 Task: Find connections with filter location Drancy with filter topic #Networkwith filter profile language English with filter current company Luminous Power Technologies (P) Ltd with filter school K S Institute of Technology, BANGALORE with filter industry Audio and Video Equipment Manufacturing with filter service category Coaching & Mentoring with filter keywords title Meeting Planner
Action: Mouse moved to (692, 104)
Screenshot: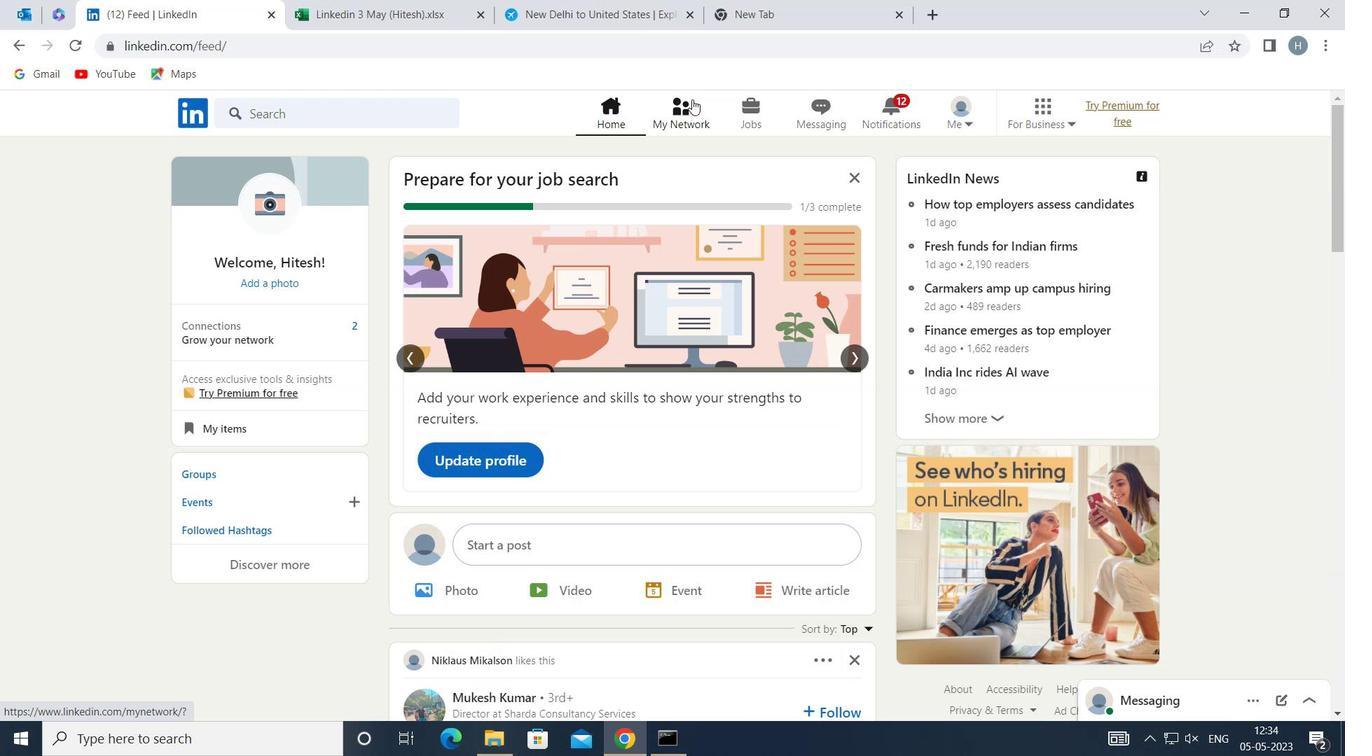 
Action: Mouse pressed left at (692, 104)
Screenshot: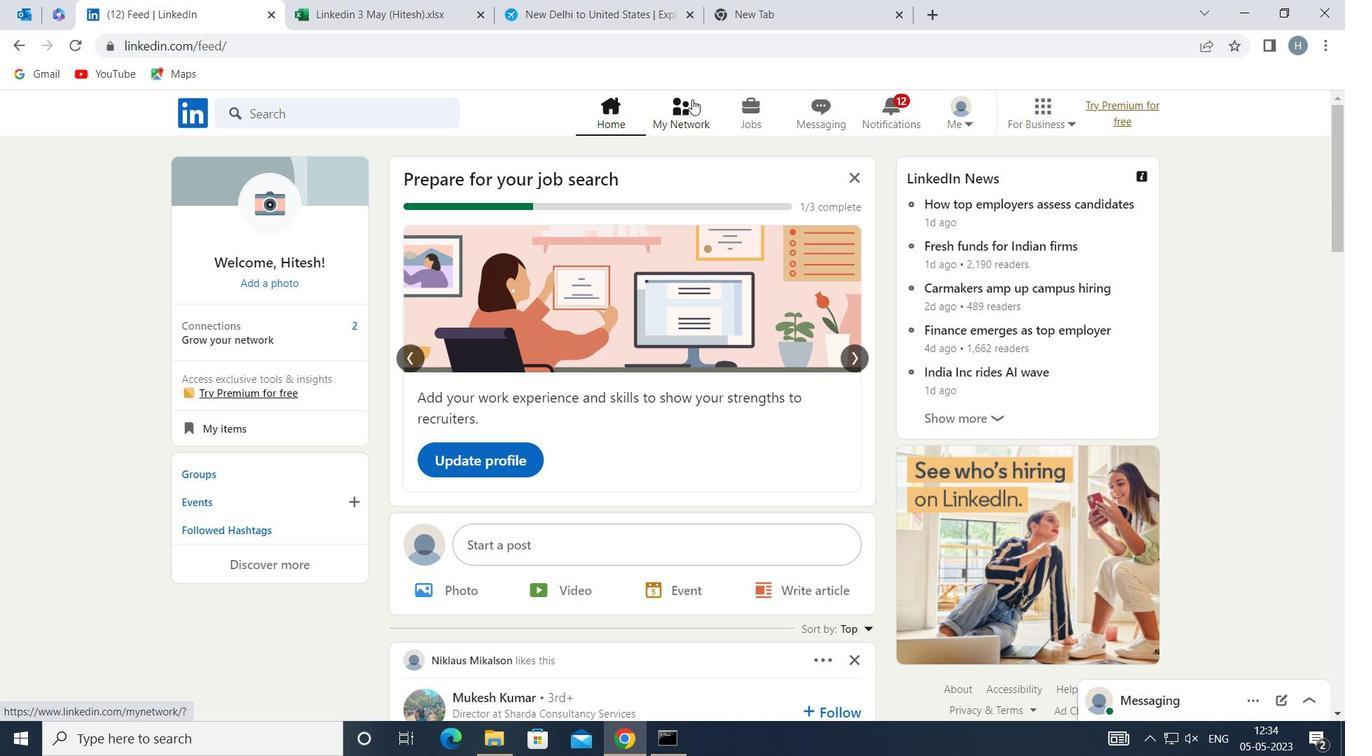 
Action: Mouse moved to (407, 210)
Screenshot: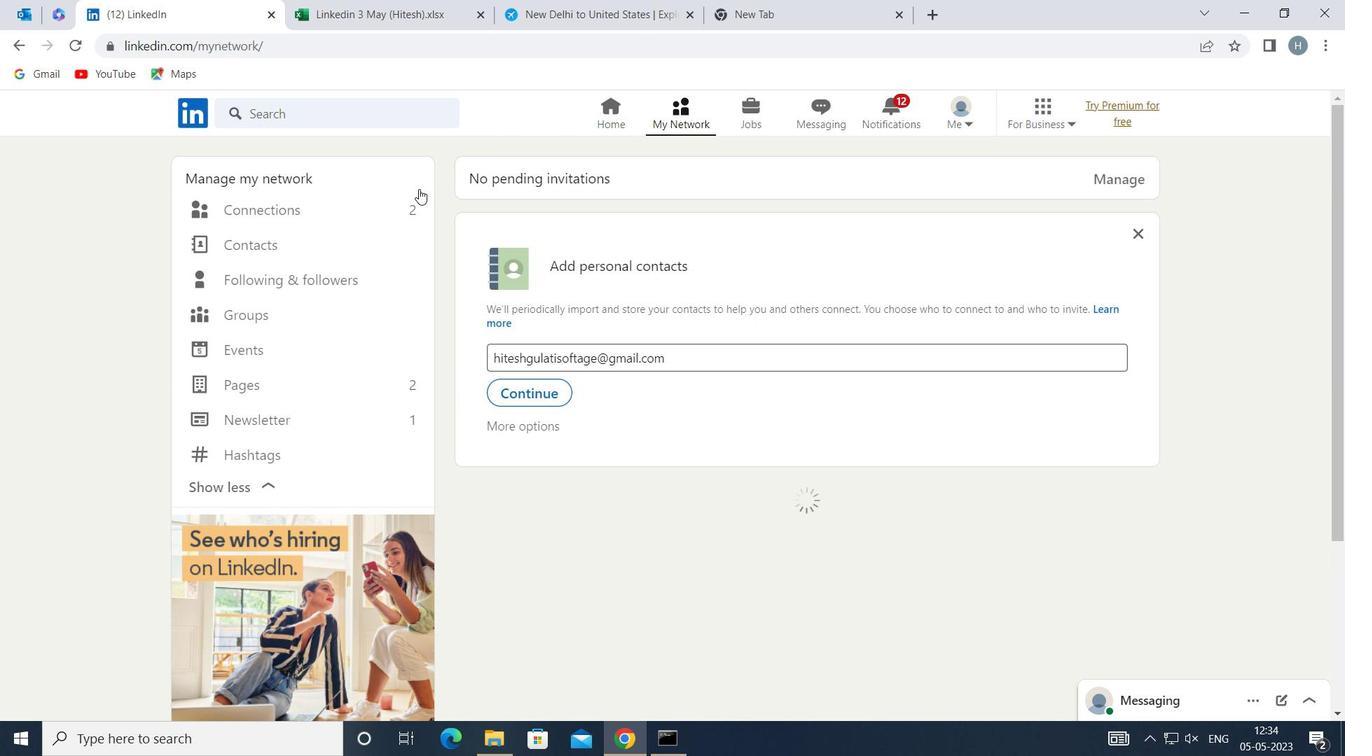 
Action: Mouse pressed left at (407, 210)
Screenshot: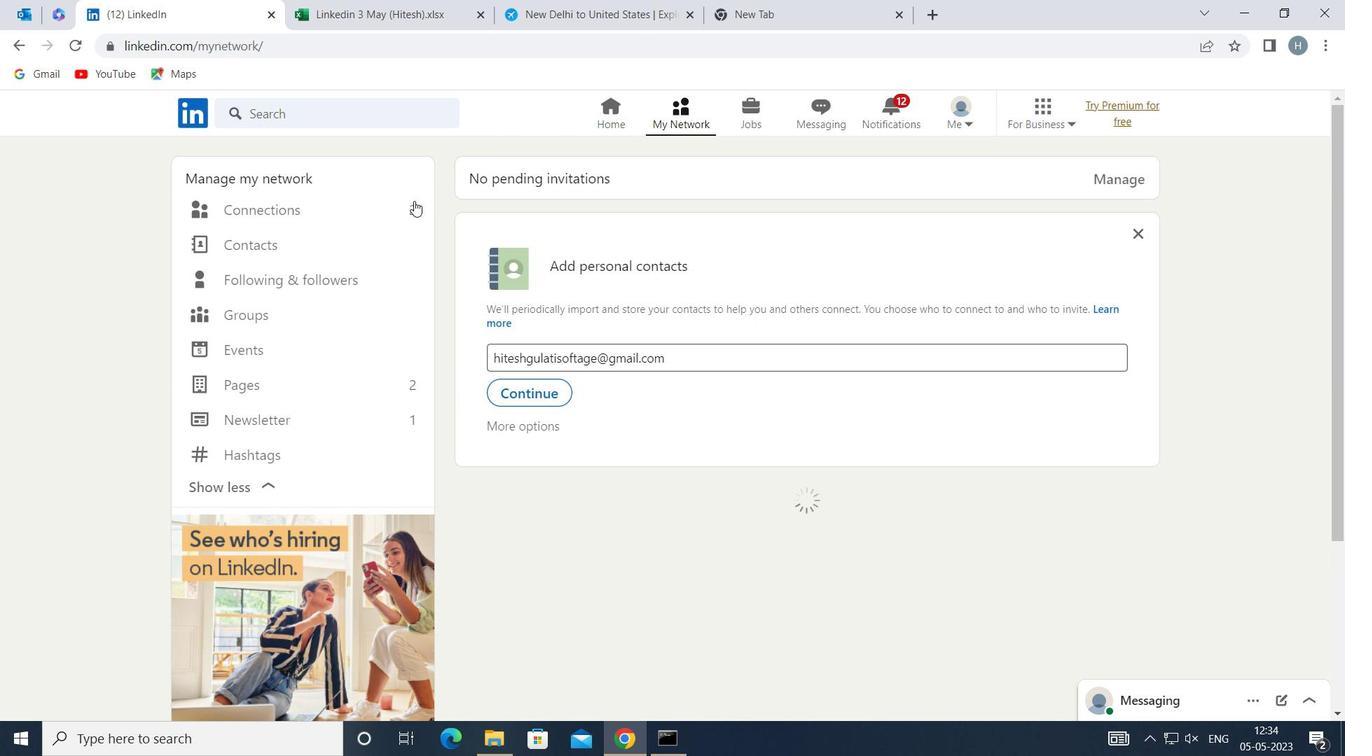 
Action: Mouse moved to (793, 213)
Screenshot: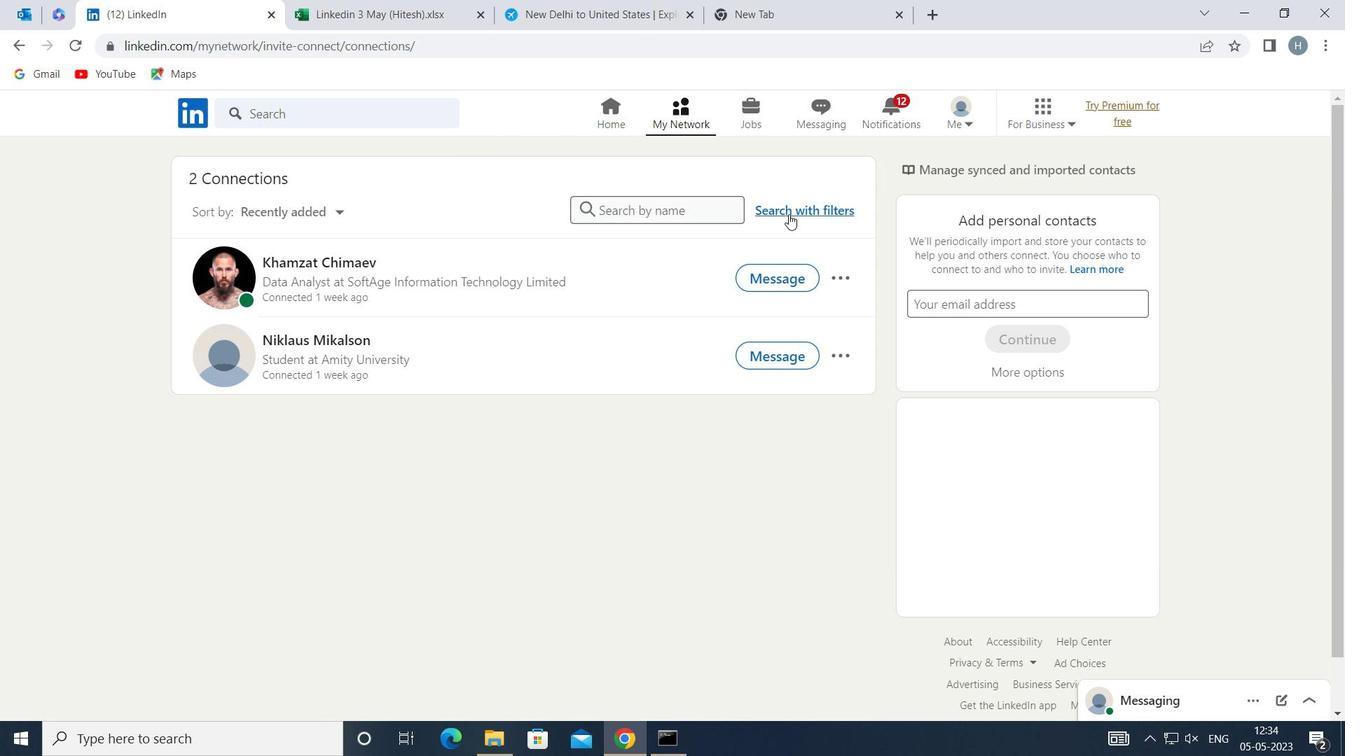 
Action: Mouse pressed left at (793, 213)
Screenshot: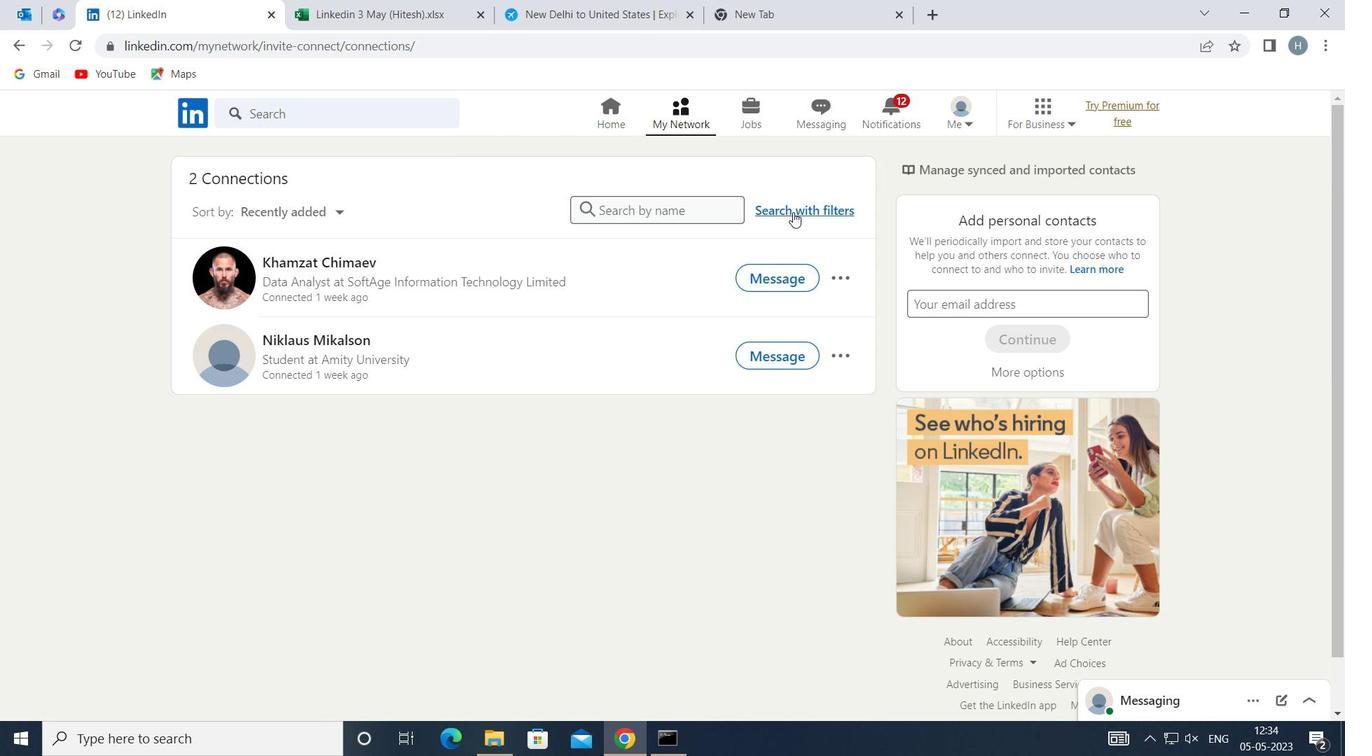 
Action: Mouse moved to (731, 163)
Screenshot: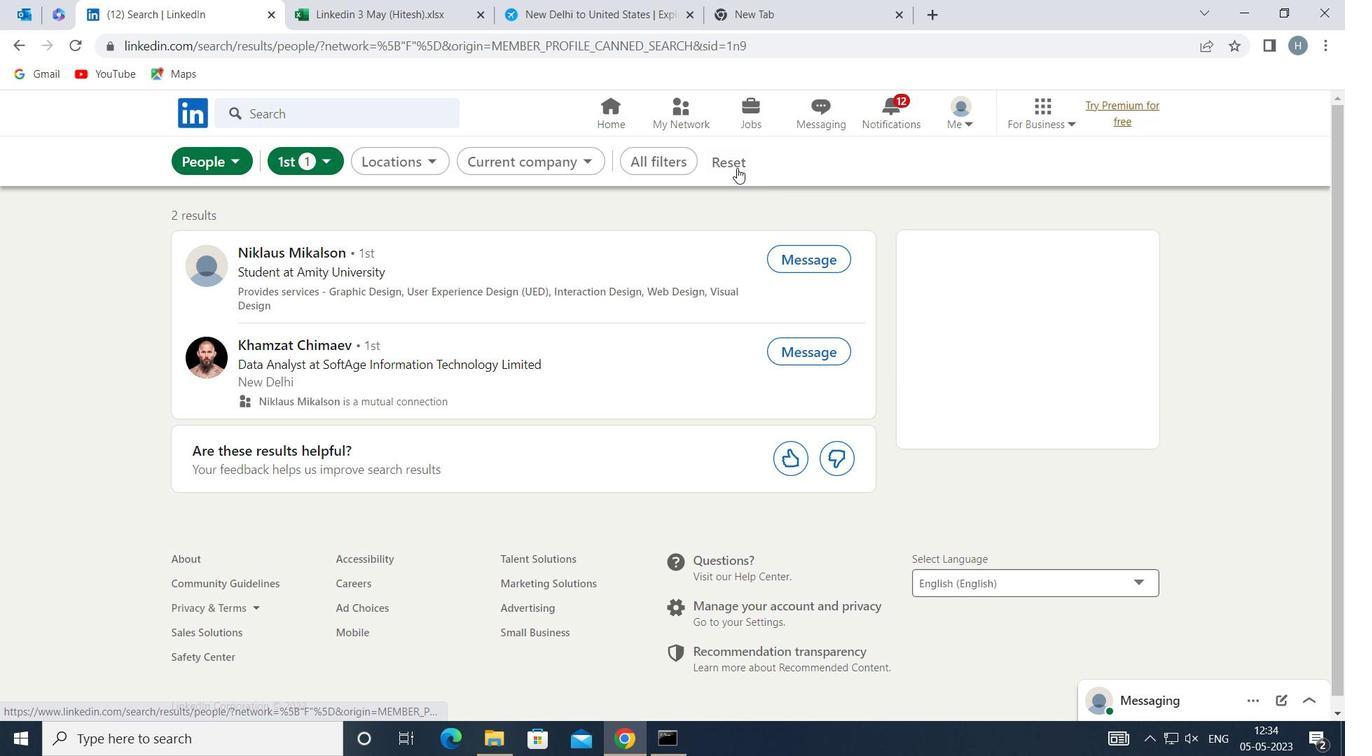 
Action: Mouse pressed left at (731, 163)
Screenshot: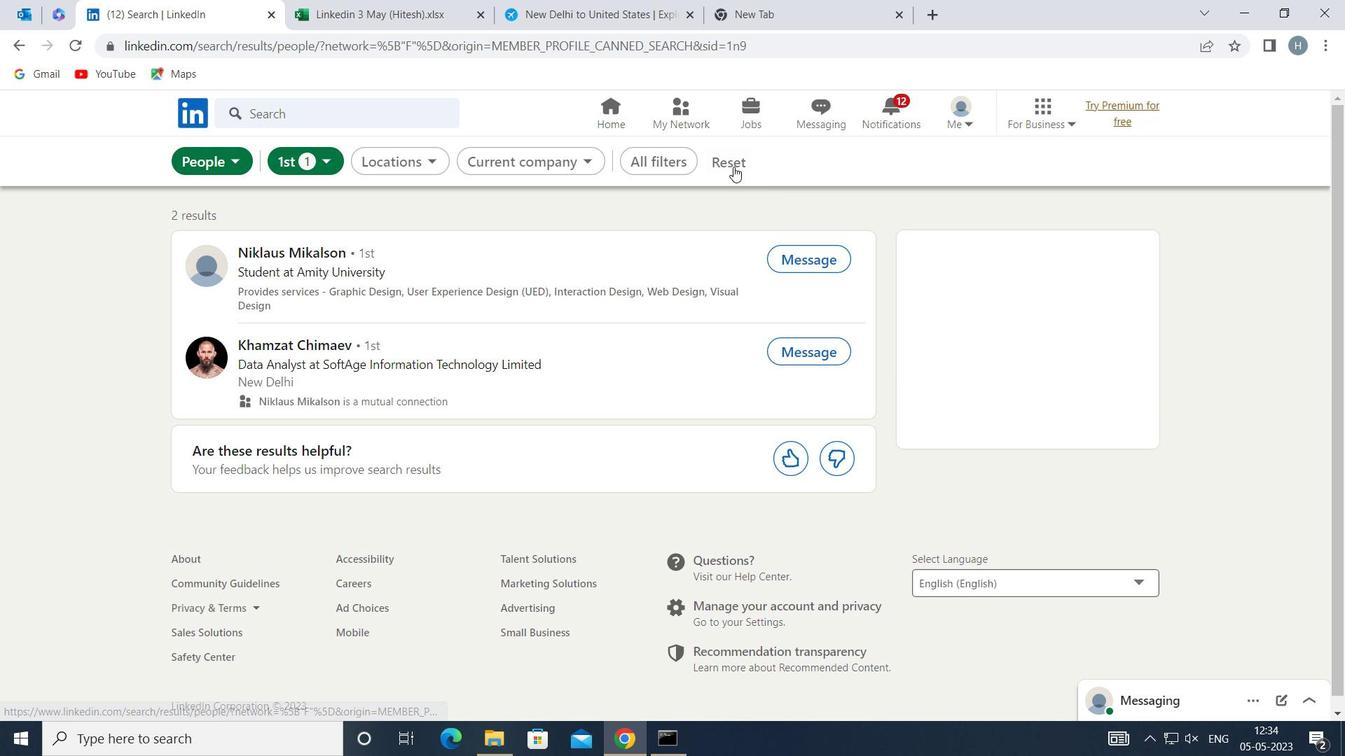 
Action: Mouse moved to (701, 160)
Screenshot: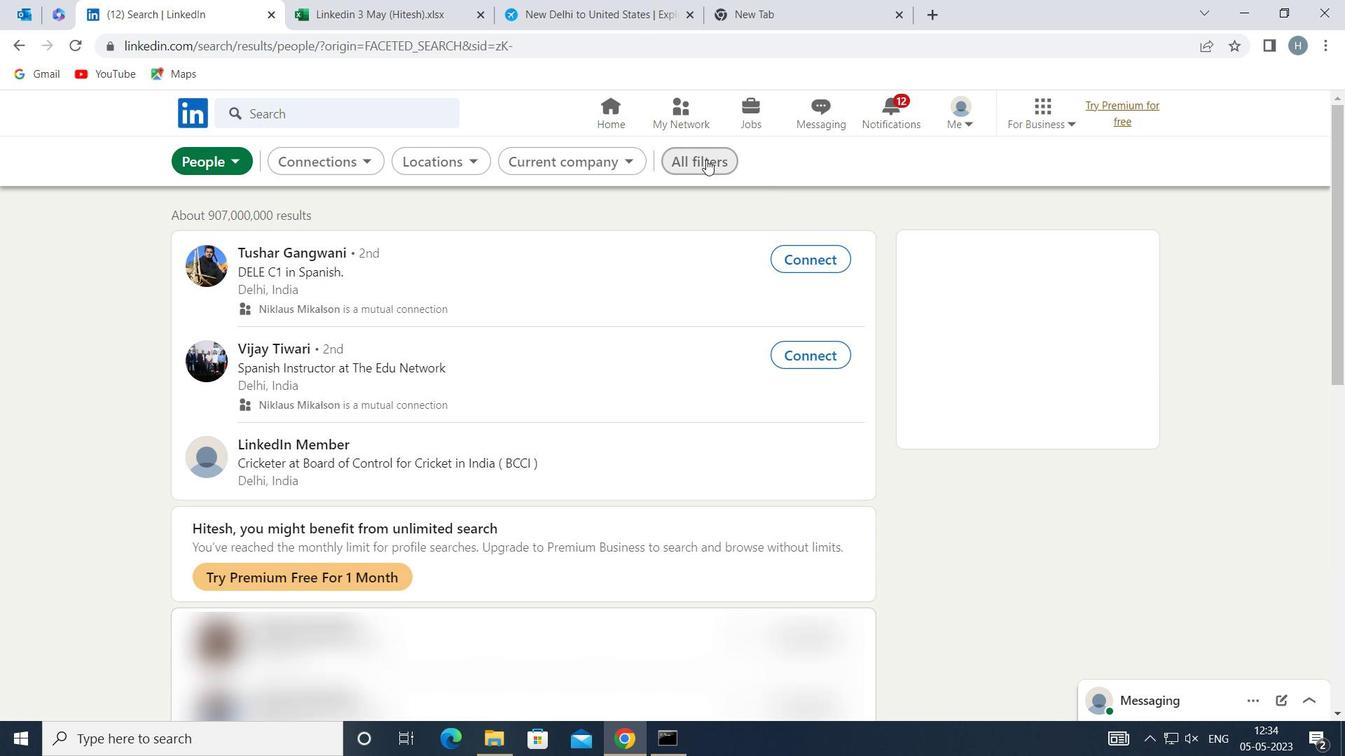 
Action: Mouse pressed left at (701, 160)
Screenshot: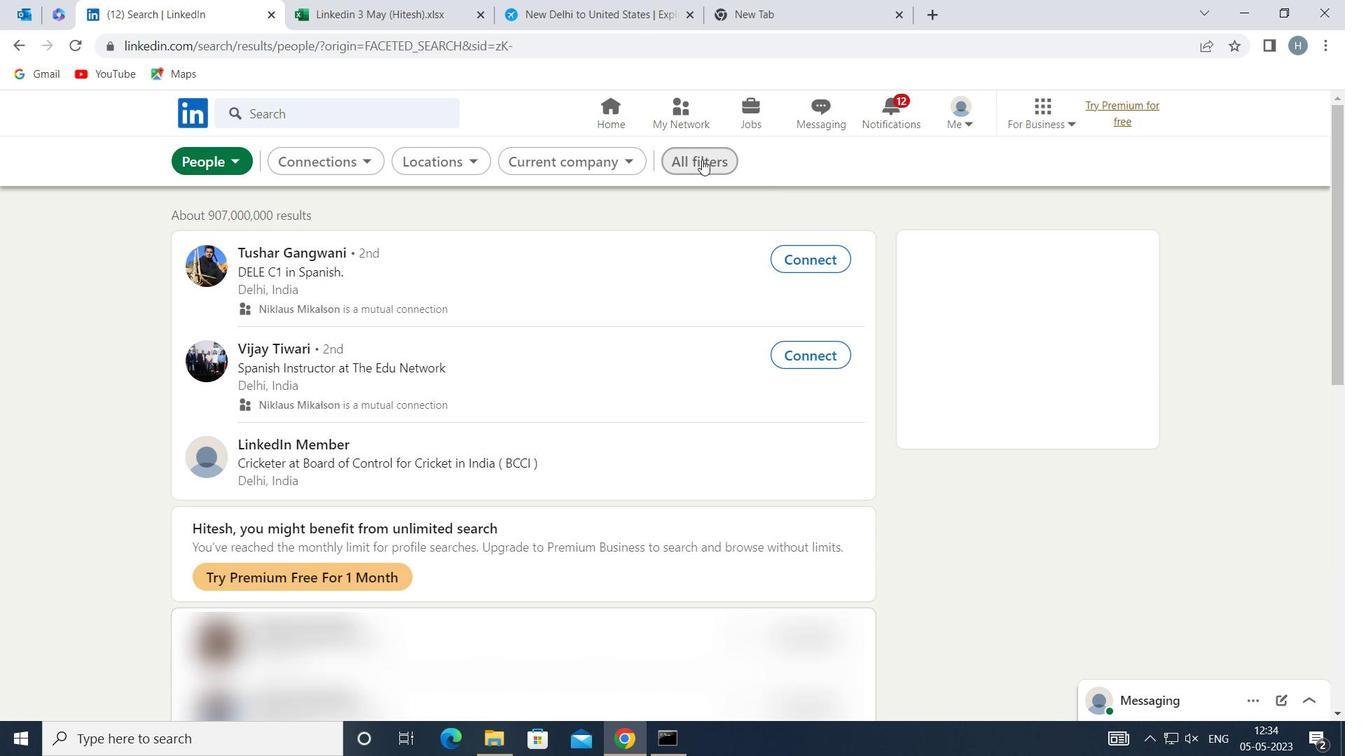 
Action: Mouse moved to (1136, 530)
Screenshot: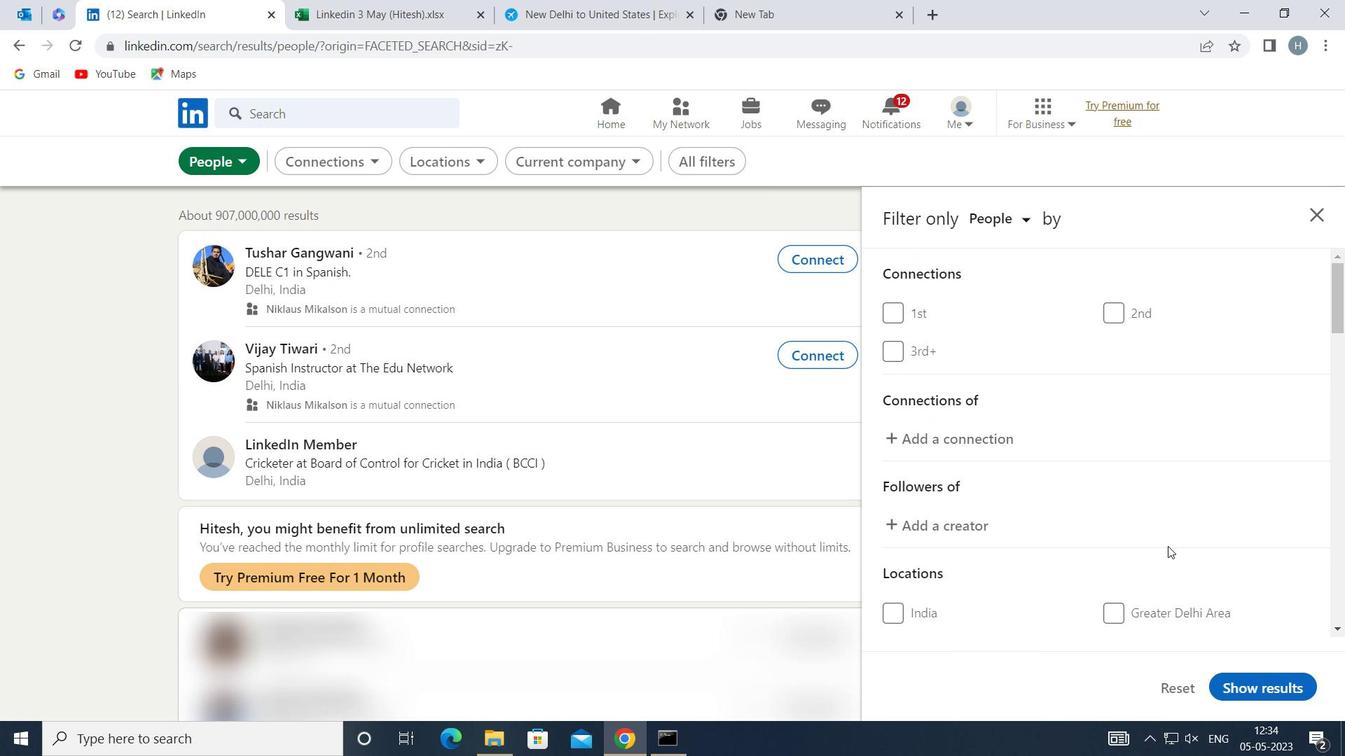 
Action: Mouse scrolled (1136, 529) with delta (0, 0)
Screenshot: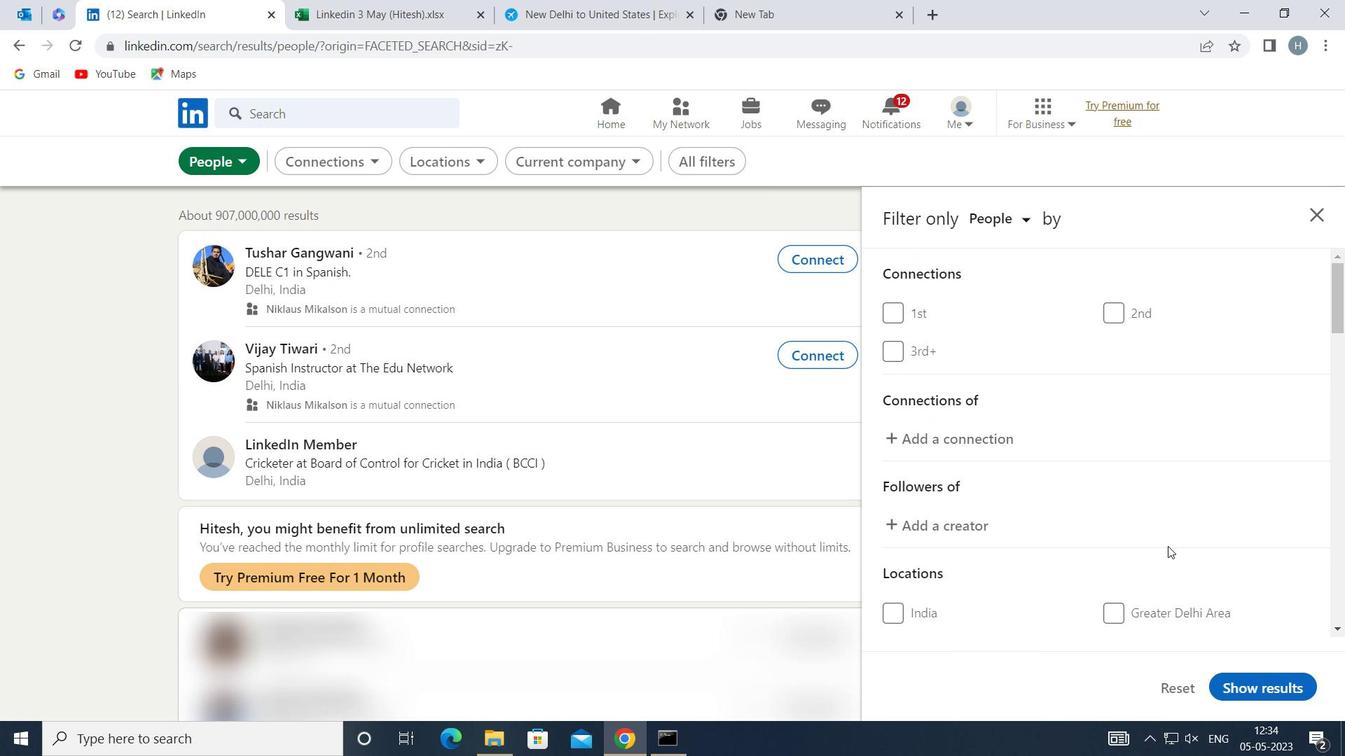 
Action: Mouse moved to (1115, 508)
Screenshot: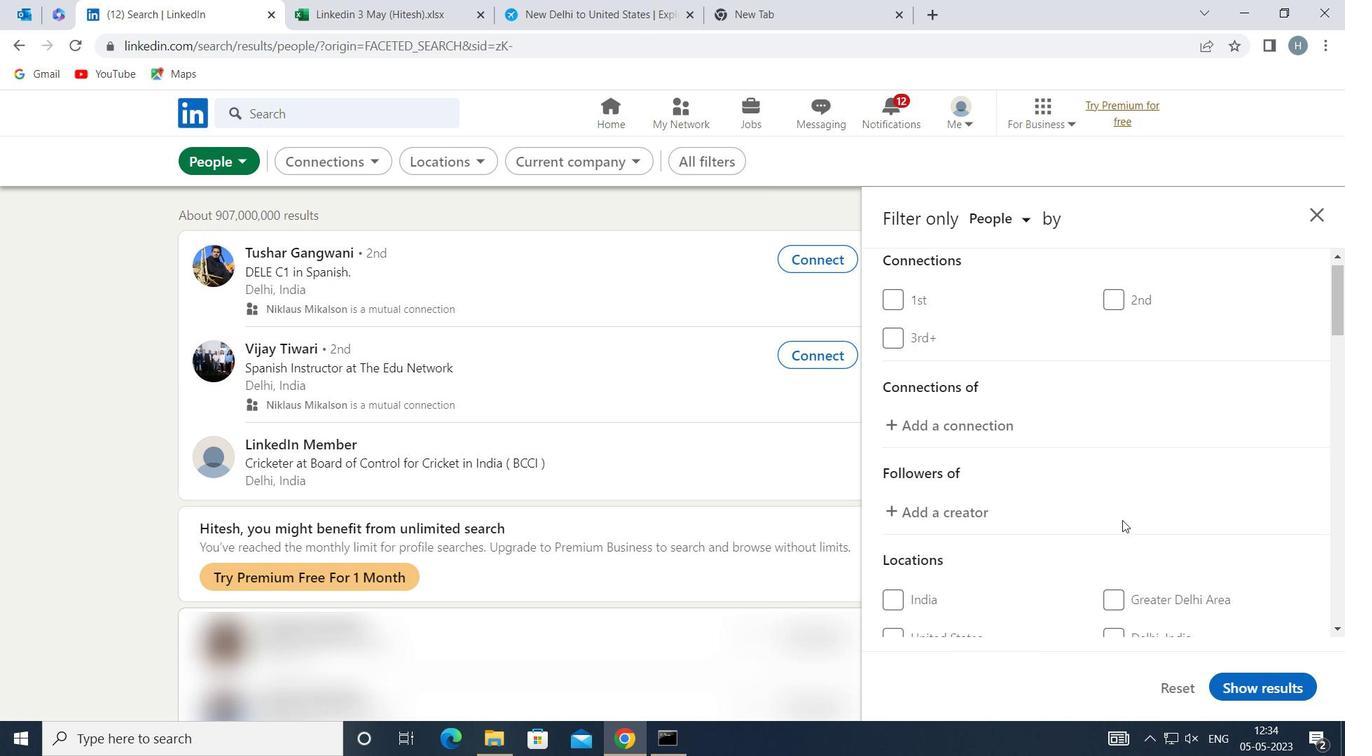 
Action: Mouse scrolled (1115, 507) with delta (0, 0)
Screenshot: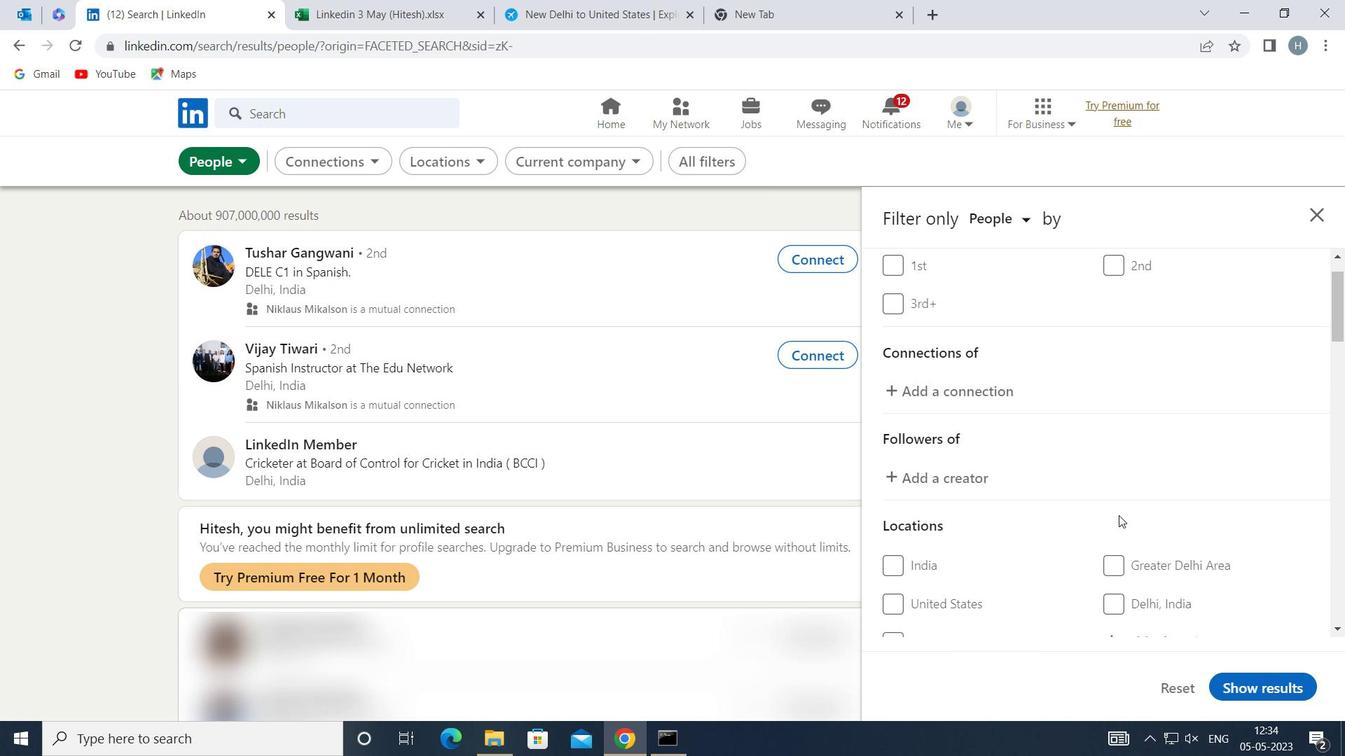 
Action: Mouse moved to (1163, 514)
Screenshot: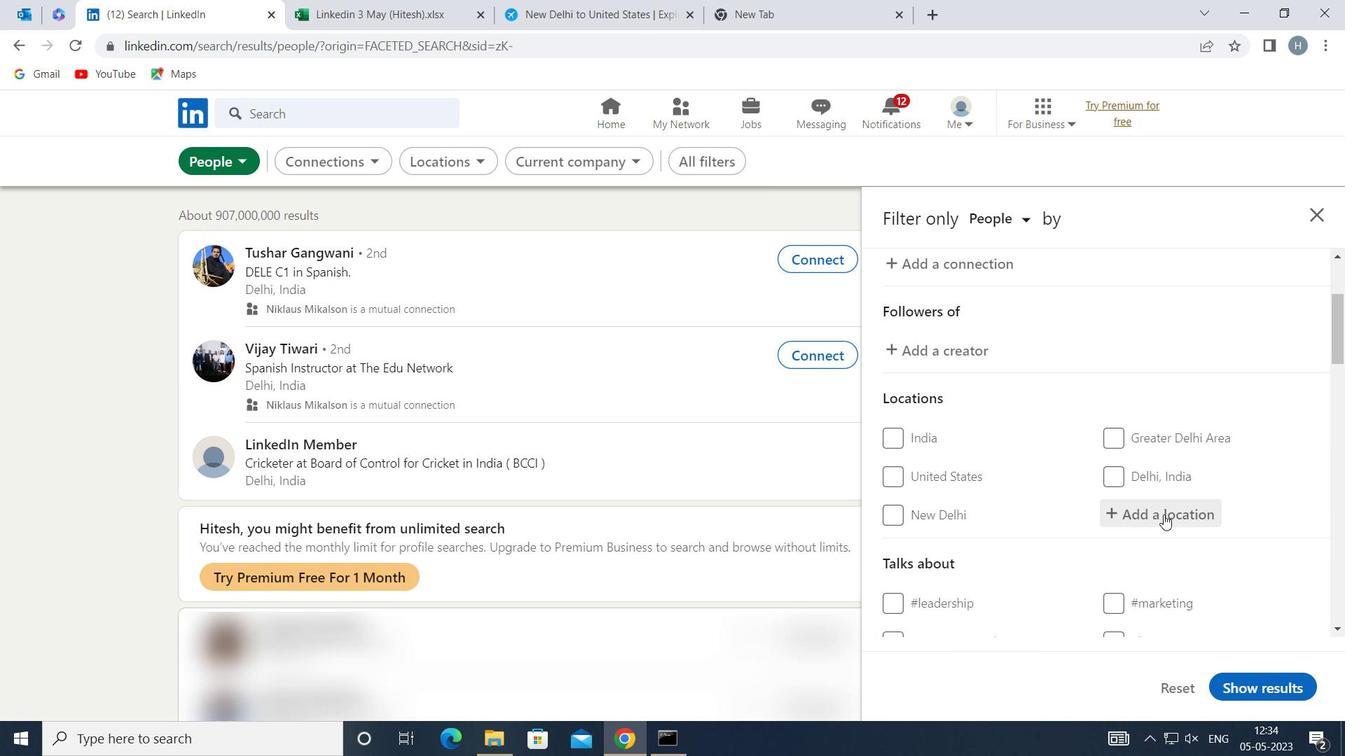 
Action: Mouse pressed left at (1163, 514)
Screenshot: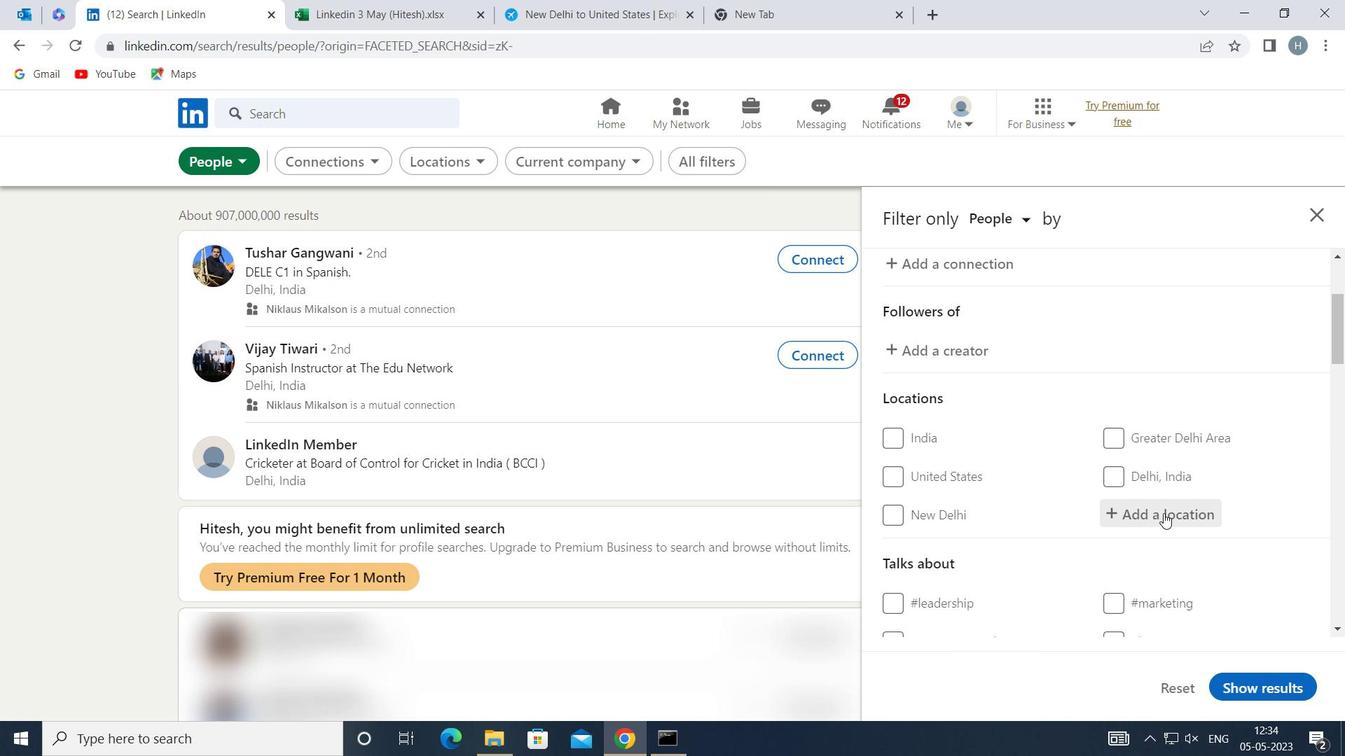 
Action: Key pressed <Key.shift>
Screenshot: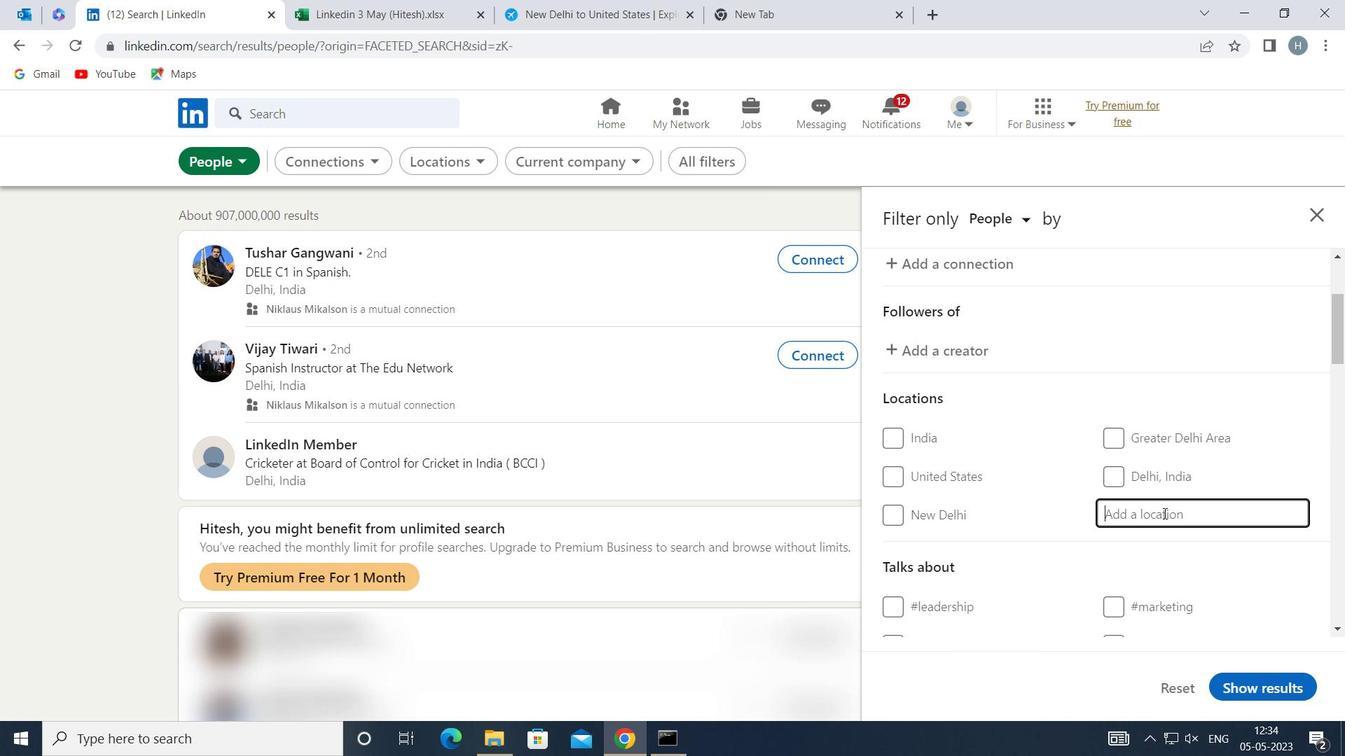 
Action: Mouse moved to (1165, 514)
Screenshot: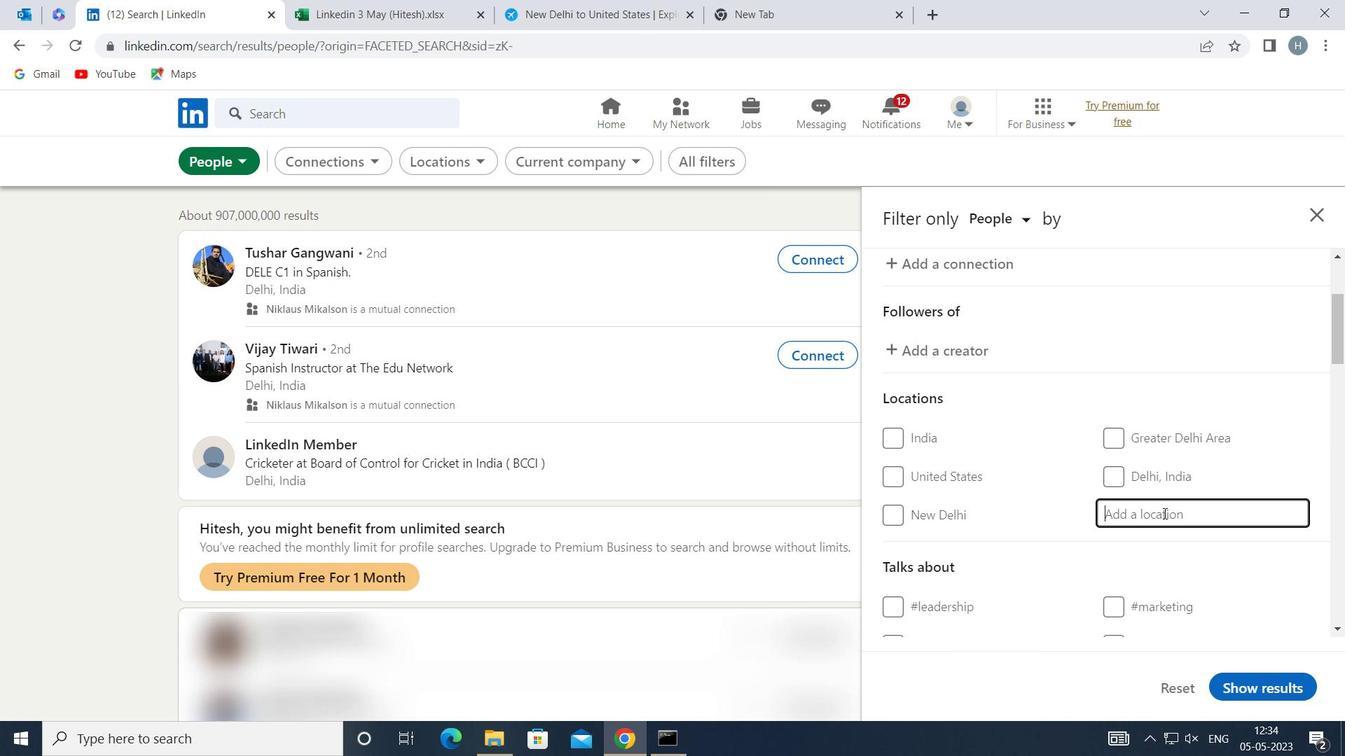 
Action: Key pressed DRANCY
Screenshot: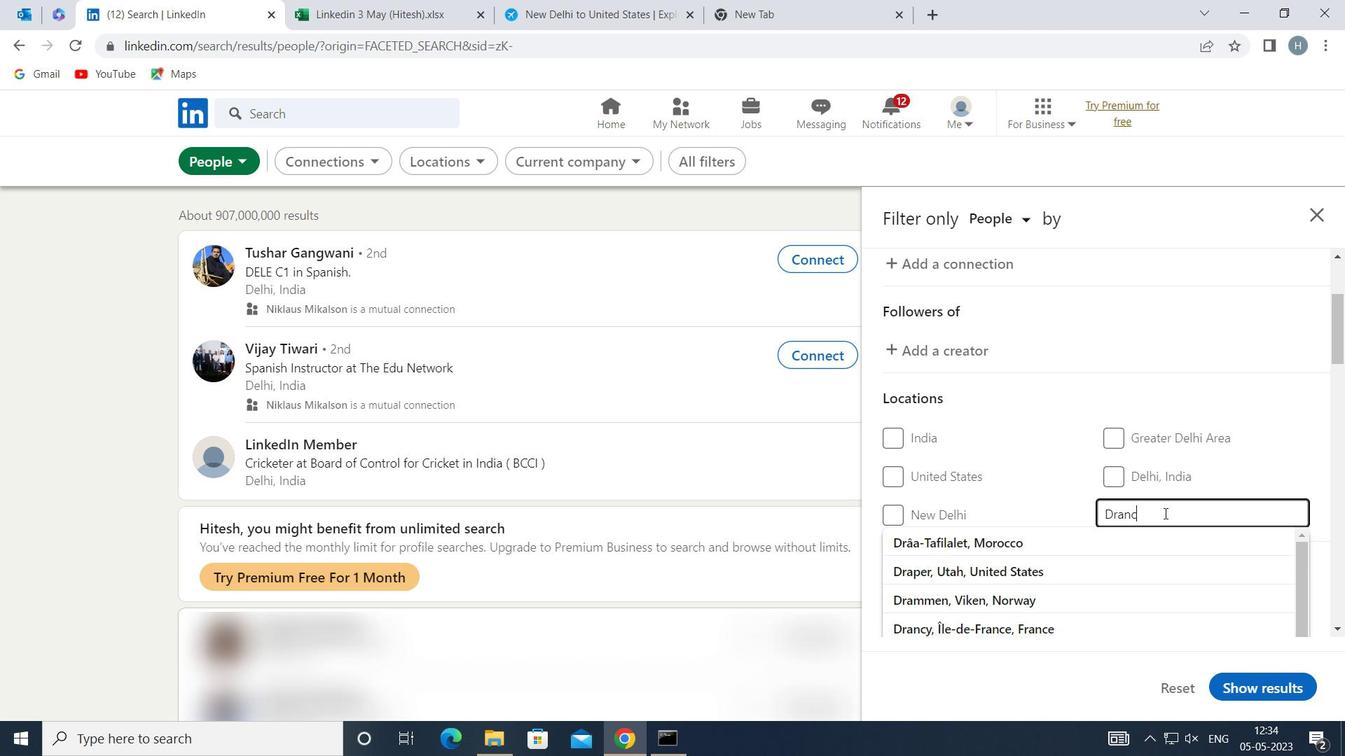 
Action: Mouse moved to (1150, 534)
Screenshot: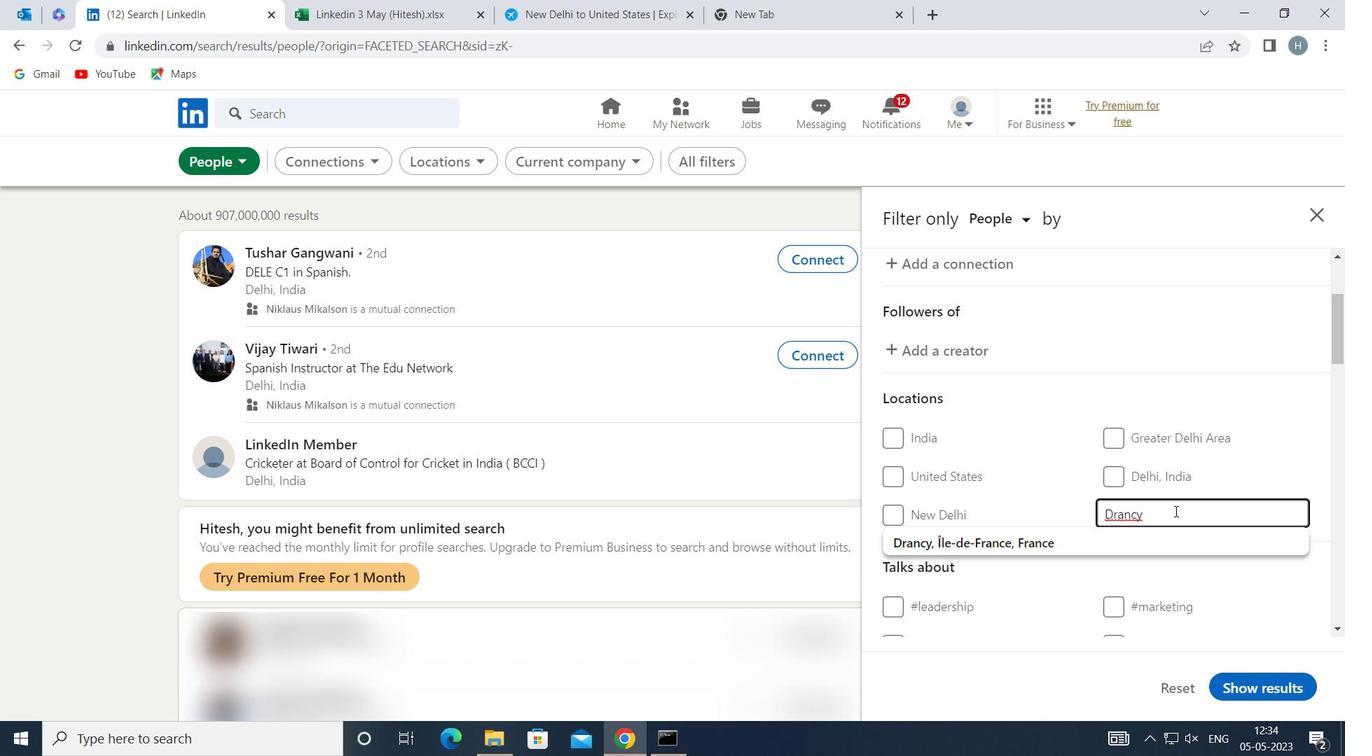 
Action: Mouse pressed left at (1150, 534)
Screenshot: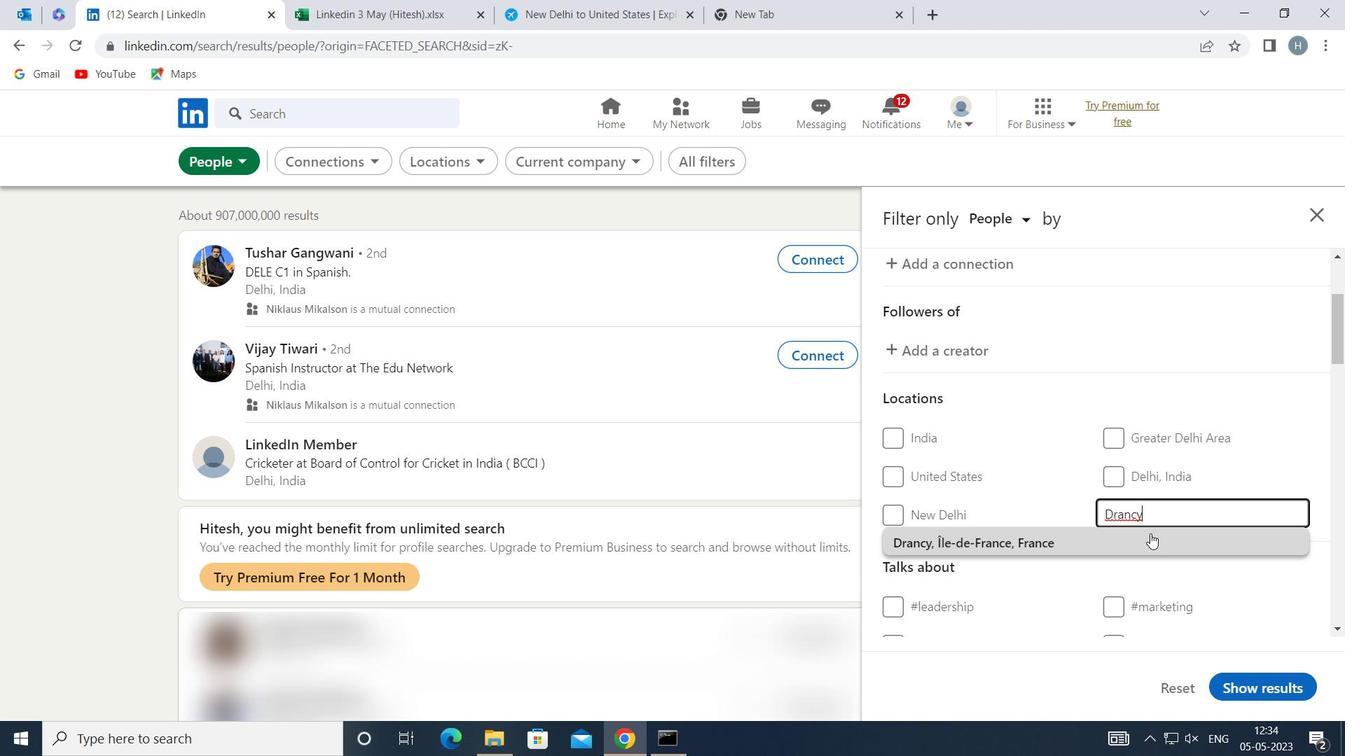 
Action: Mouse moved to (1144, 477)
Screenshot: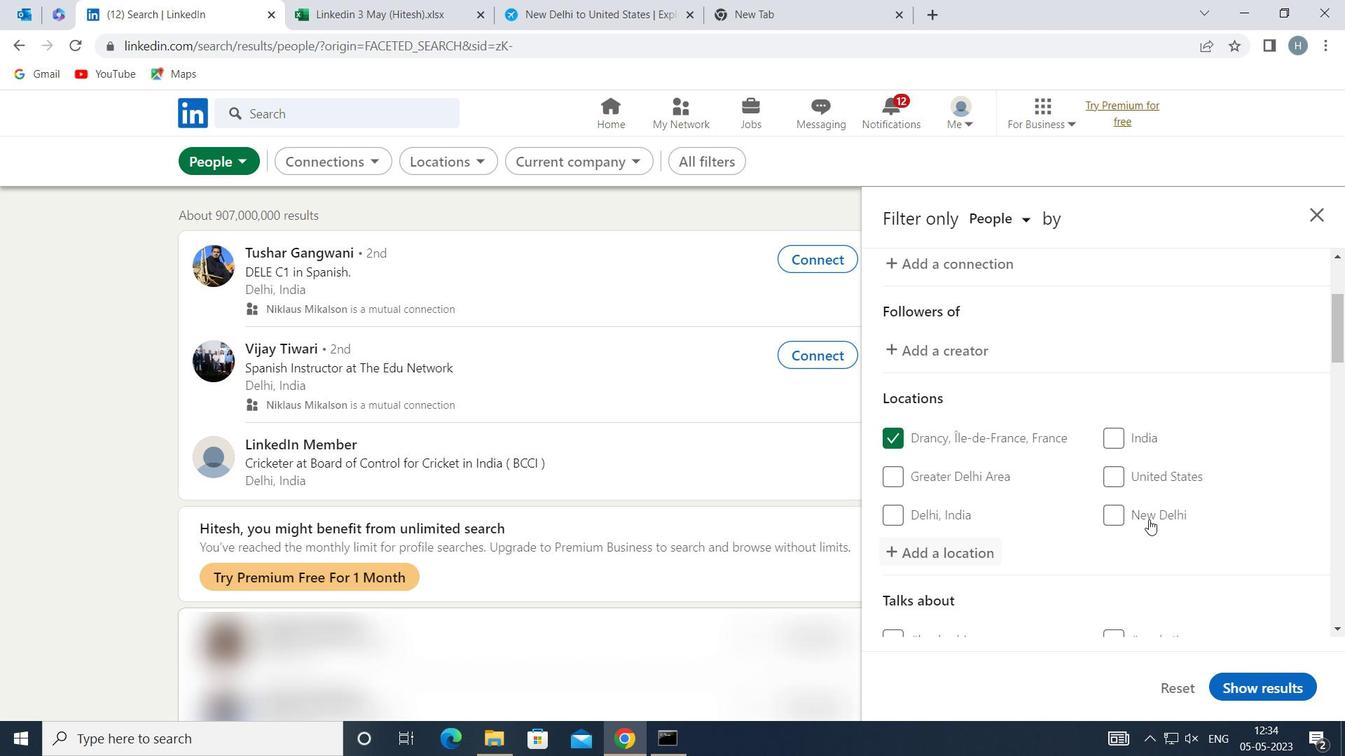 
Action: Mouse scrolled (1144, 476) with delta (0, 0)
Screenshot: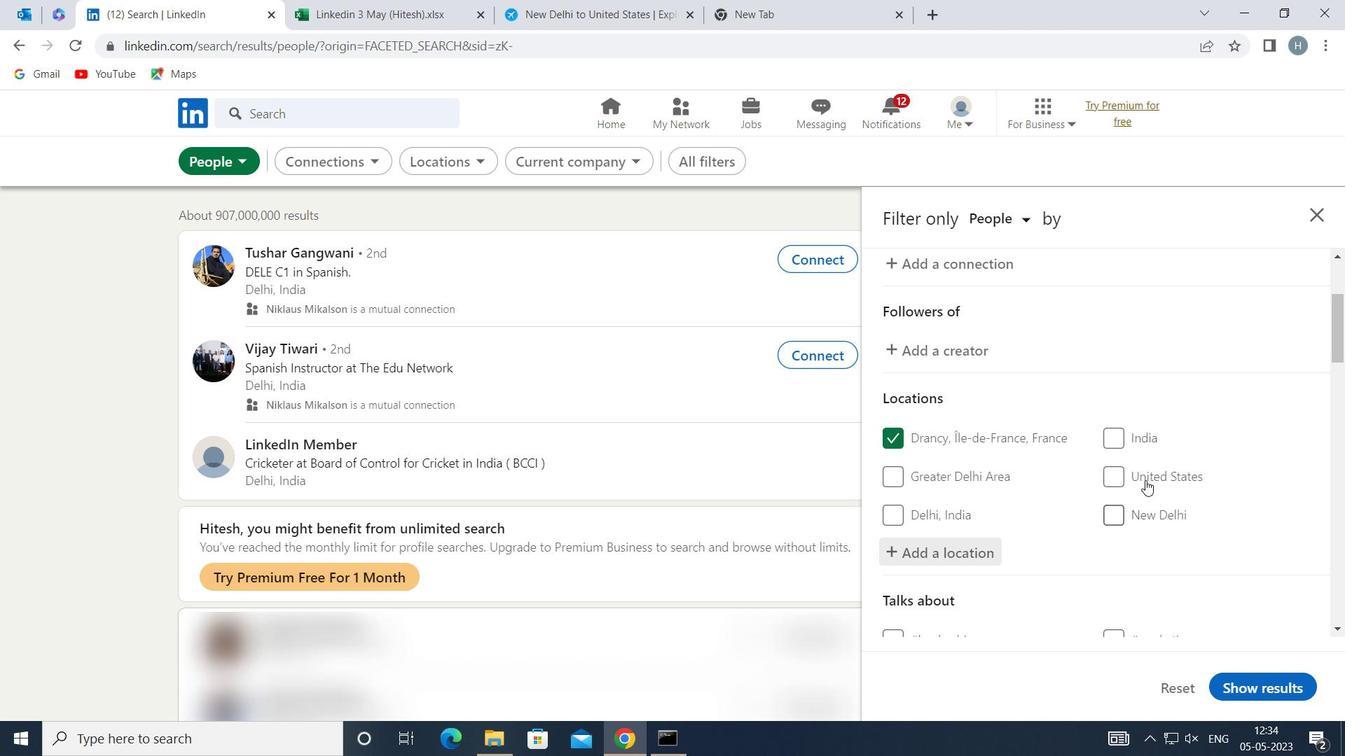 
Action: Mouse moved to (1144, 478)
Screenshot: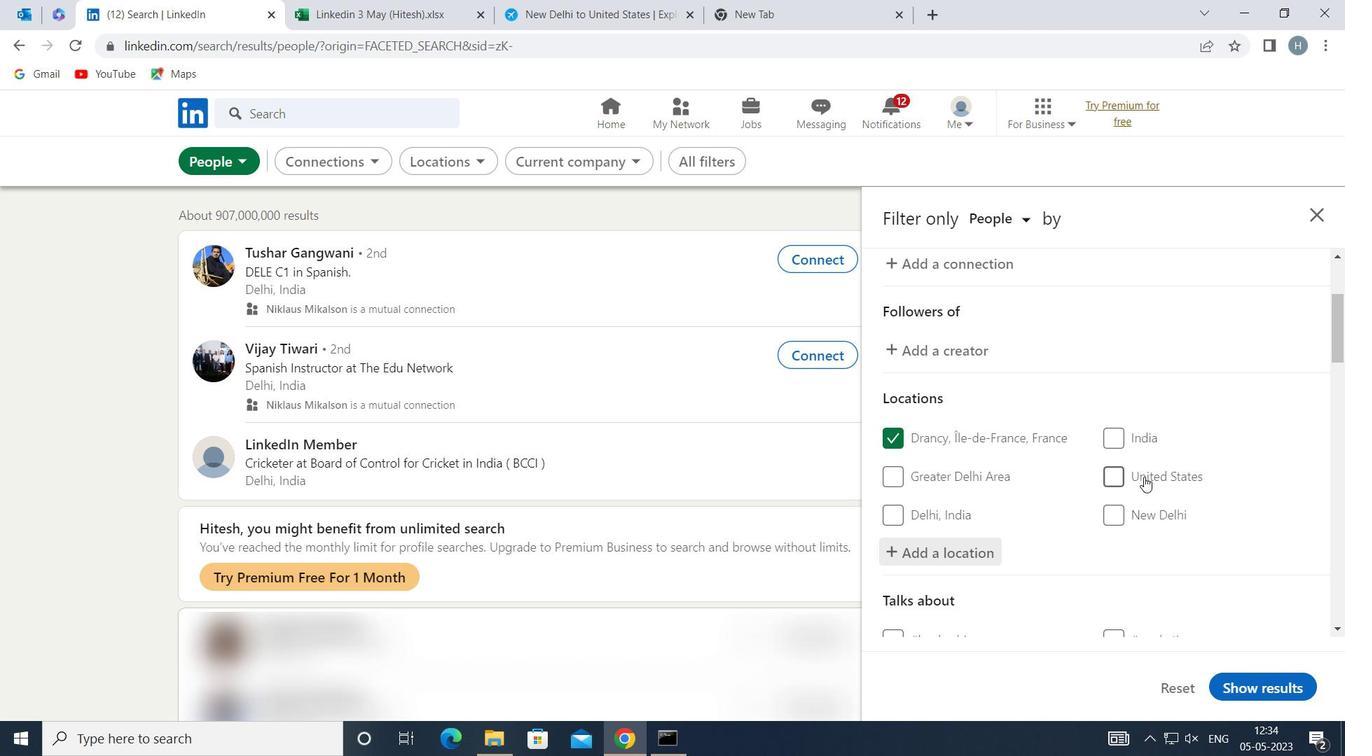 
Action: Mouse scrolled (1144, 477) with delta (0, 0)
Screenshot: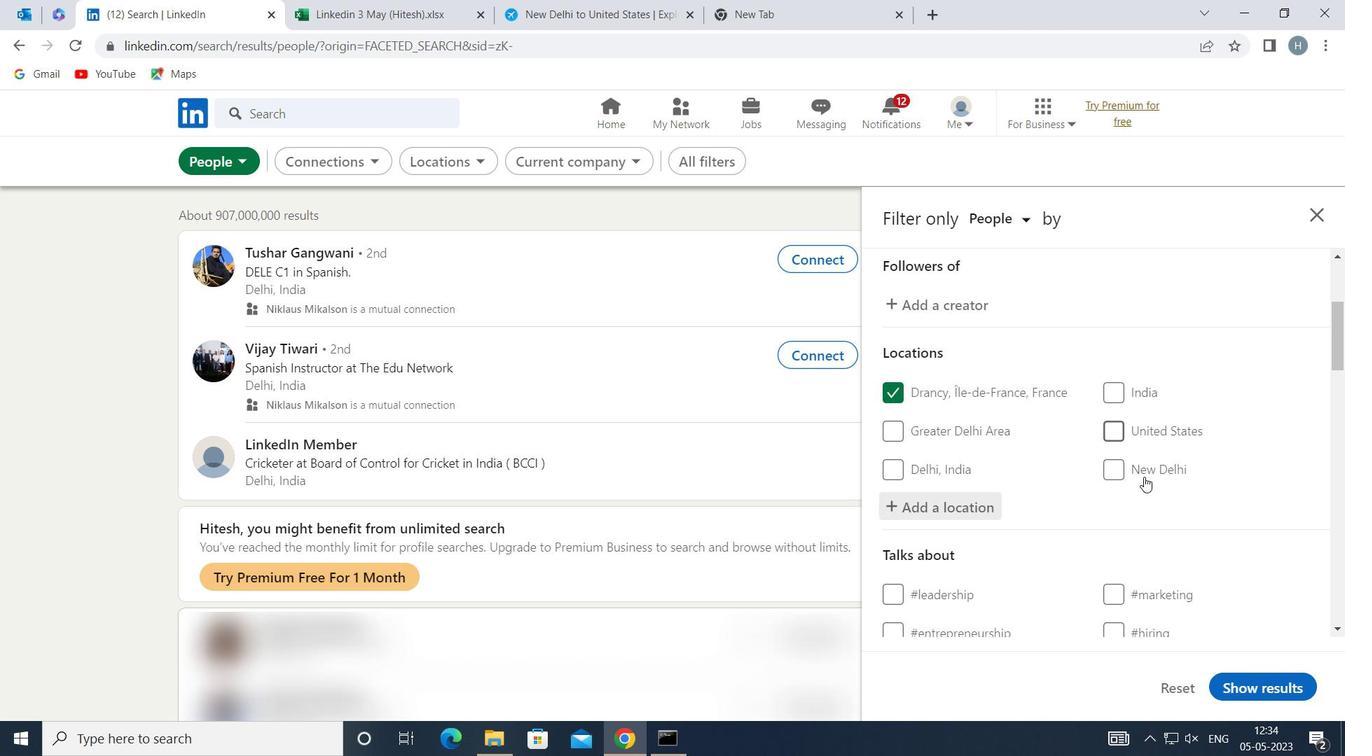 
Action: Mouse moved to (1147, 480)
Screenshot: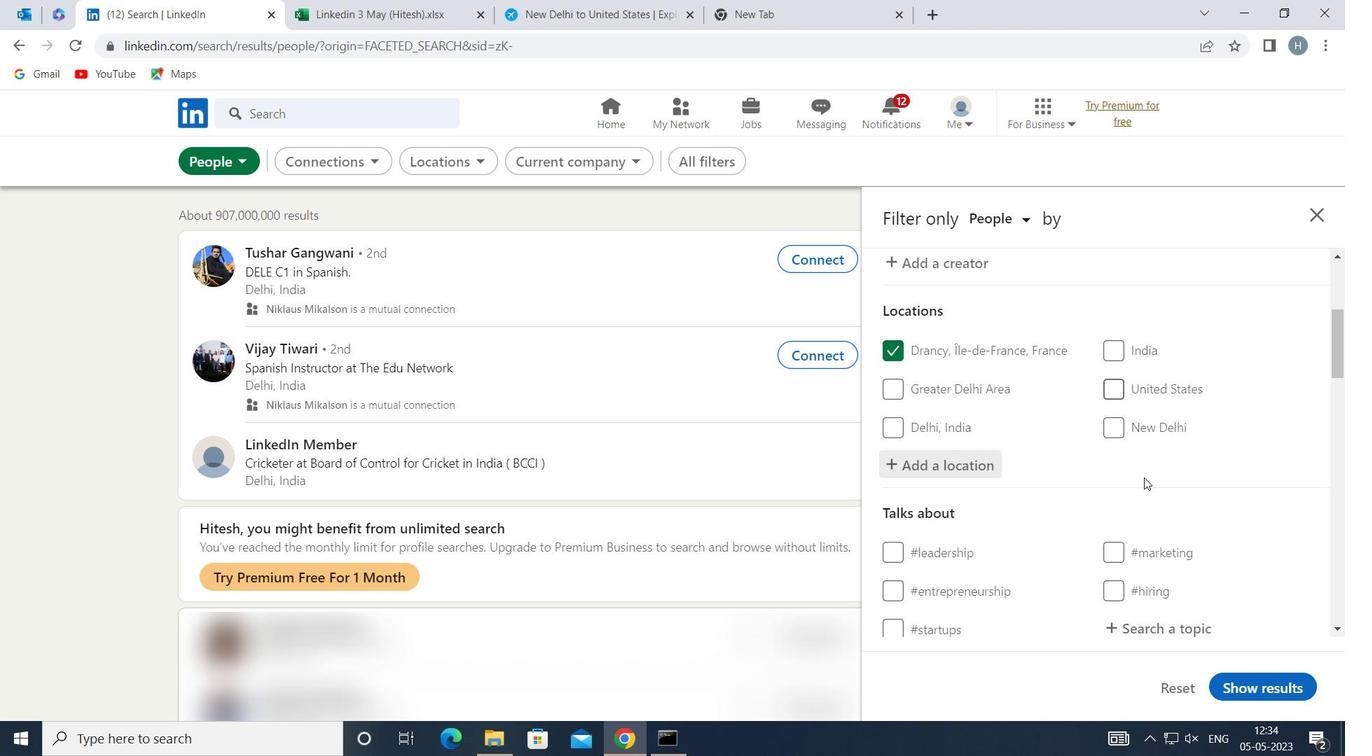 
Action: Mouse scrolled (1147, 479) with delta (0, 0)
Screenshot: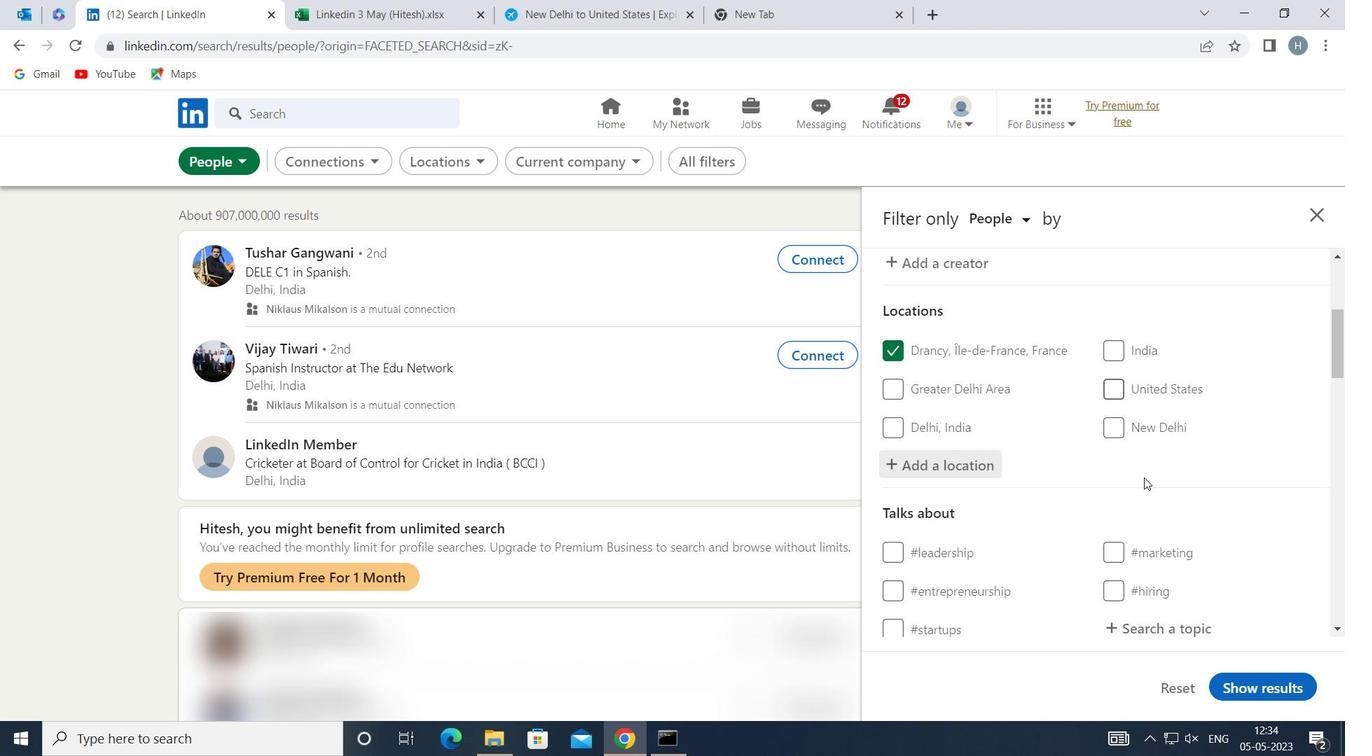 
Action: Mouse moved to (1187, 454)
Screenshot: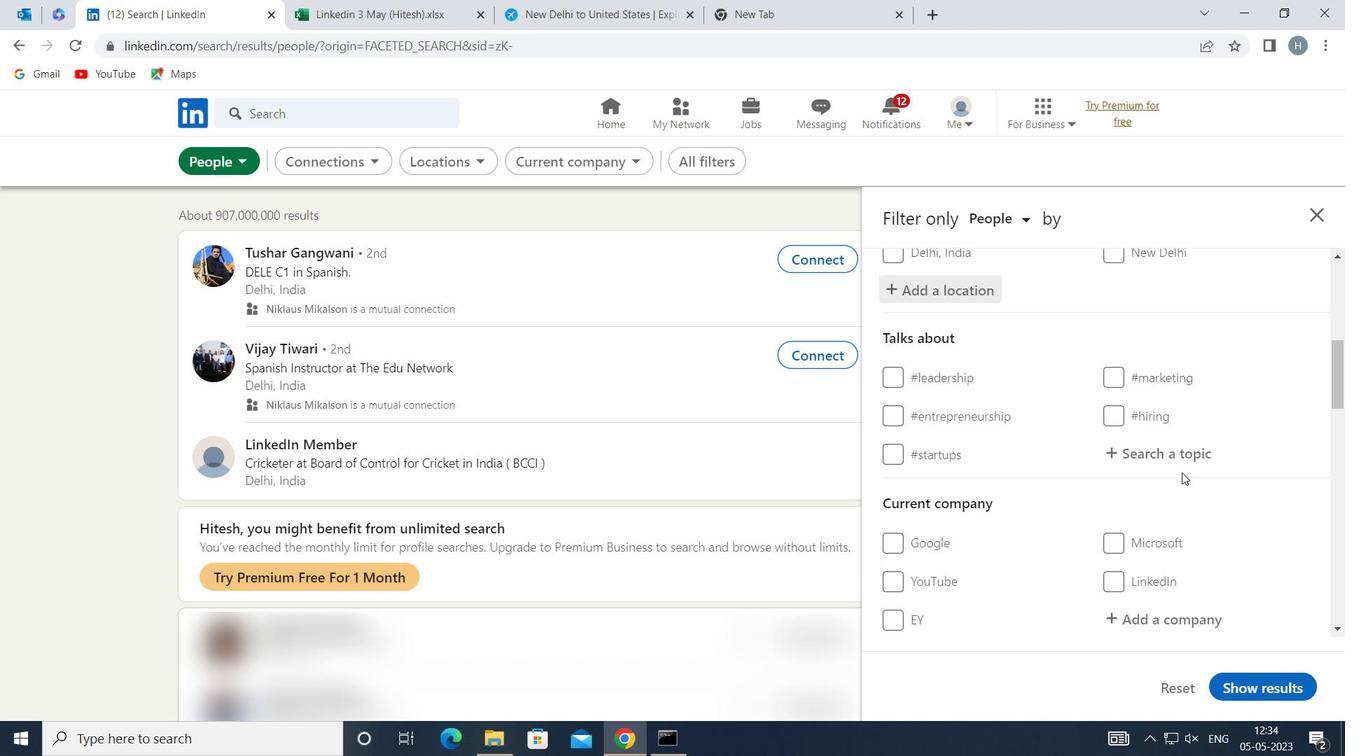
Action: Mouse pressed left at (1187, 454)
Screenshot: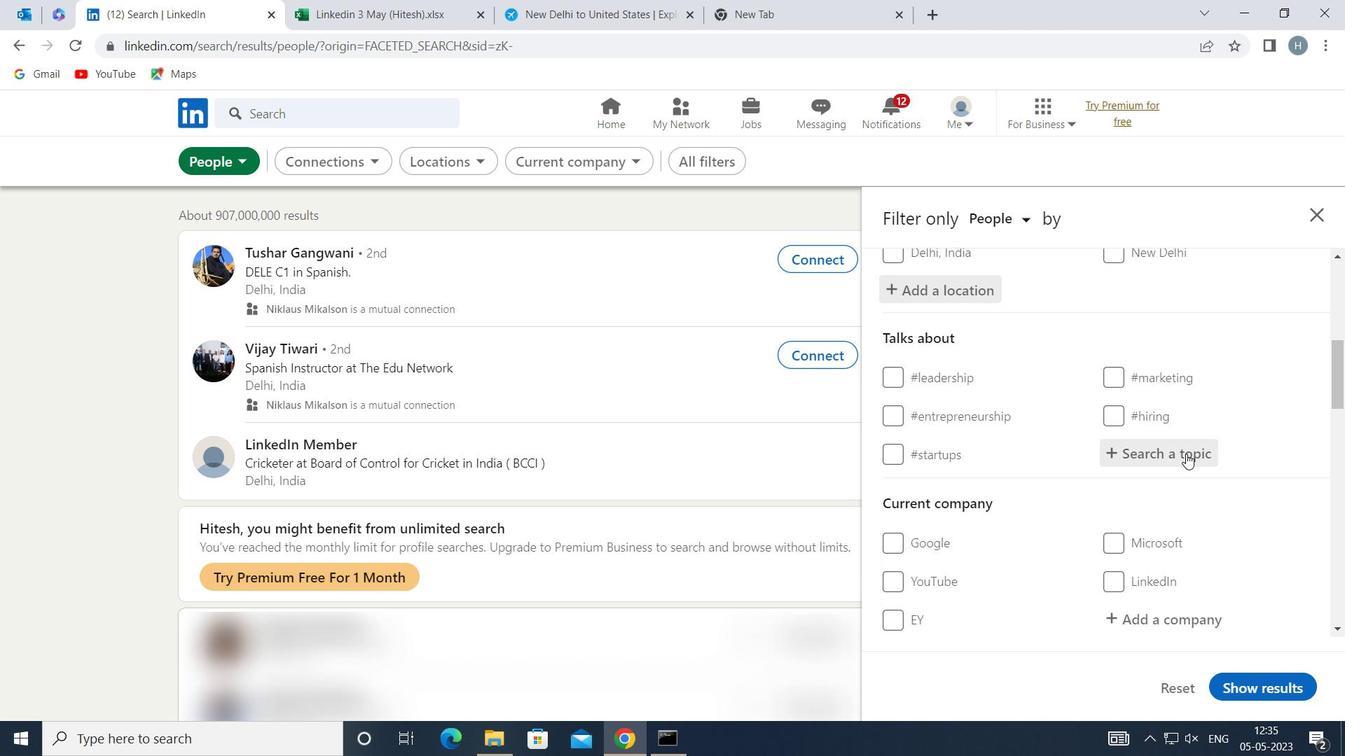 
Action: Key pressed <Key.shift>NETWORK
Screenshot: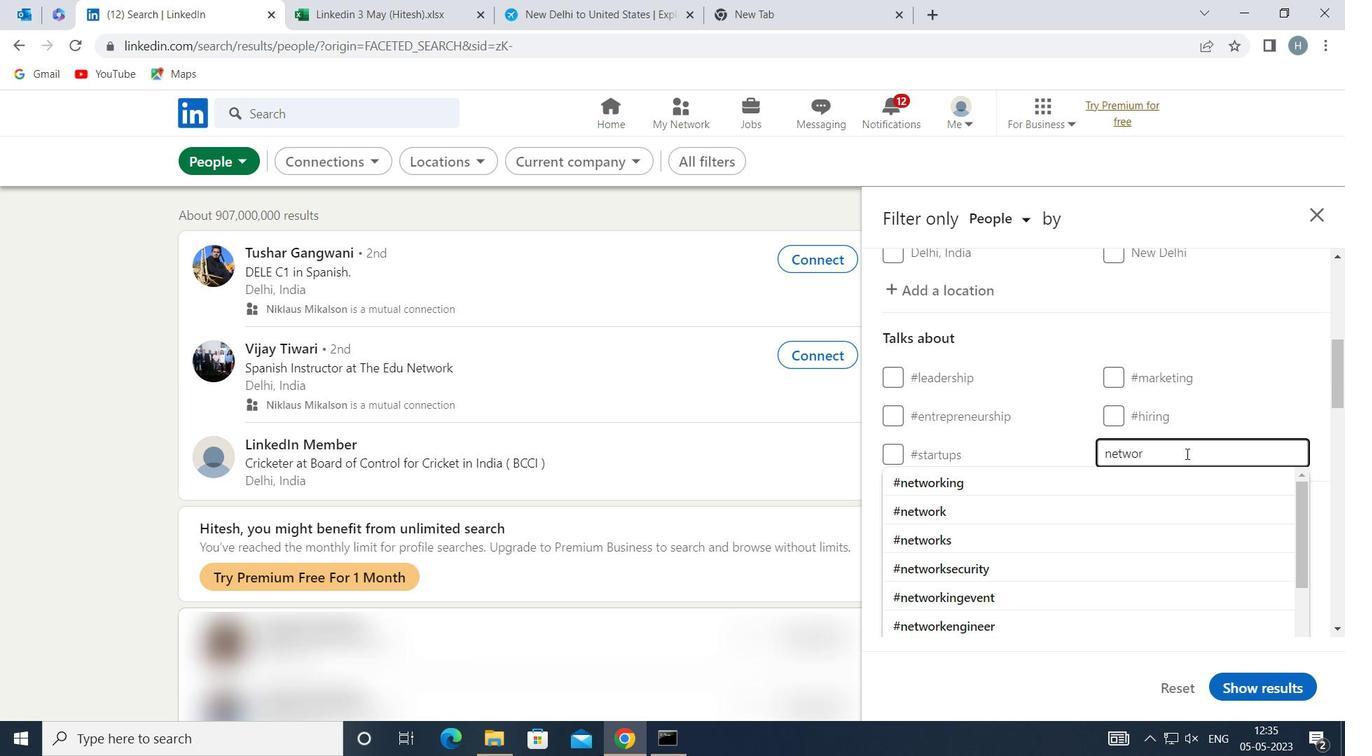 
Action: Mouse moved to (1078, 505)
Screenshot: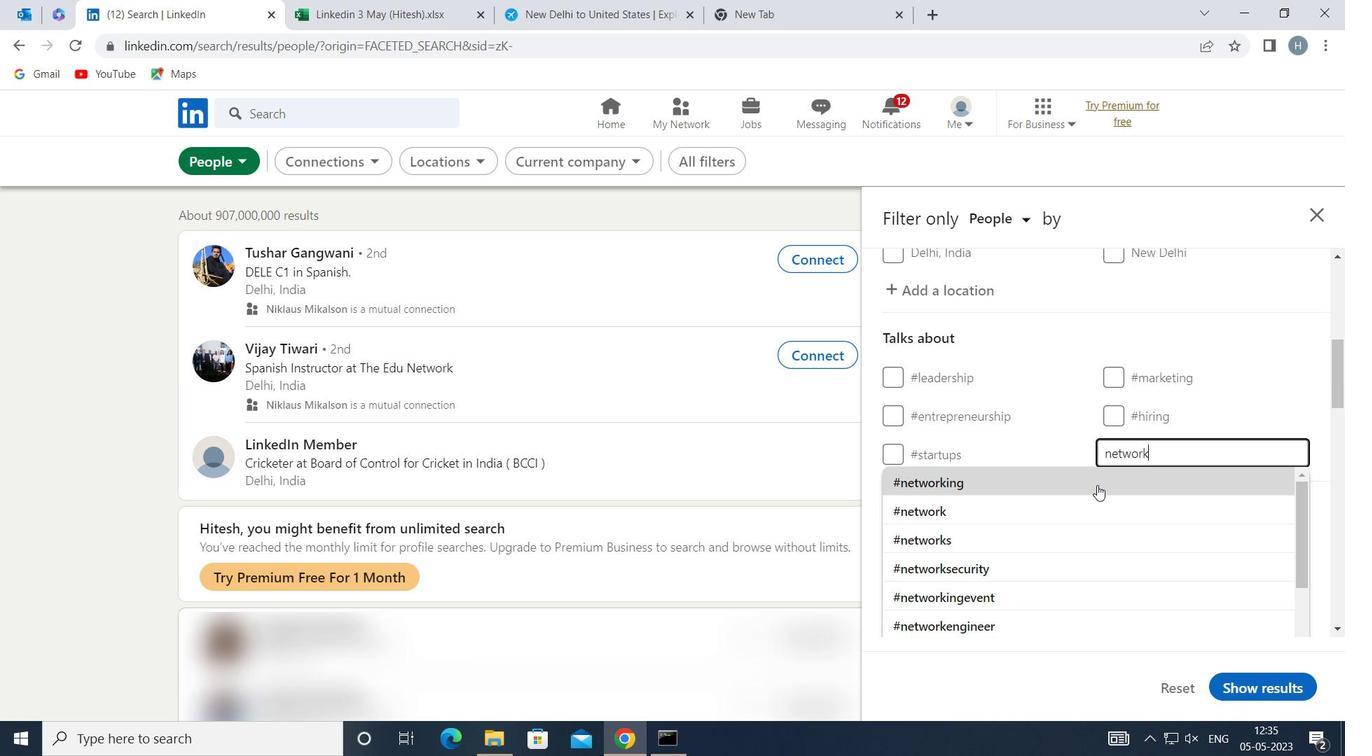 
Action: Mouse pressed left at (1078, 505)
Screenshot: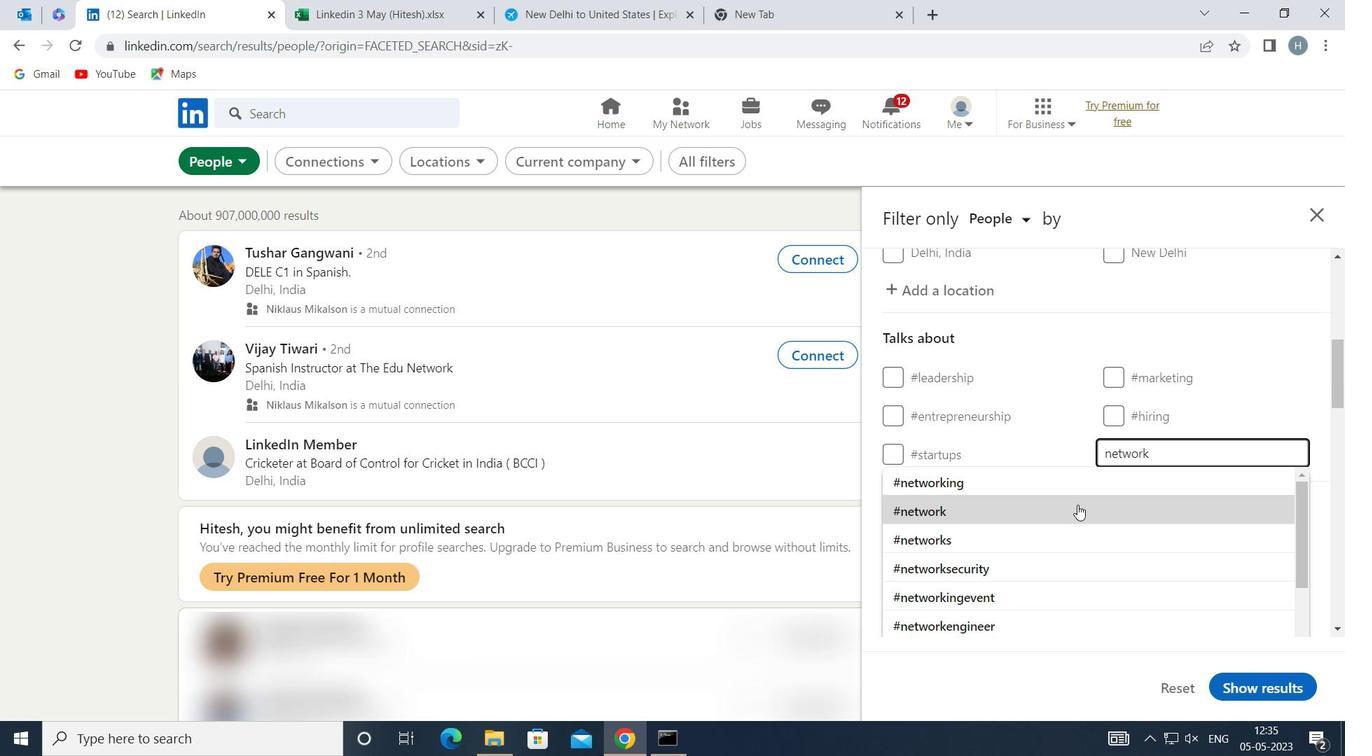 
Action: Mouse moved to (1075, 448)
Screenshot: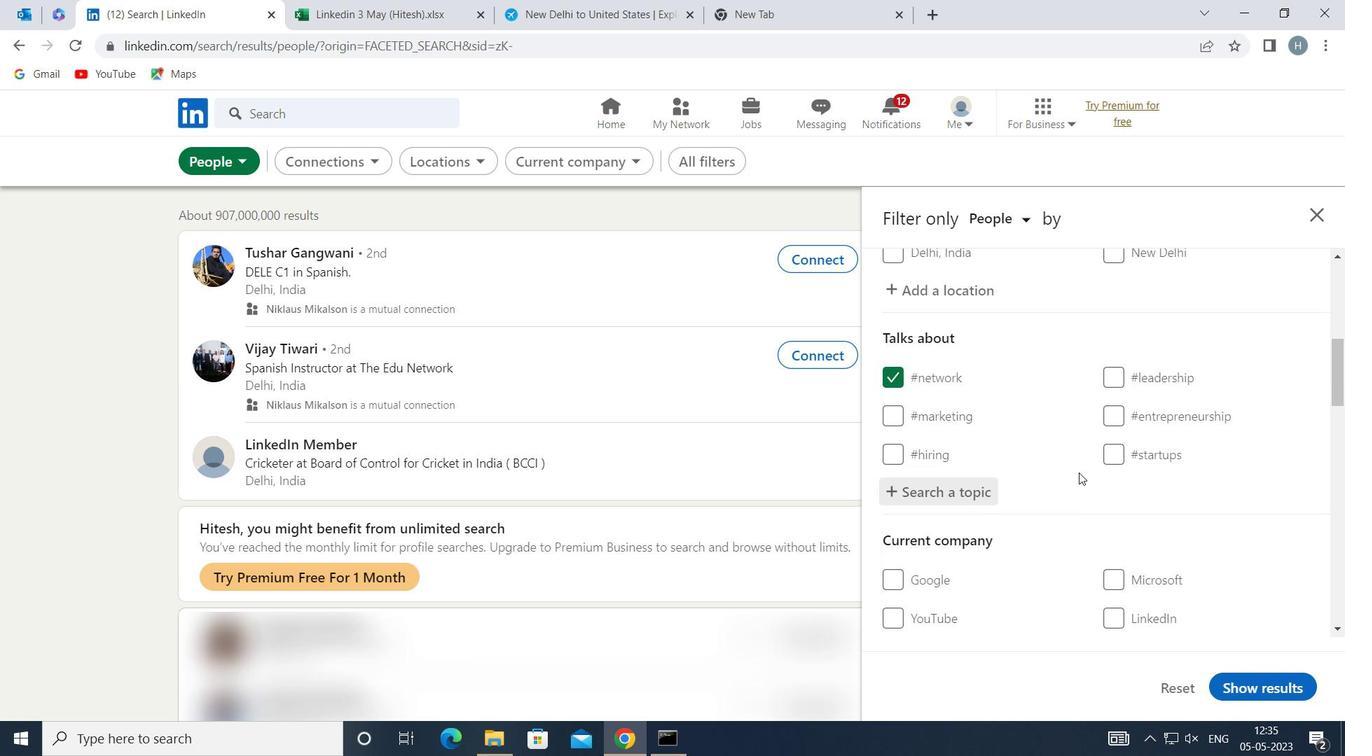 
Action: Mouse scrolled (1075, 447) with delta (0, 0)
Screenshot: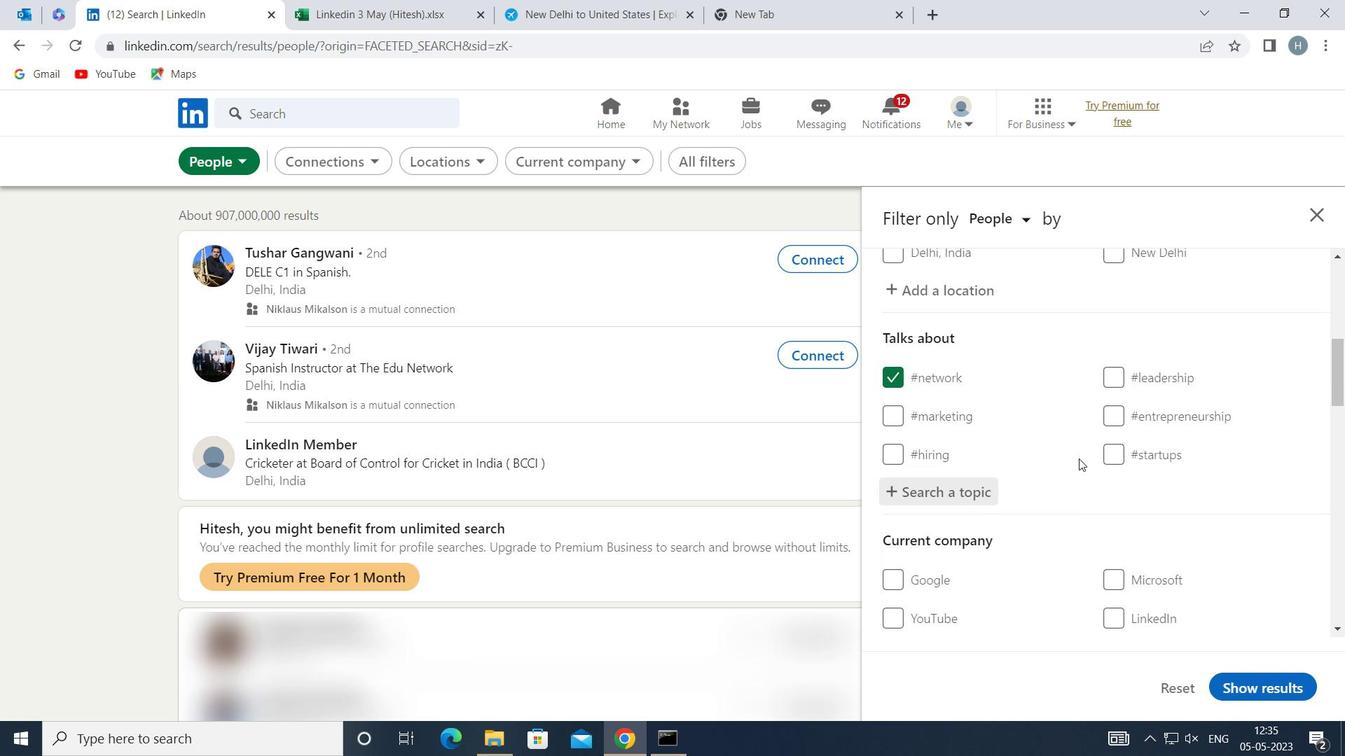 
Action: Mouse scrolled (1075, 447) with delta (0, 0)
Screenshot: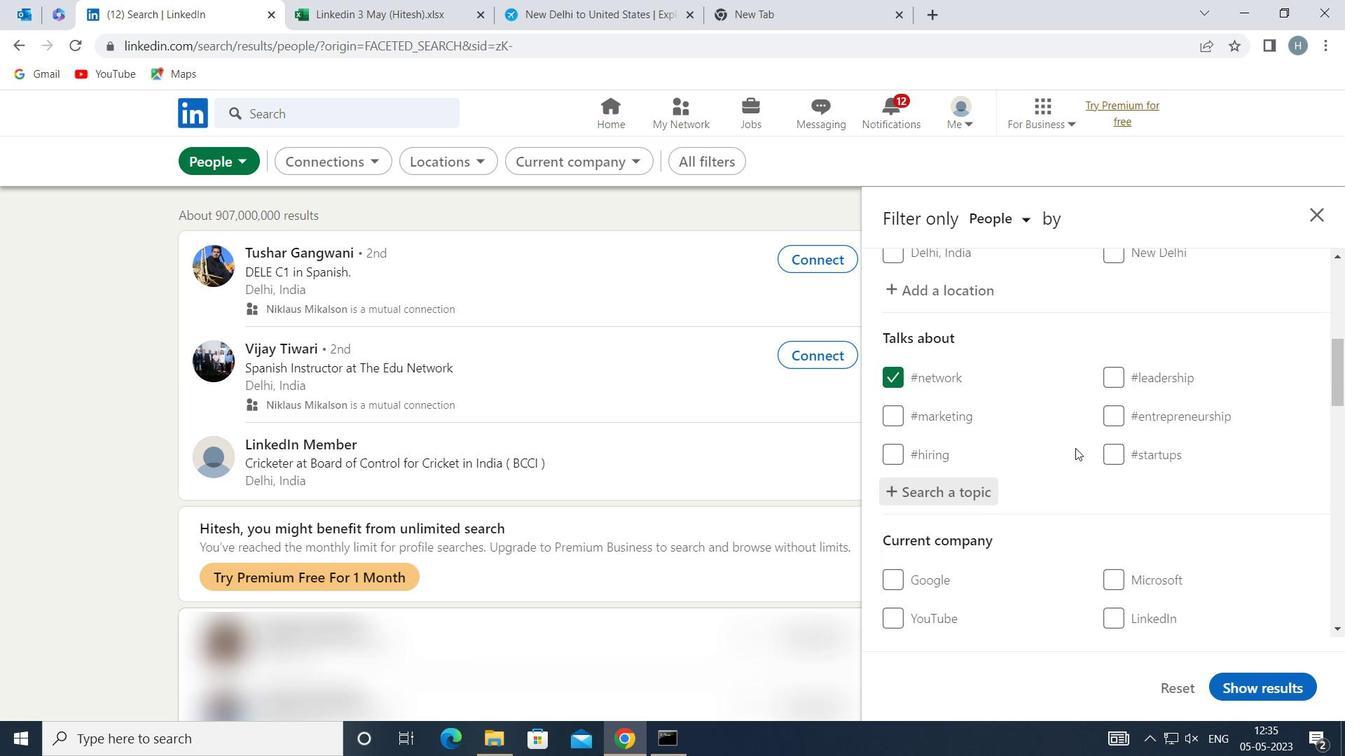 
Action: Mouse moved to (1075, 444)
Screenshot: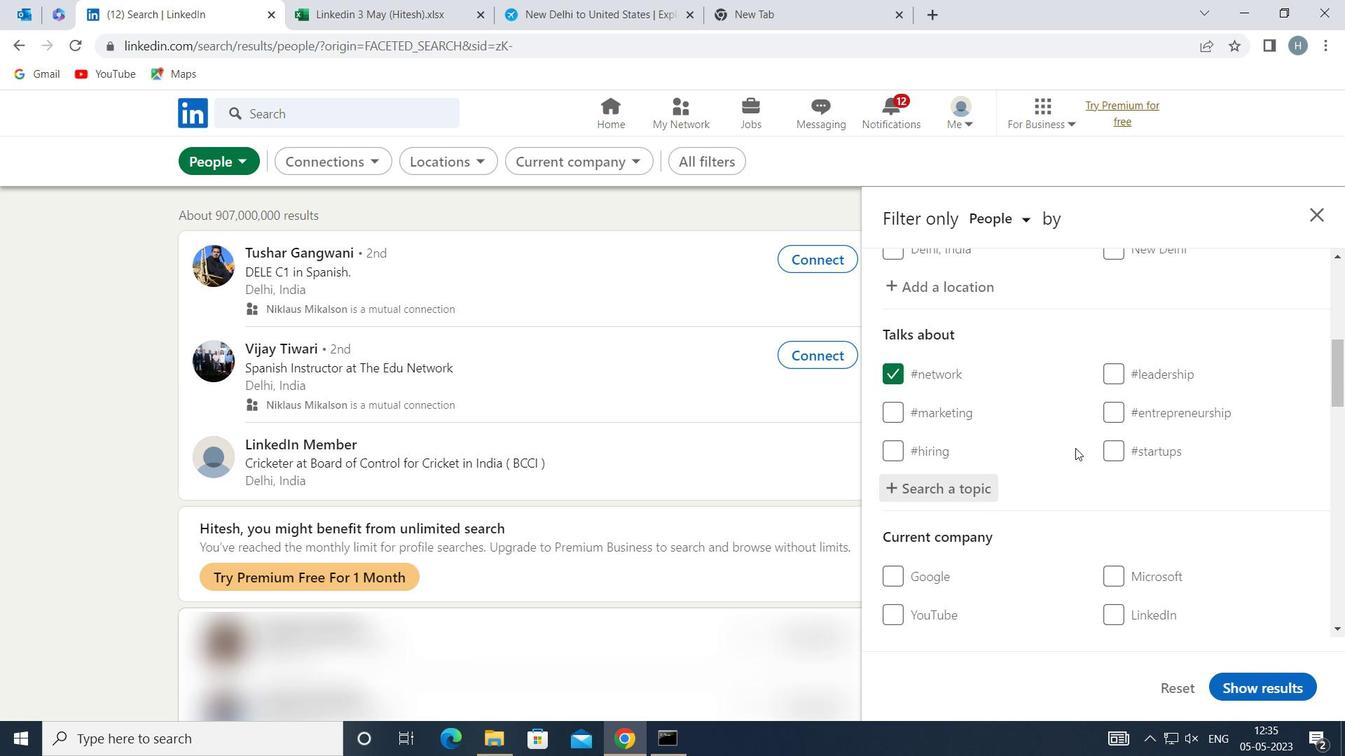 
Action: Mouse scrolled (1075, 444) with delta (0, 0)
Screenshot: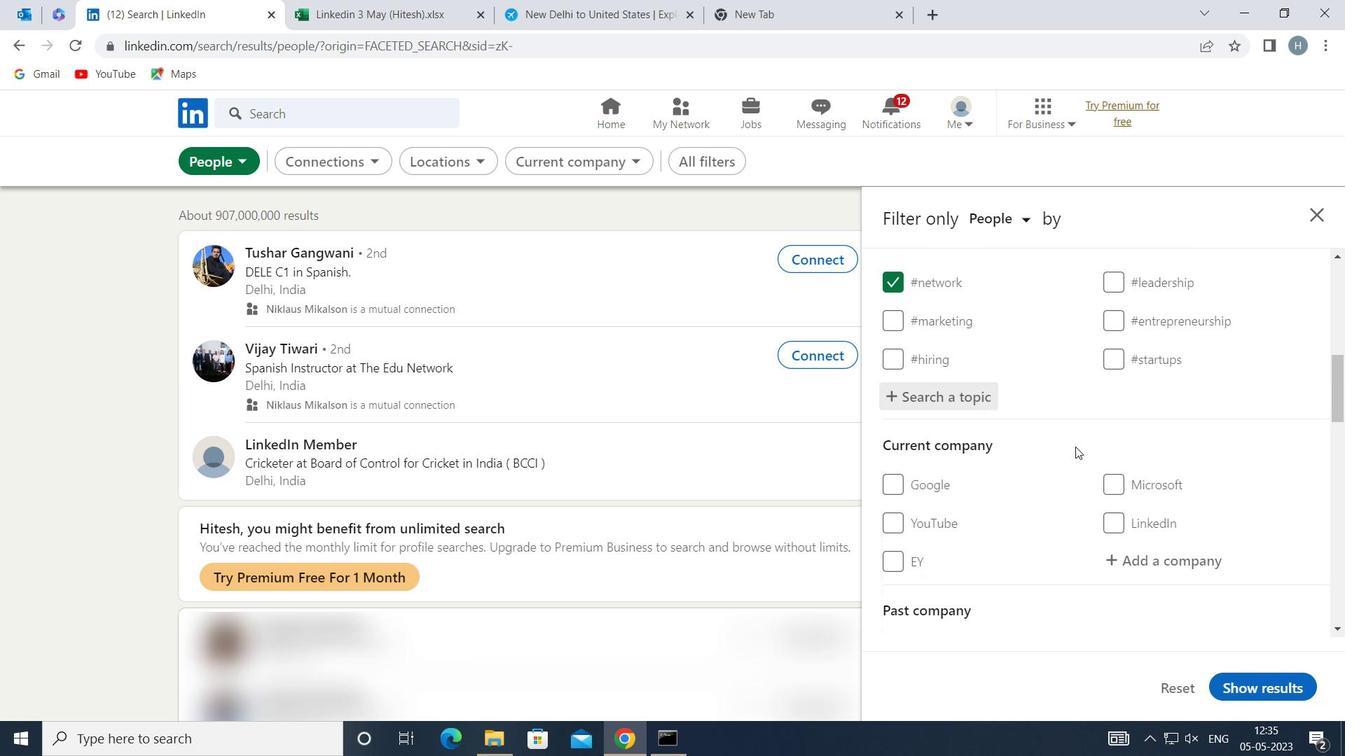 
Action: Mouse moved to (1077, 442)
Screenshot: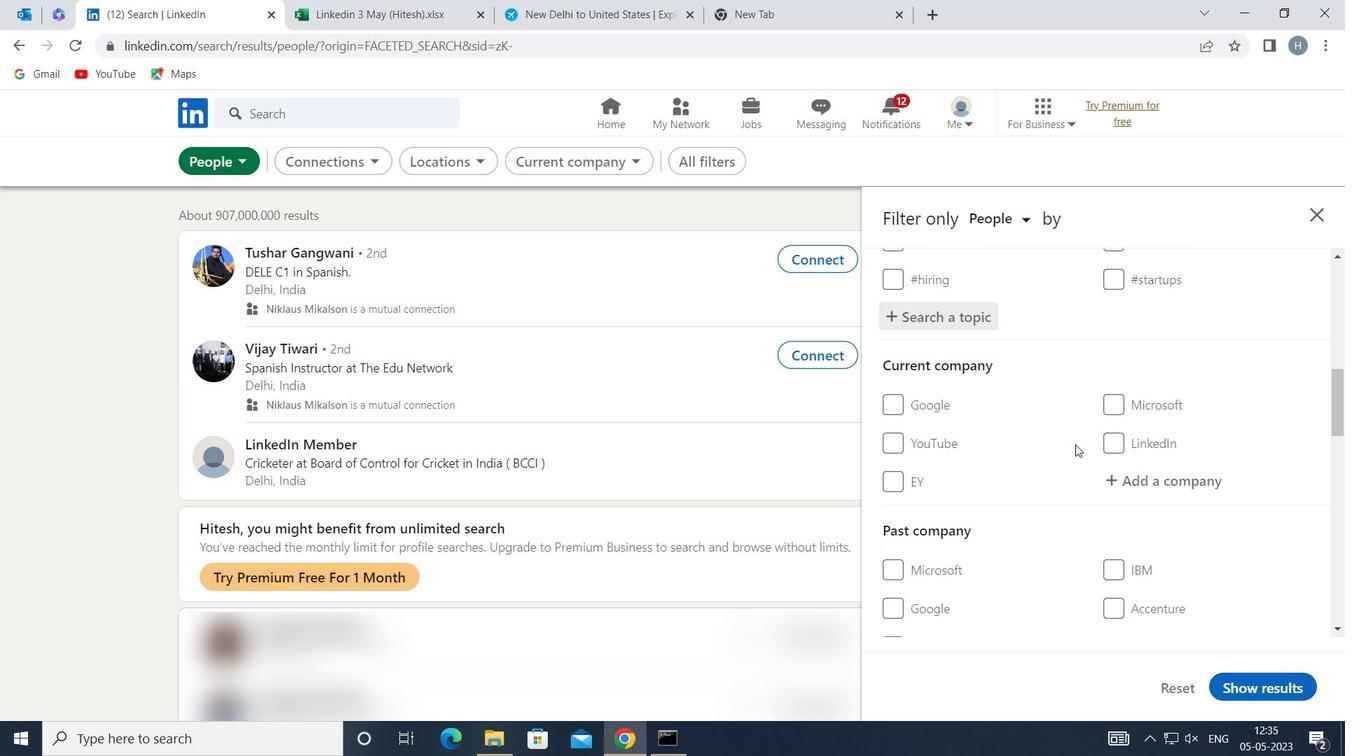 
Action: Mouse scrolled (1077, 442) with delta (0, 0)
Screenshot: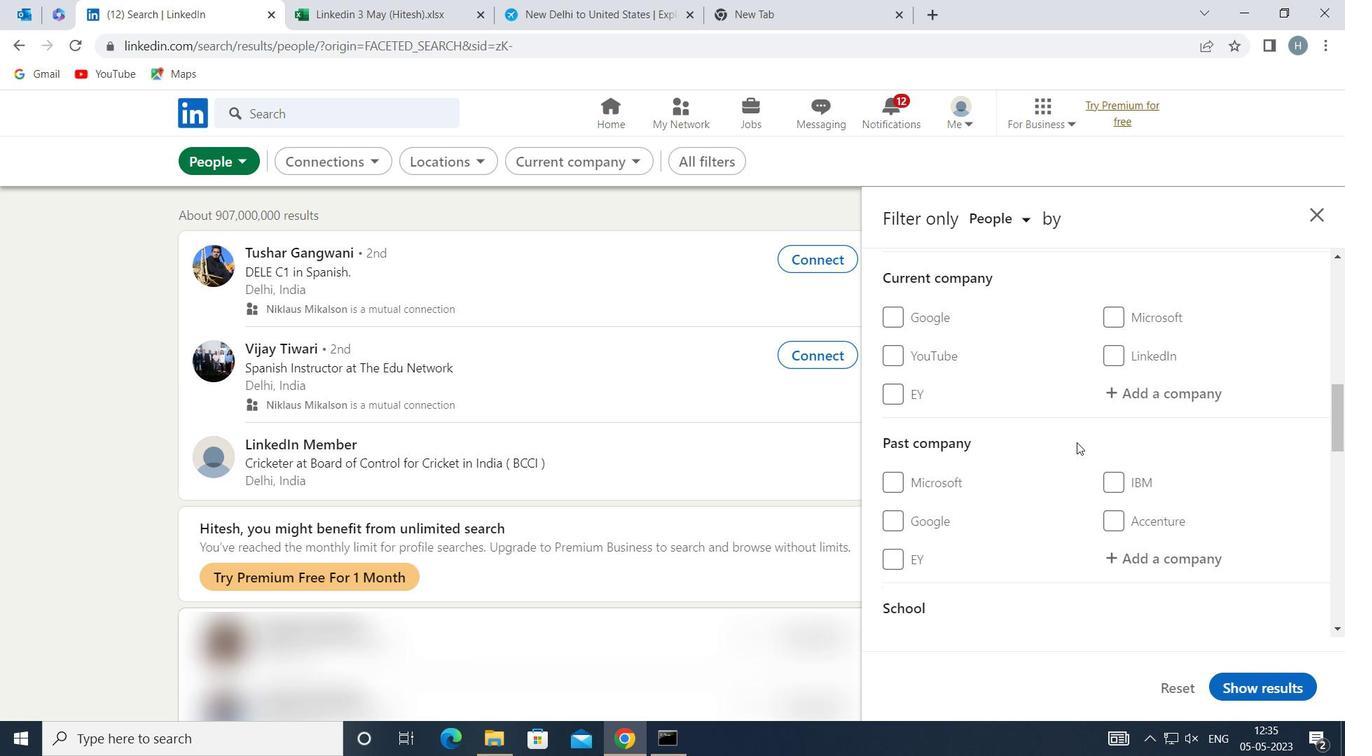 
Action: Mouse moved to (1077, 440)
Screenshot: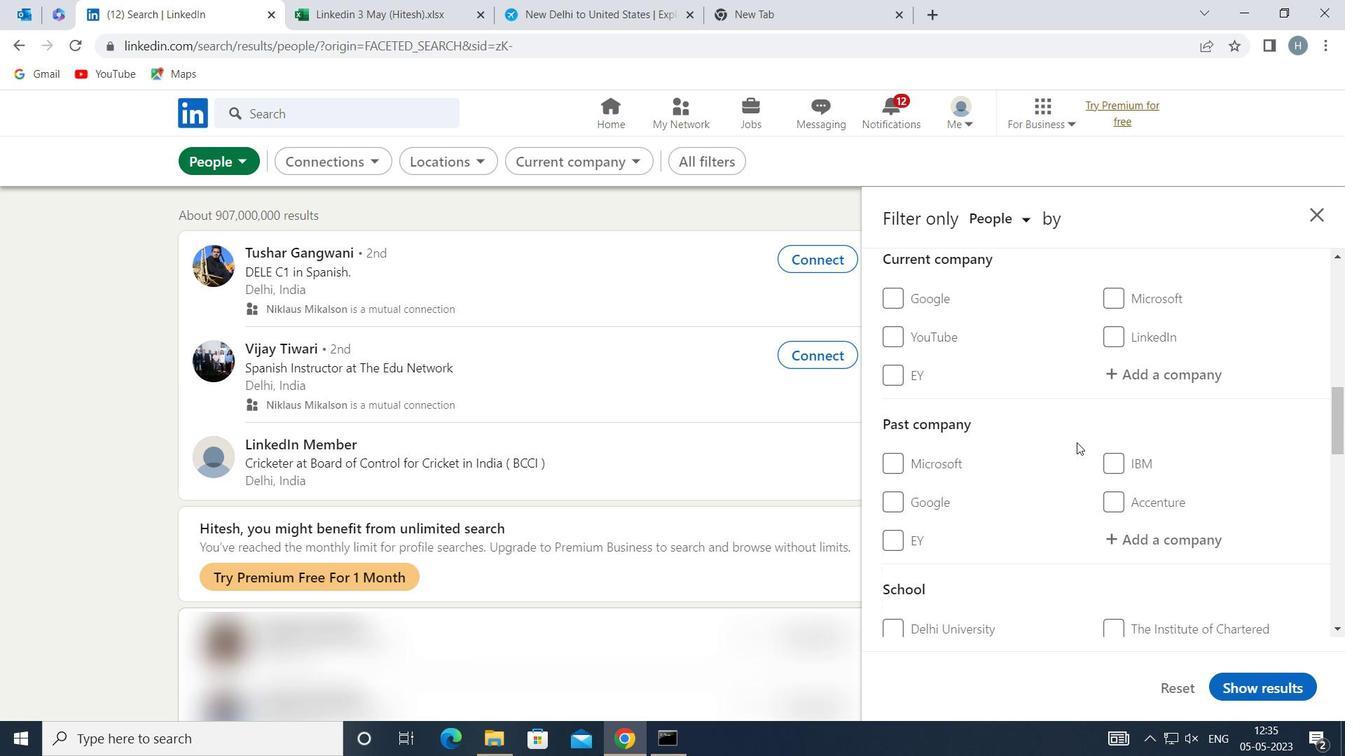 
Action: Mouse scrolled (1077, 439) with delta (0, 0)
Screenshot: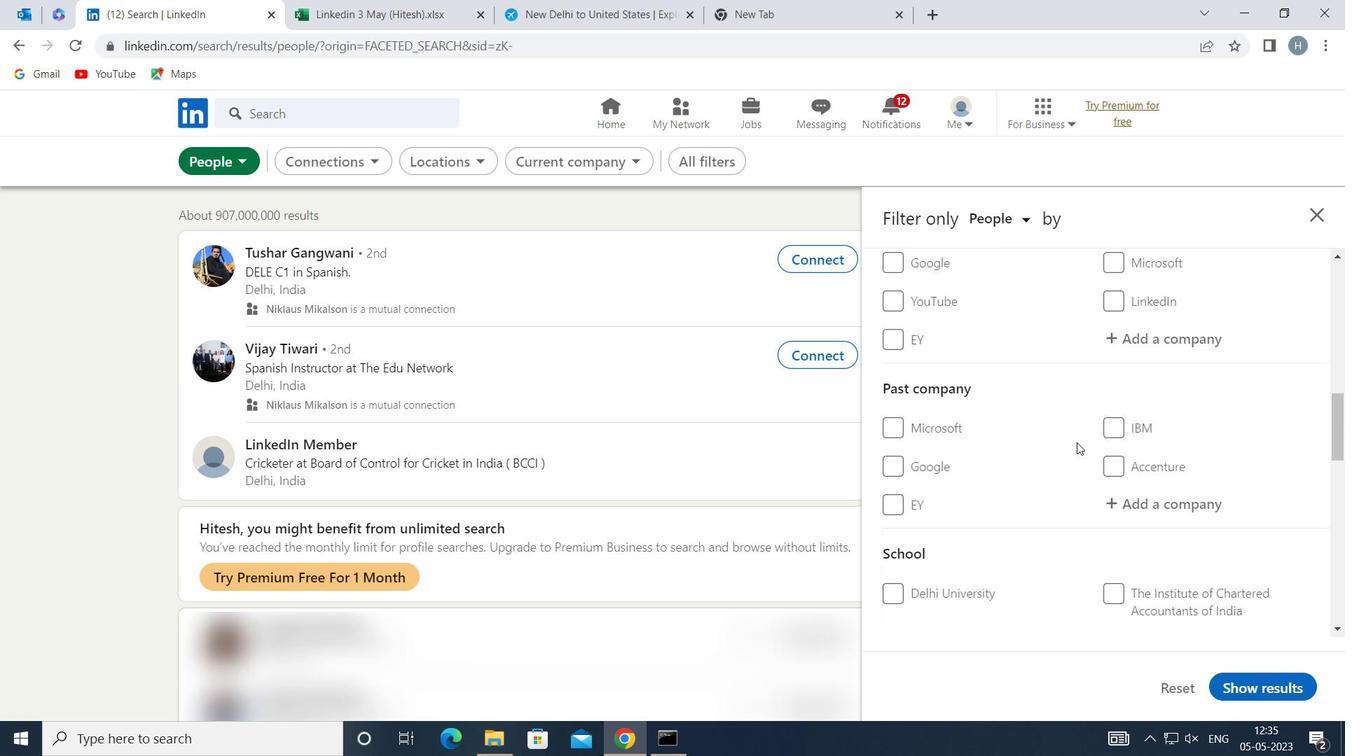 
Action: Mouse moved to (1075, 437)
Screenshot: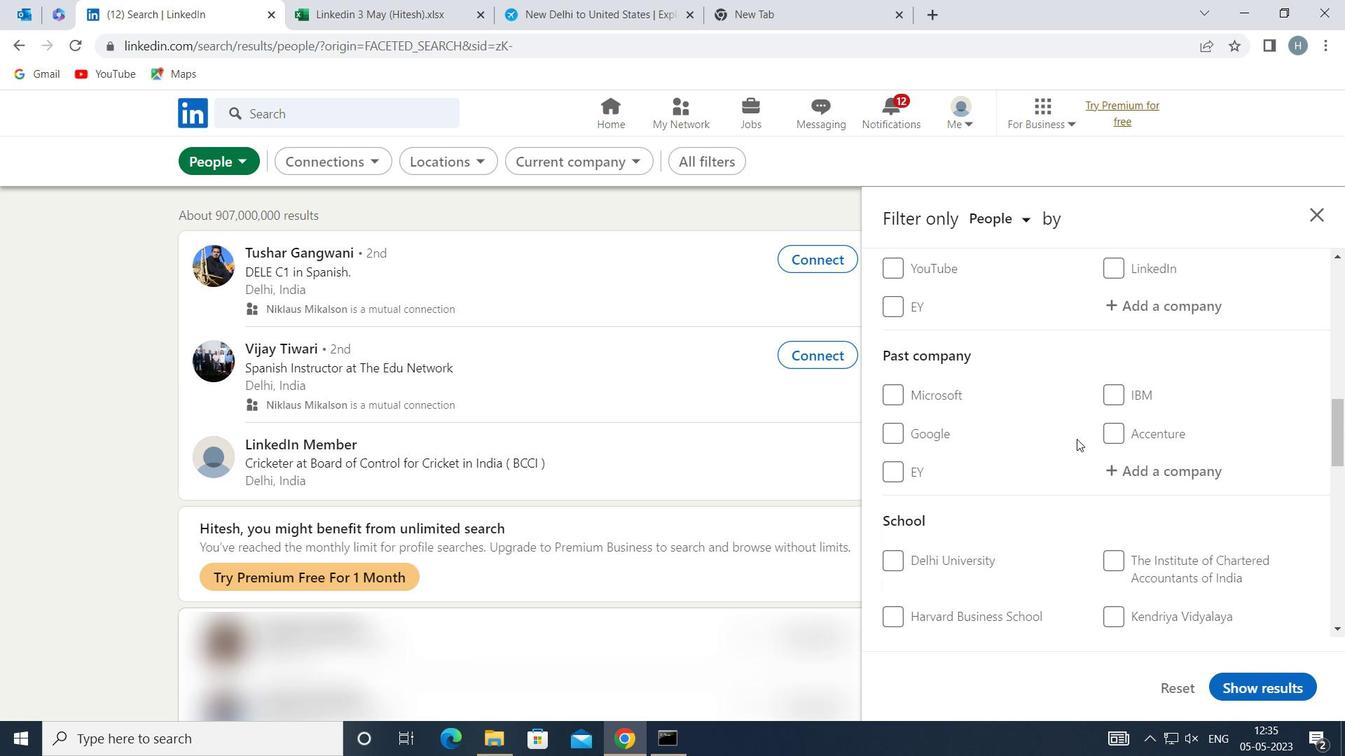 
Action: Mouse scrolled (1075, 436) with delta (0, 0)
Screenshot: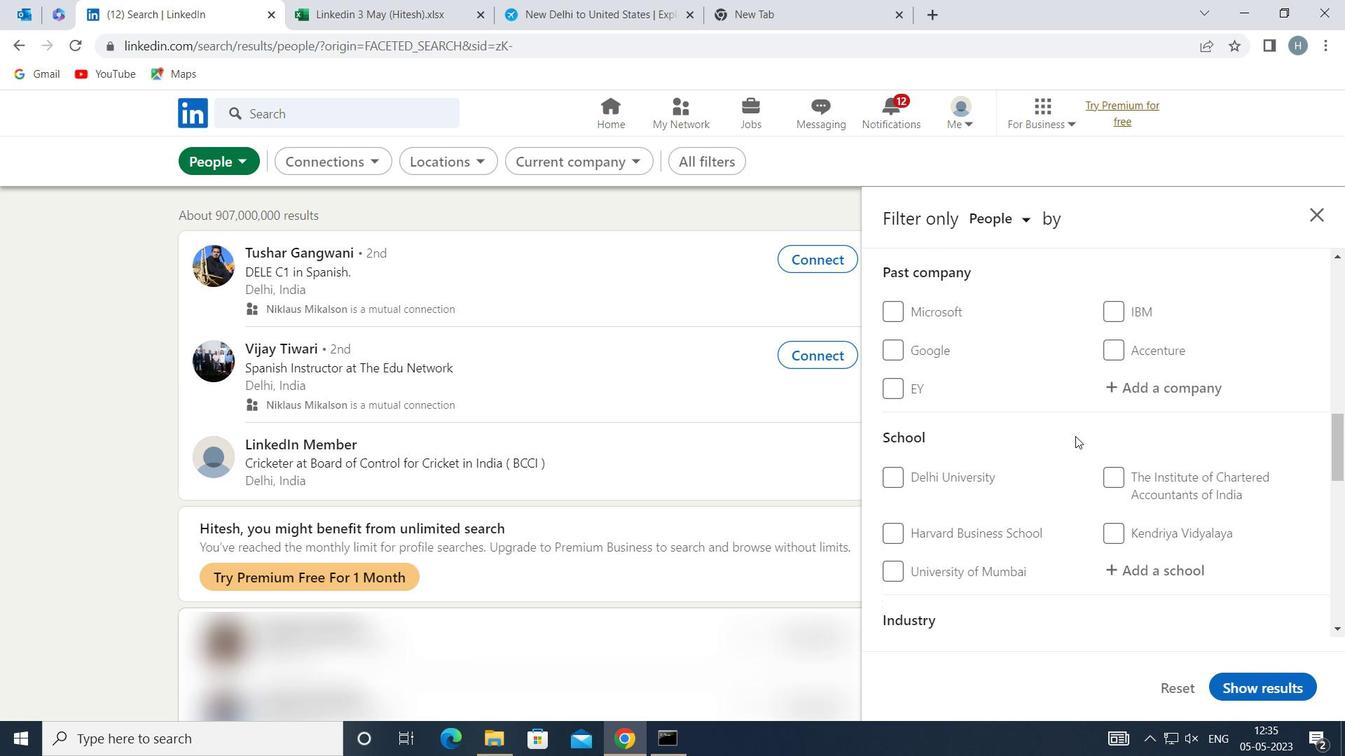 
Action: Mouse moved to (1075, 435)
Screenshot: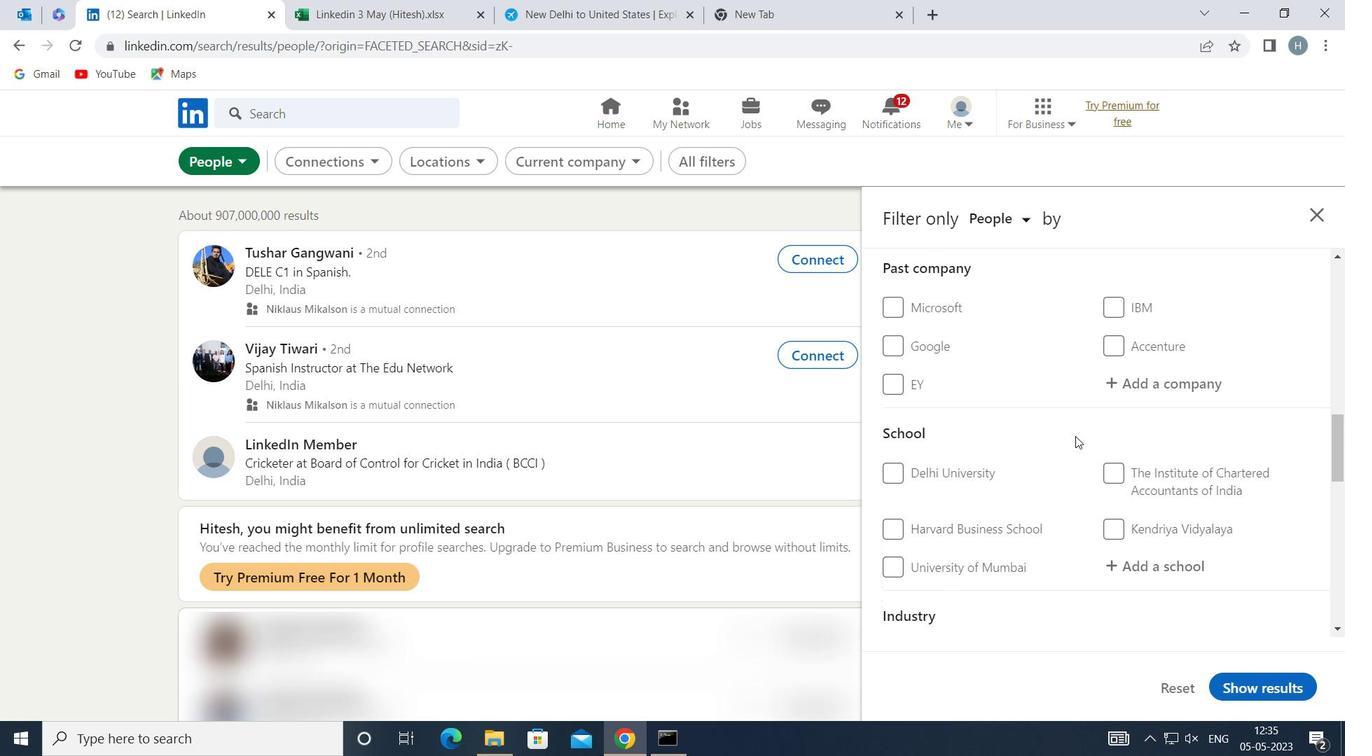 
Action: Mouse scrolled (1075, 435) with delta (0, 0)
Screenshot: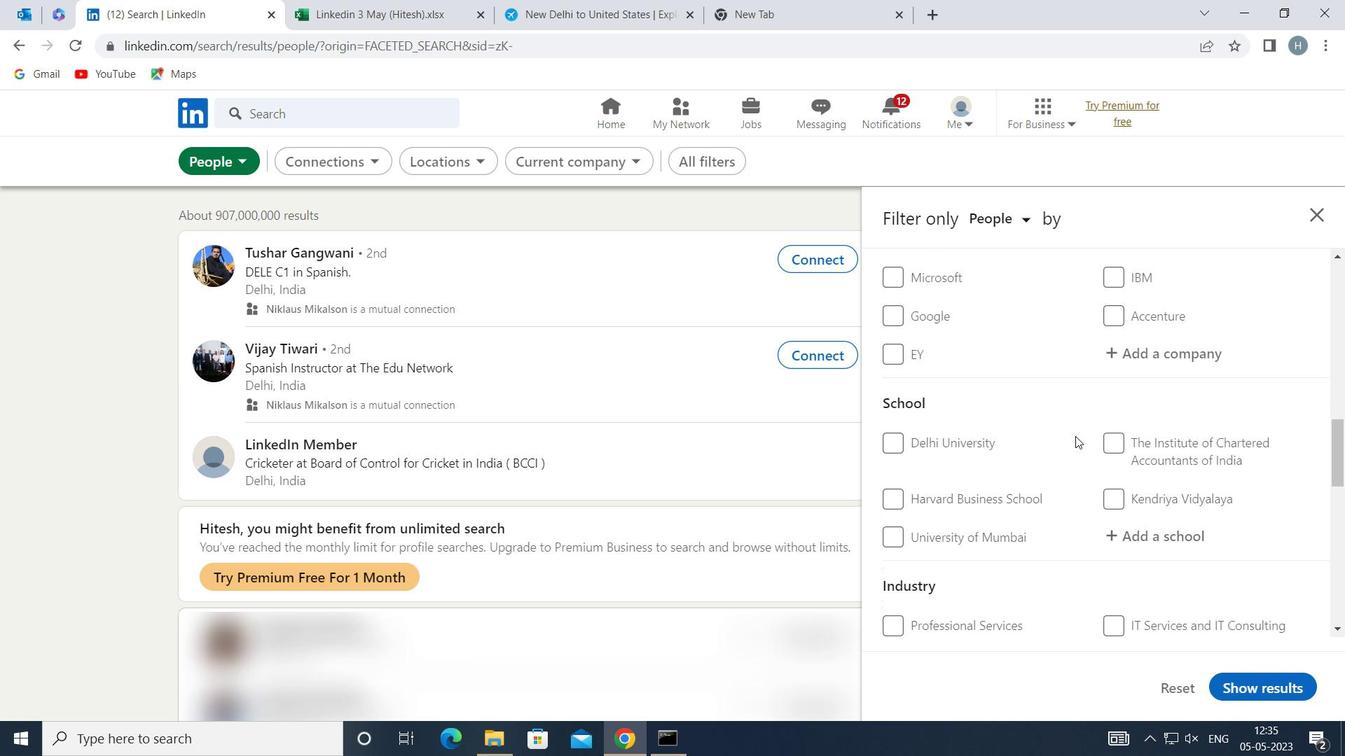 
Action: Mouse scrolled (1075, 435) with delta (0, 0)
Screenshot: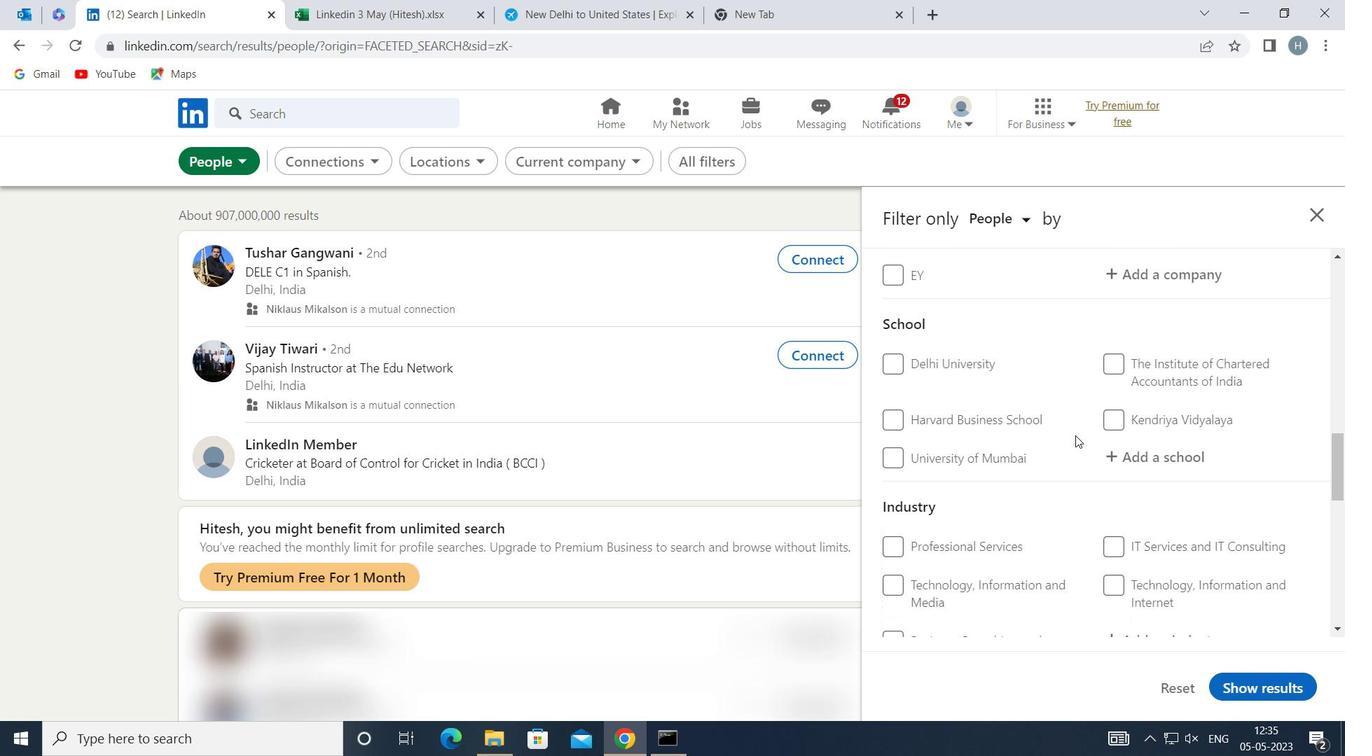 
Action: Mouse scrolled (1075, 435) with delta (0, 0)
Screenshot: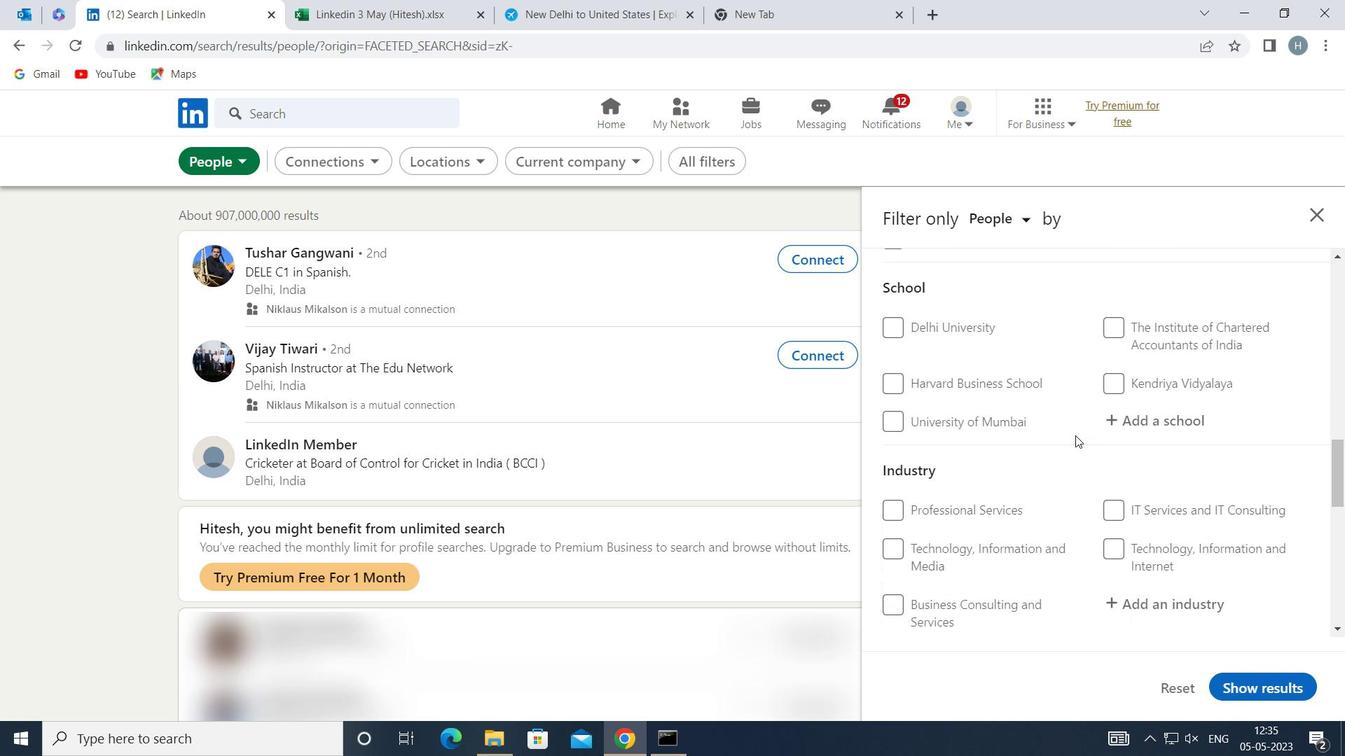 
Action: Mouse moved to (931, 503)
Screenshot: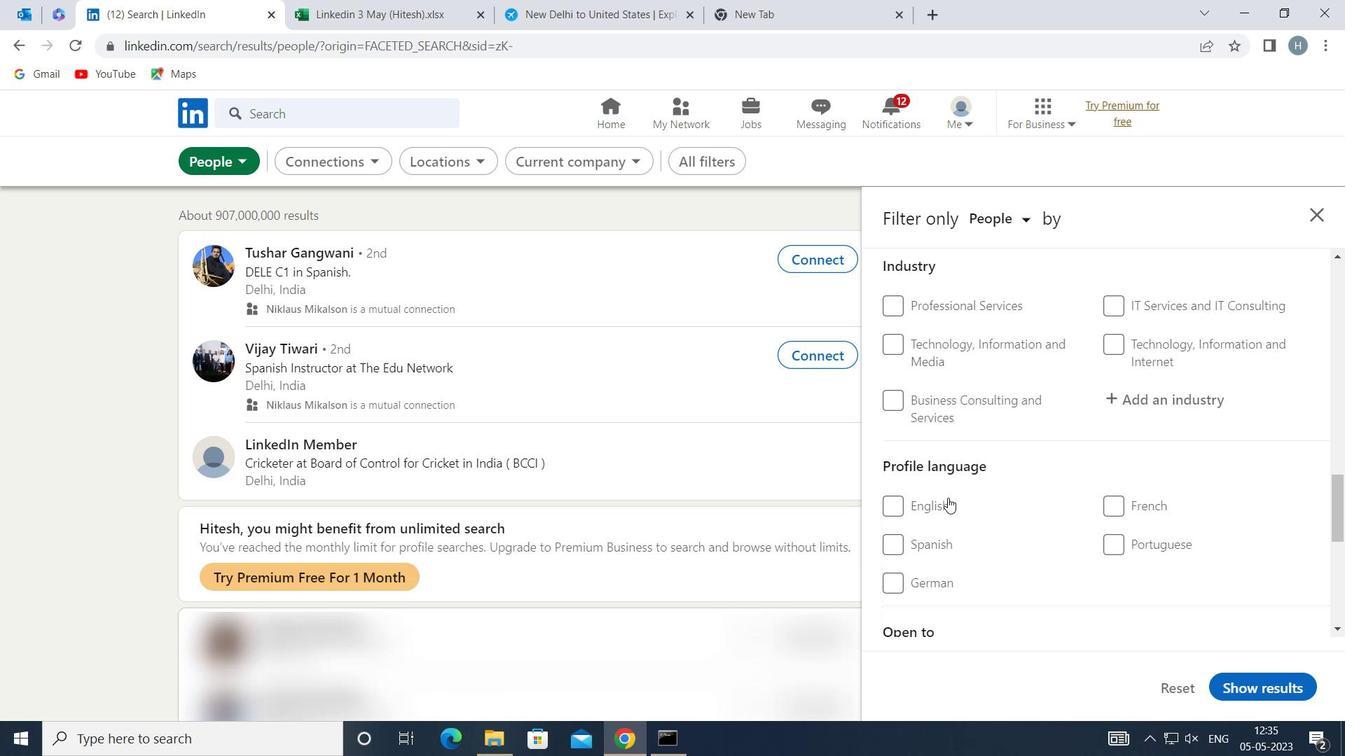 
Action: Mouse pressed left at (931, 503)
Screenshot: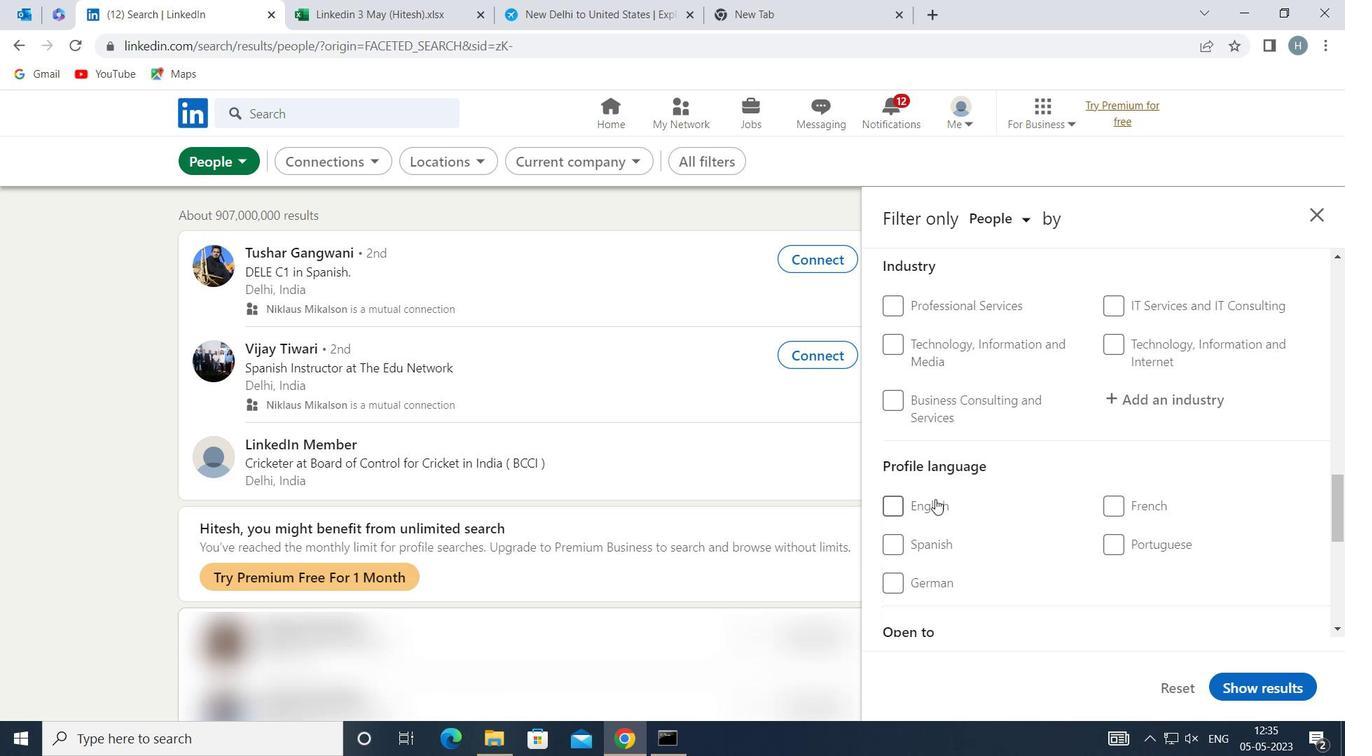 
Action: Mouse moved to (1073, 483)
Screenshot: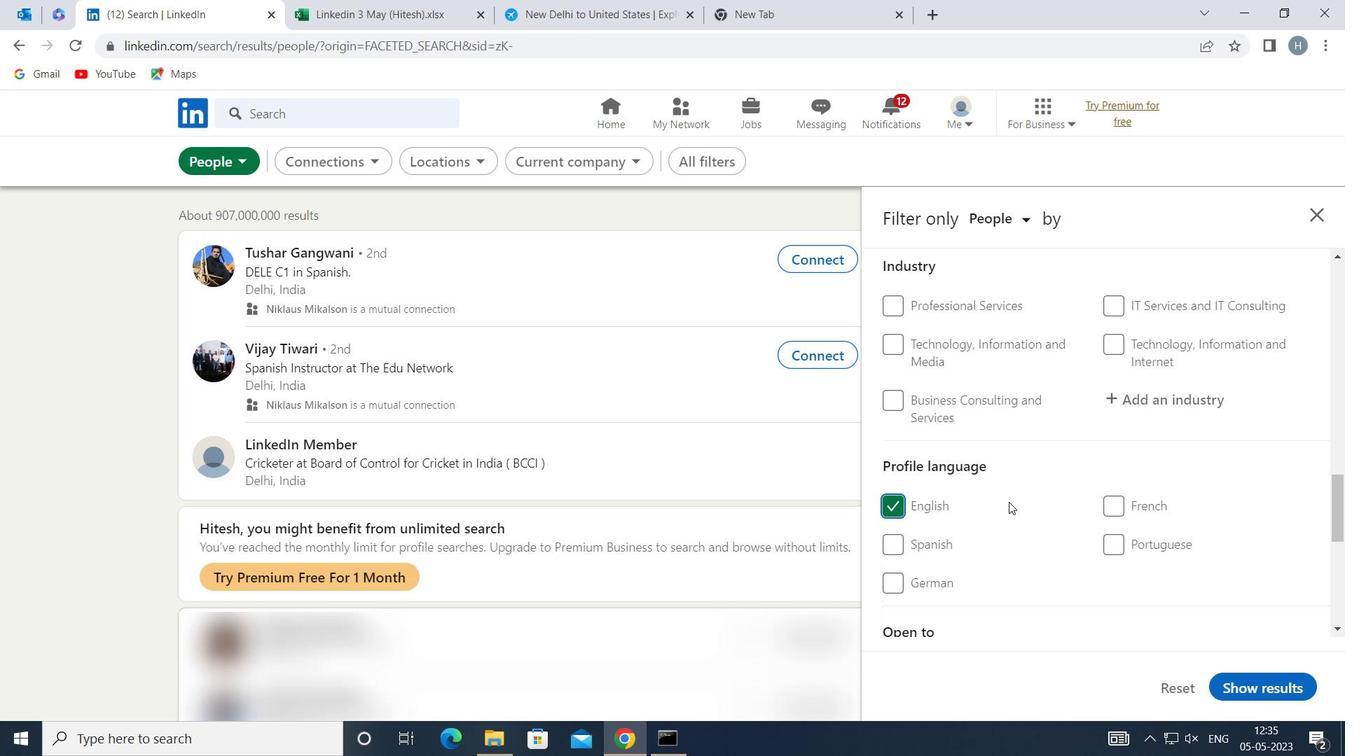 
Action: Mouse scrolled (1073, 484) with delta (0, 0)
Screenshot: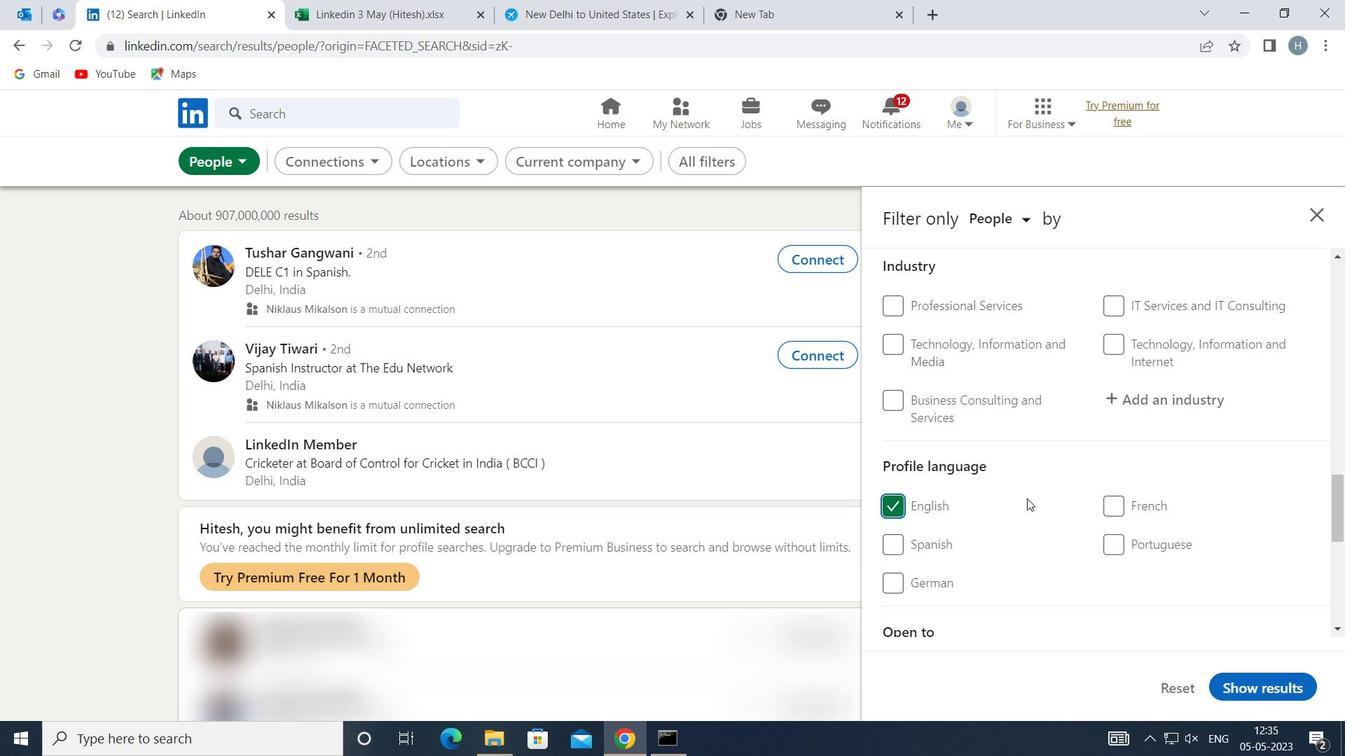 
Action: Mouse moved to (1072, 478)
Screenshot: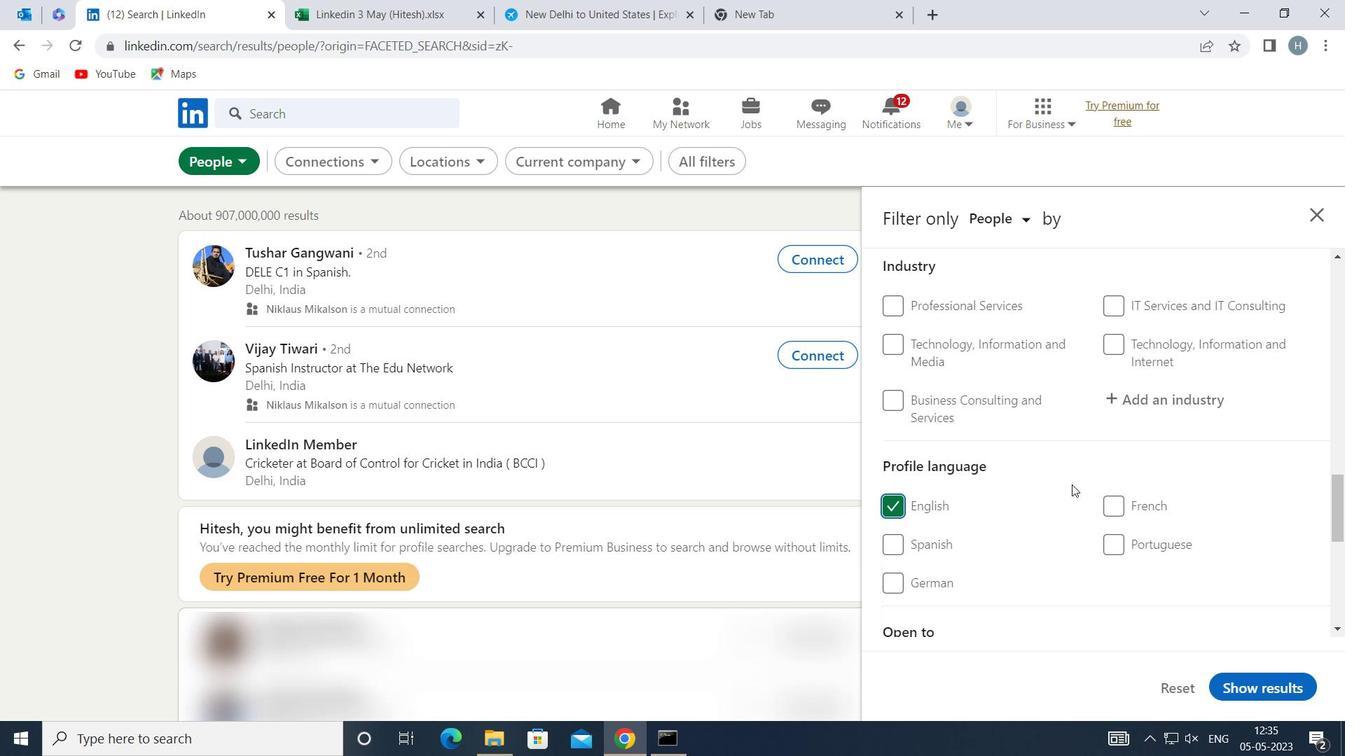 
Action: Mouse scrolled (1072, 479) with delta (0, 0)
Screenshot: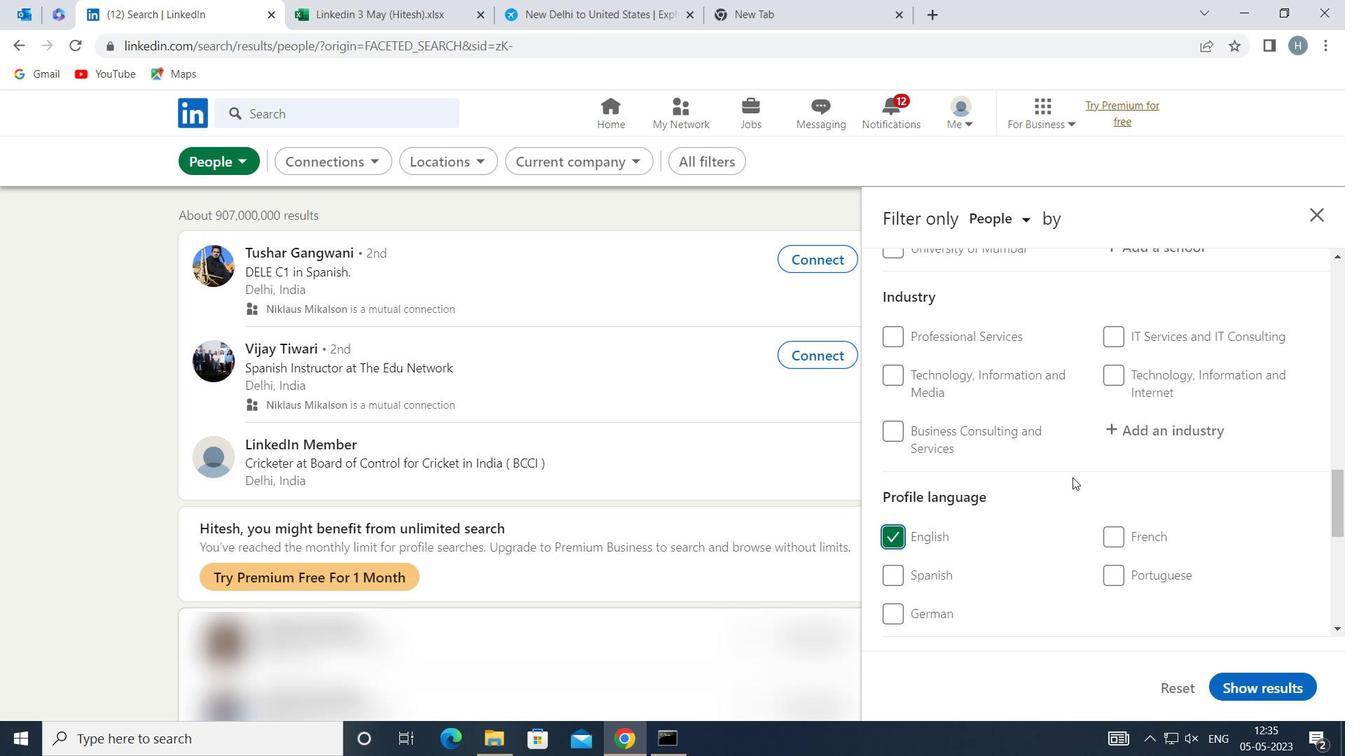 
Action: Mouse scrolled (1072, 479) with delta (0, 0)
Screenshot: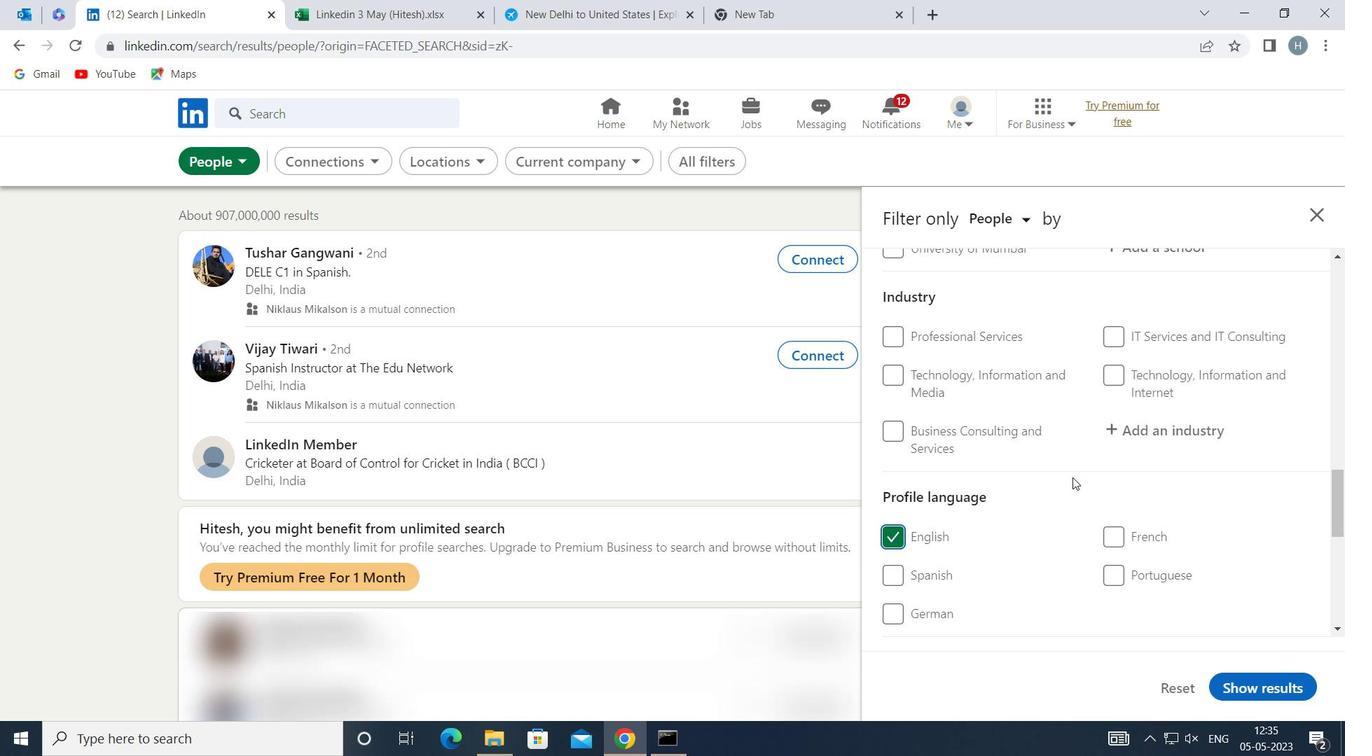 
Action: Mouse scrolled (1072, 479) with delta (0, 0)
Screenshot: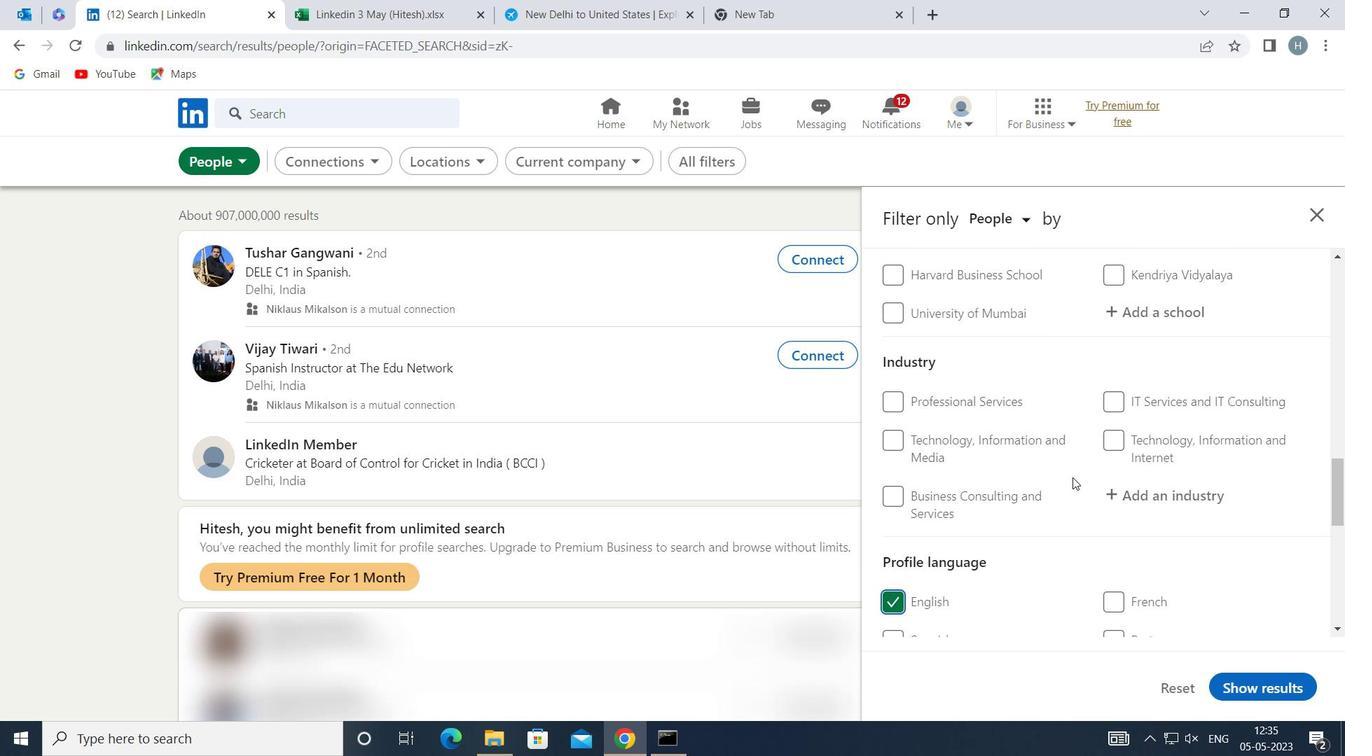 
Action: Mouse scrolled (1072, 479) with delta (0, 0)
Screenshot: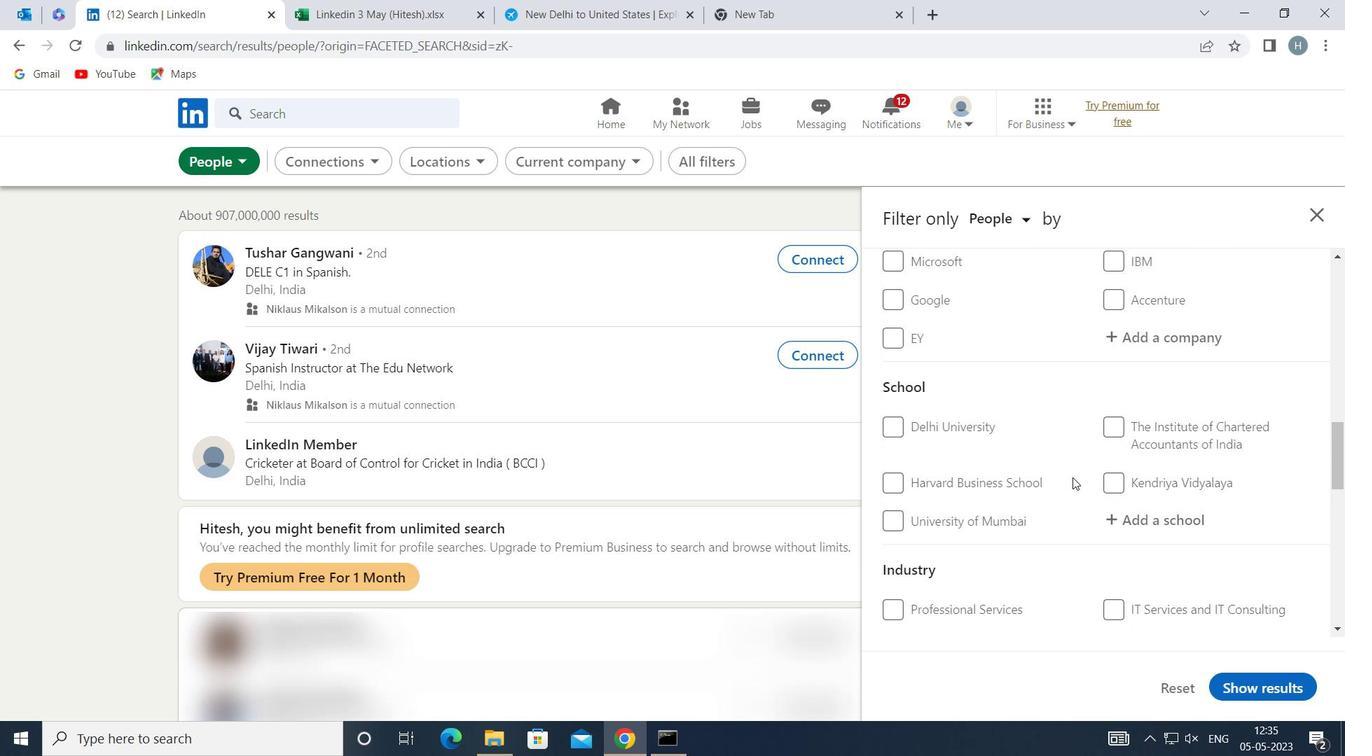
Action: Mouse scrolled (1072, 479) with delta (0, 0)
Screenshot: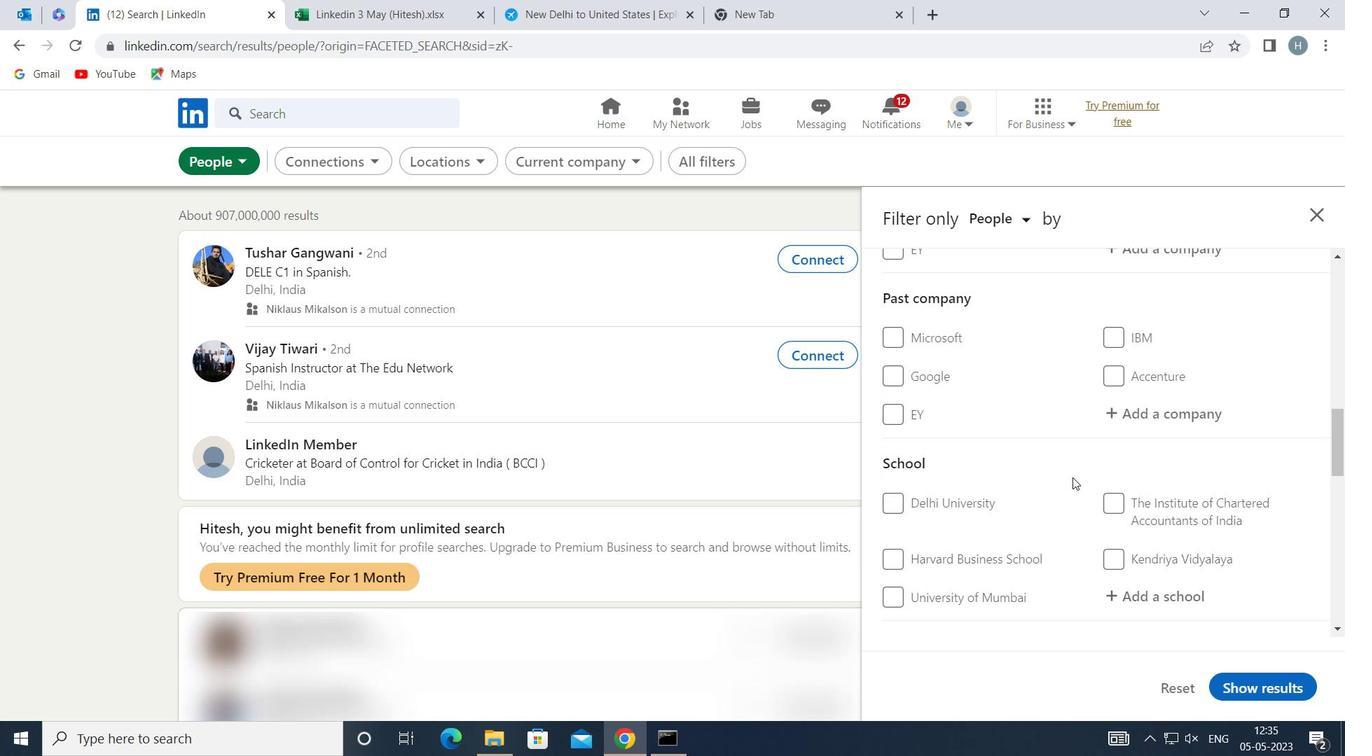 
Action: Mouse scrolled (1072, 479) with delta (0, 0)
Screenshot: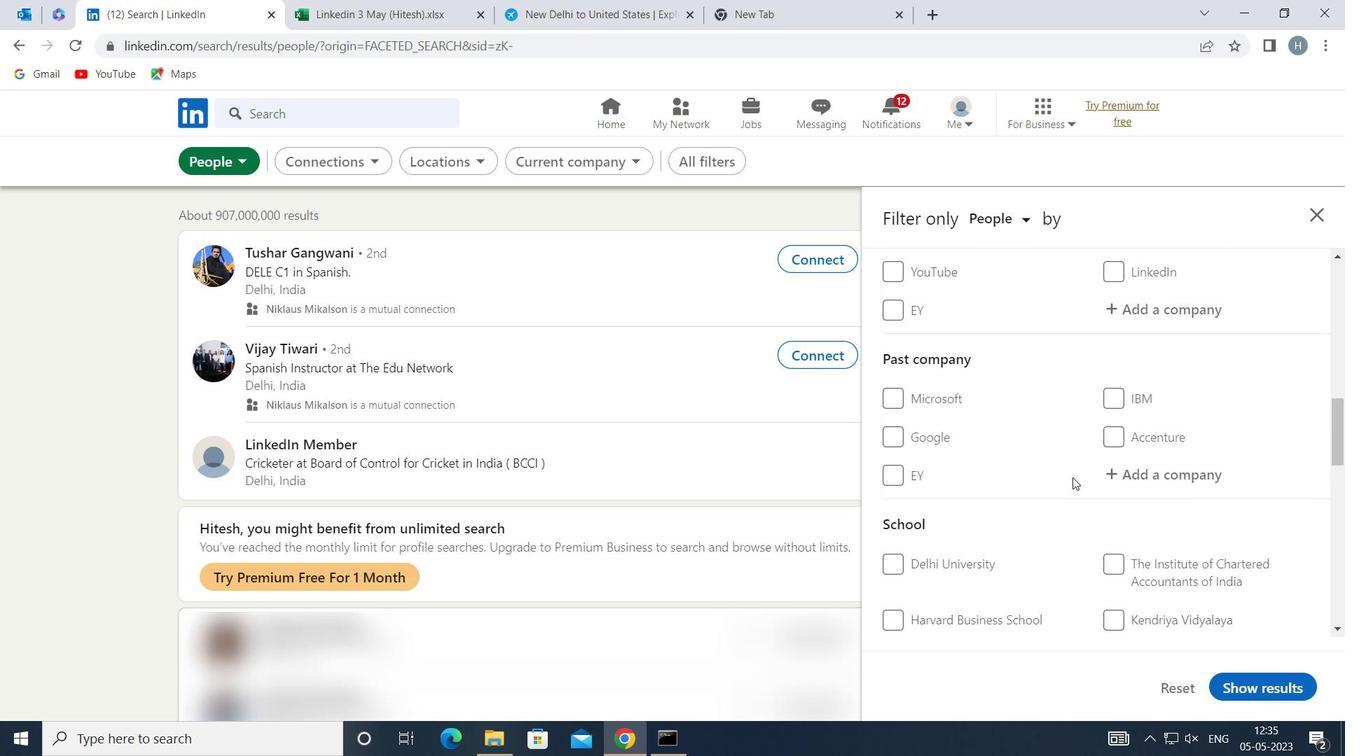 
Action: Mouse moved to (1134, 477)
Screenshot: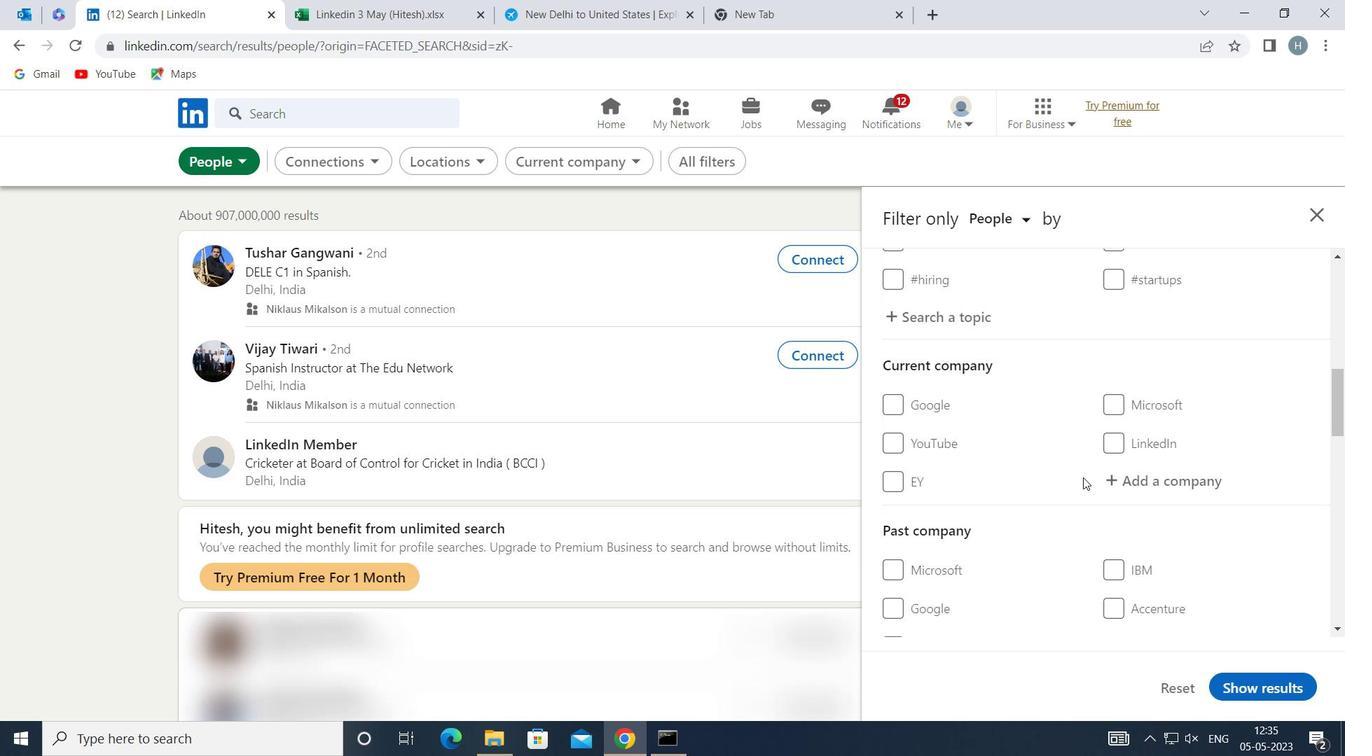 
Action: Mouse pressed left at (1134, 477)
Screenshot: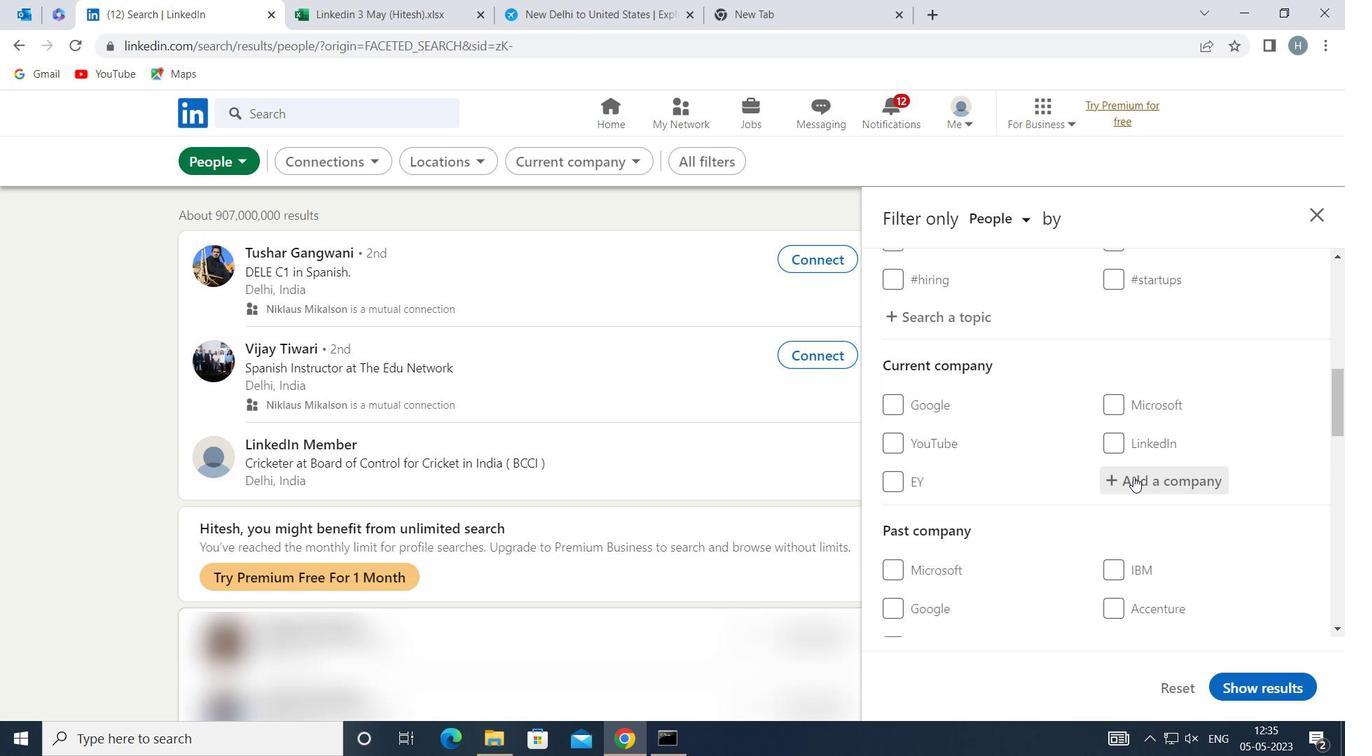 
Action: Mouse moved to (1134, 475)
Screenshot: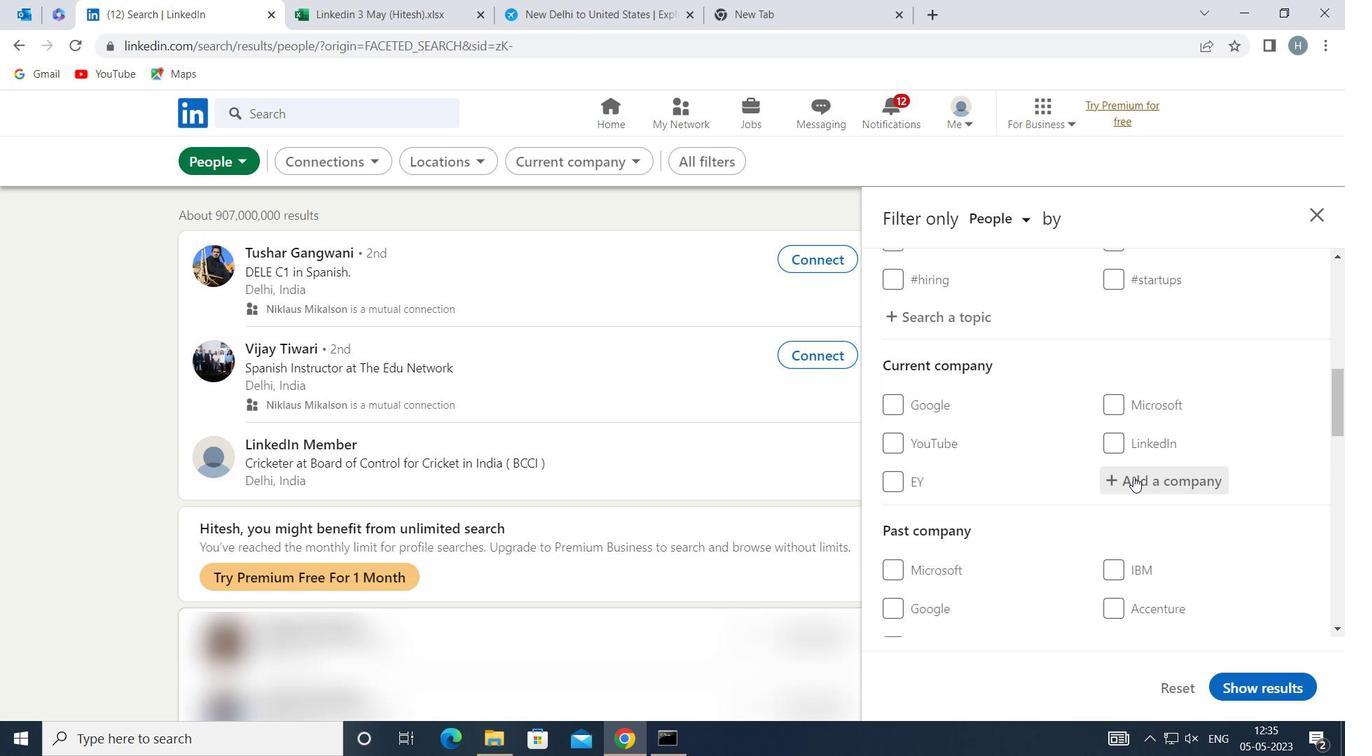 
Action: Key pressed <Key.shift>LUMINOUS<Key.space><Key.shift>PW<Key.backspace>OWER<Key.space><Key.shift>TE
Screenshot: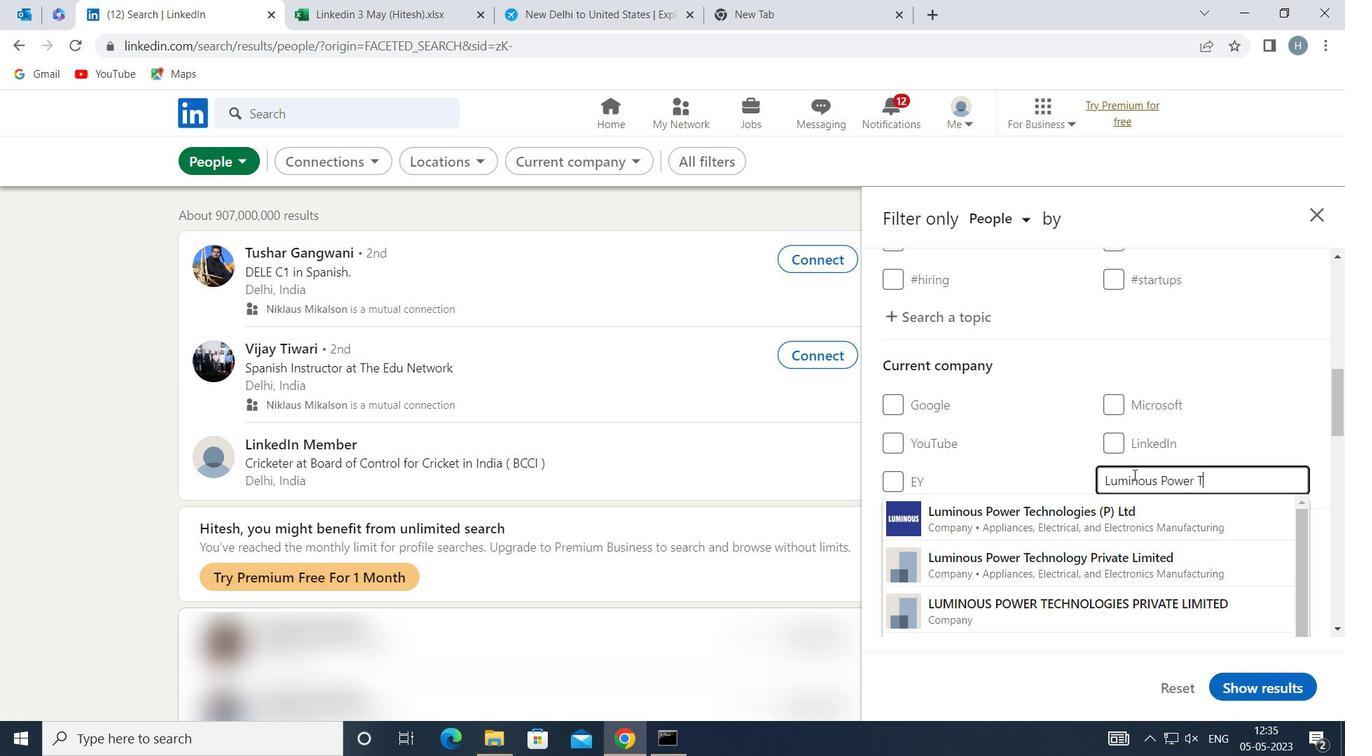 
Action: Mouse moved to (1133, 508)
Screenshot: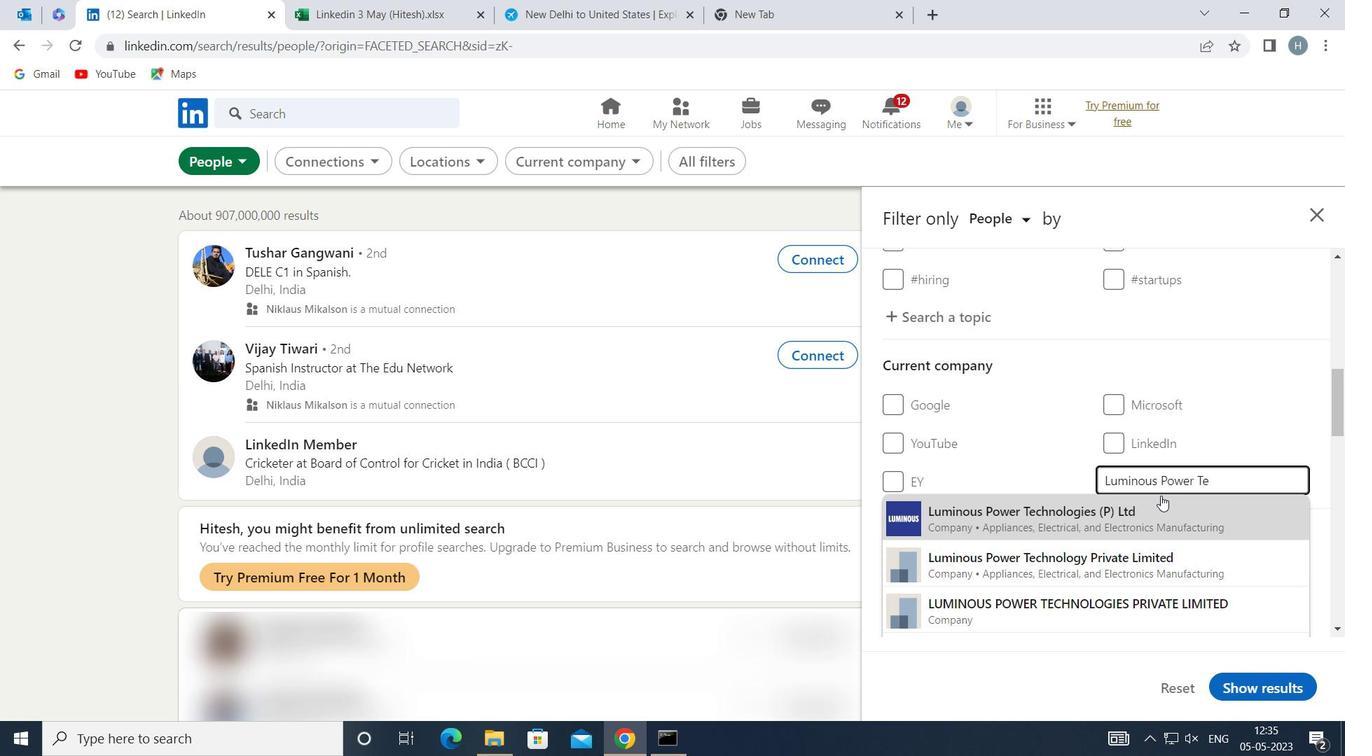 
Action: Mouse pressed left at (1133, 508)
Screenshot: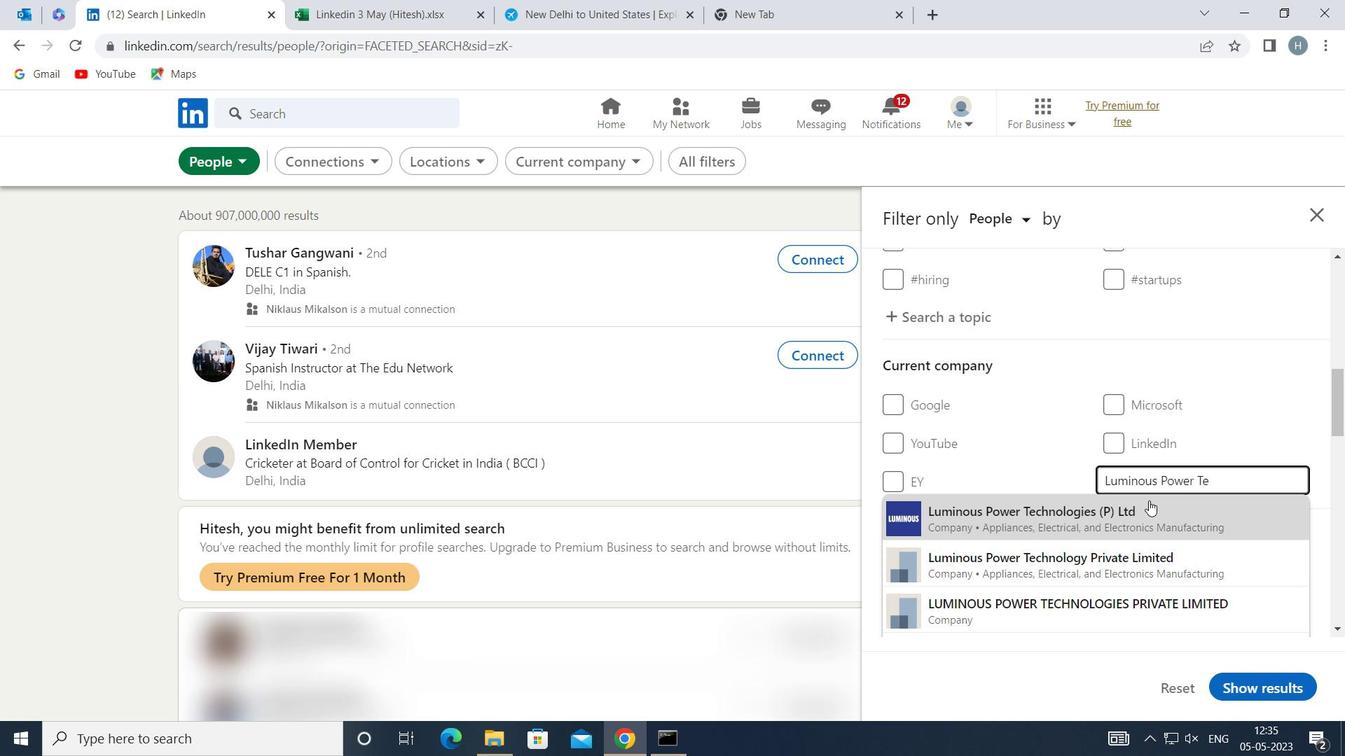 
Action: Mouse moved to (1093, 479)
Screenshot: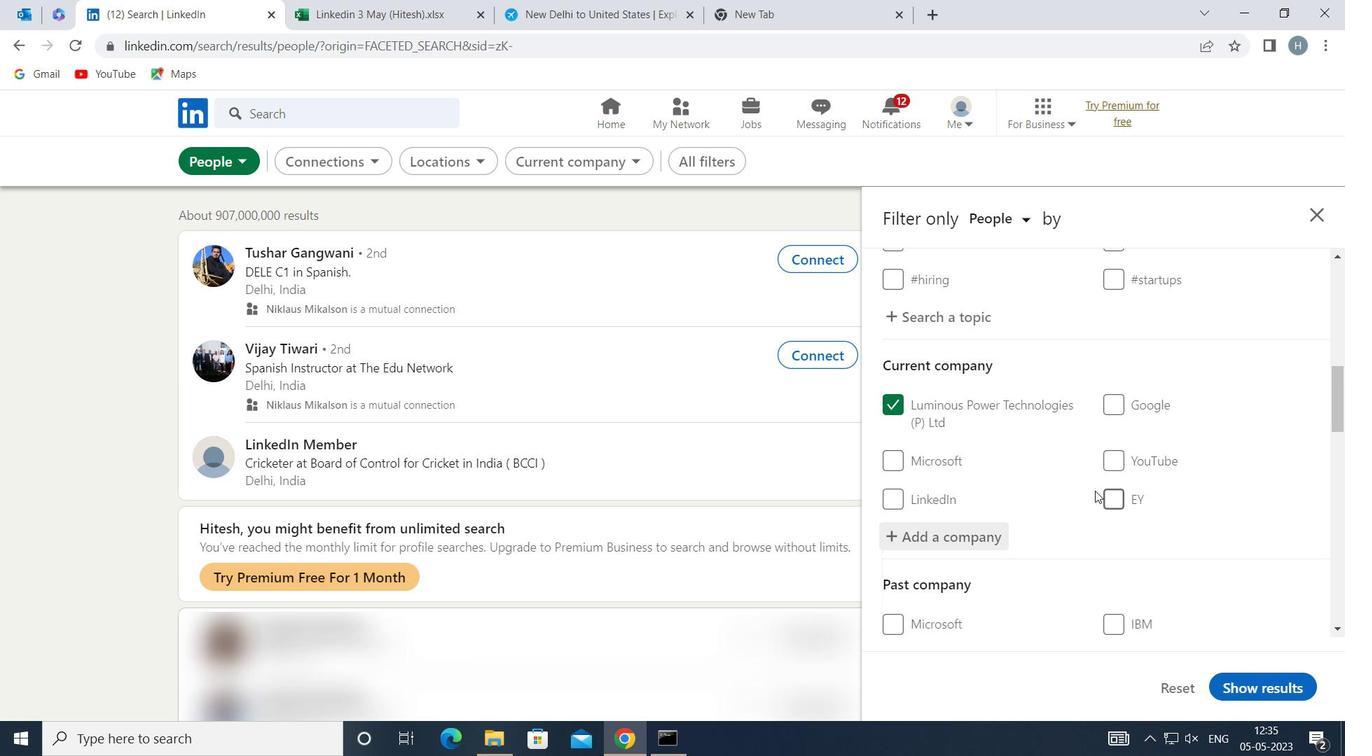 
Action: Mouse scrolled (1093, 479) with delta (0, 0)
Screenshot: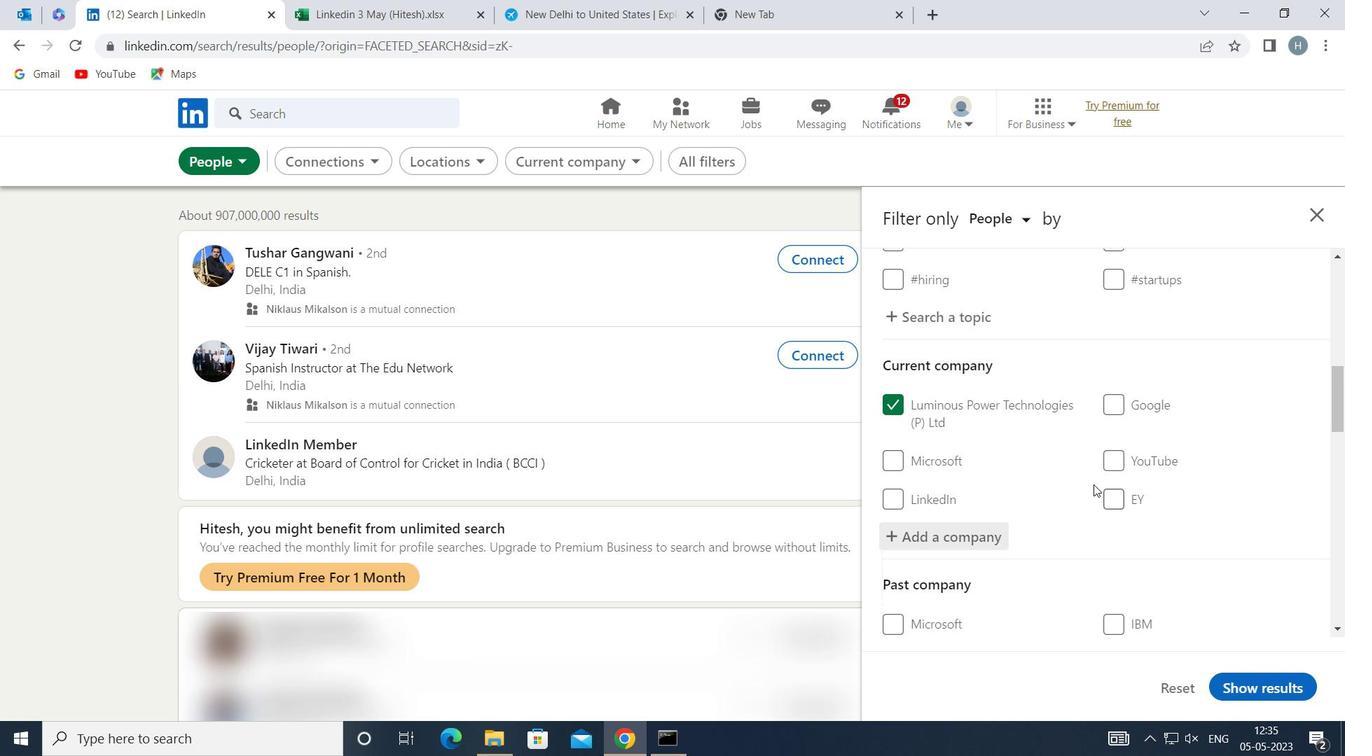 
Action: Mouse moved to (1093, 476)
Screenshot: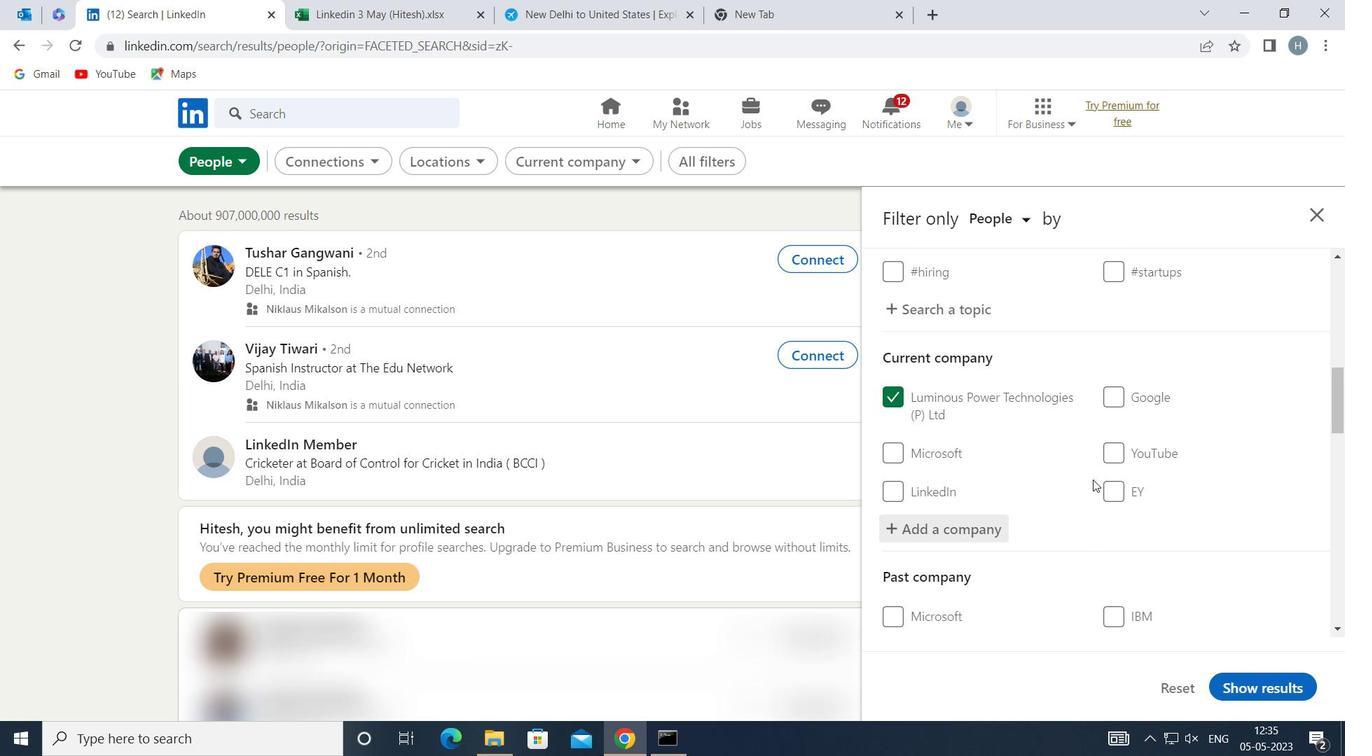 
Action: Mouse scrolled (1093, 475) with delta (0, 0)
Screenshot: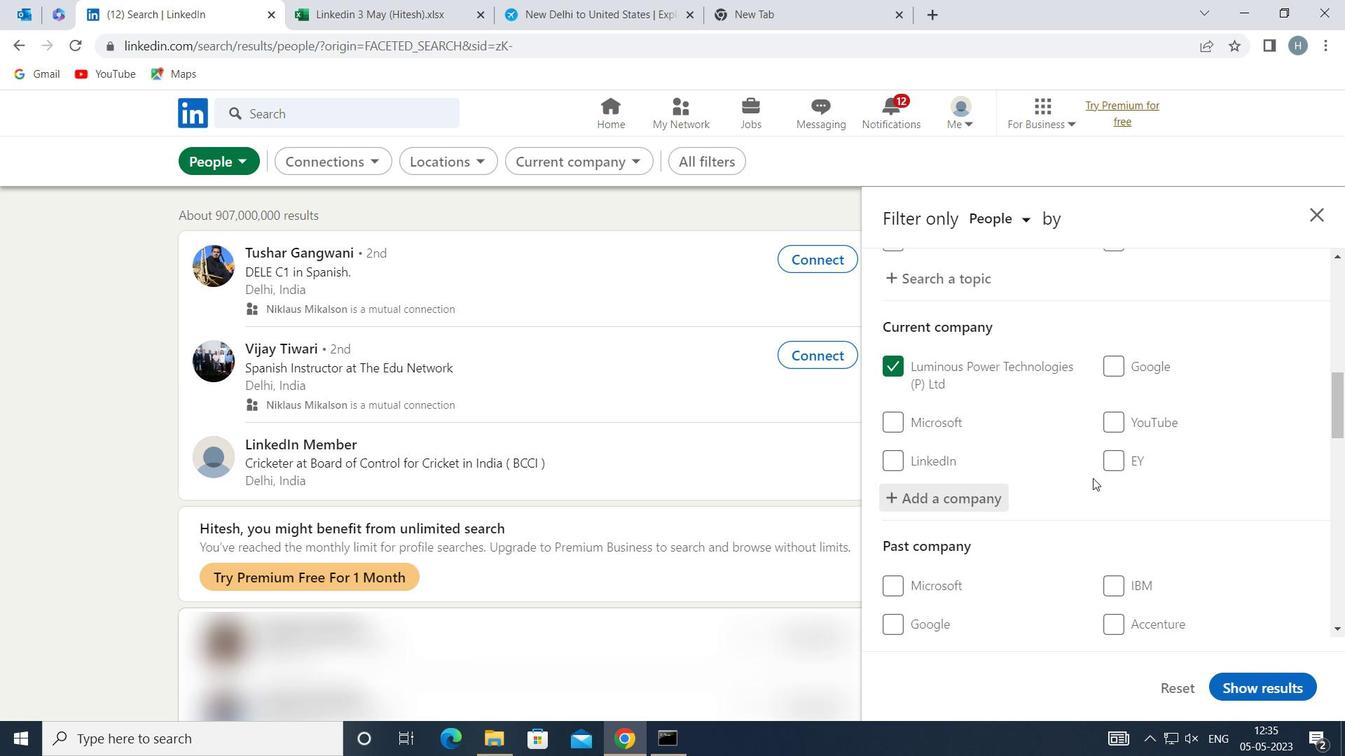 
Action: Mouse scrolled (1093, 475) with delta (0, 0)
Screenshot: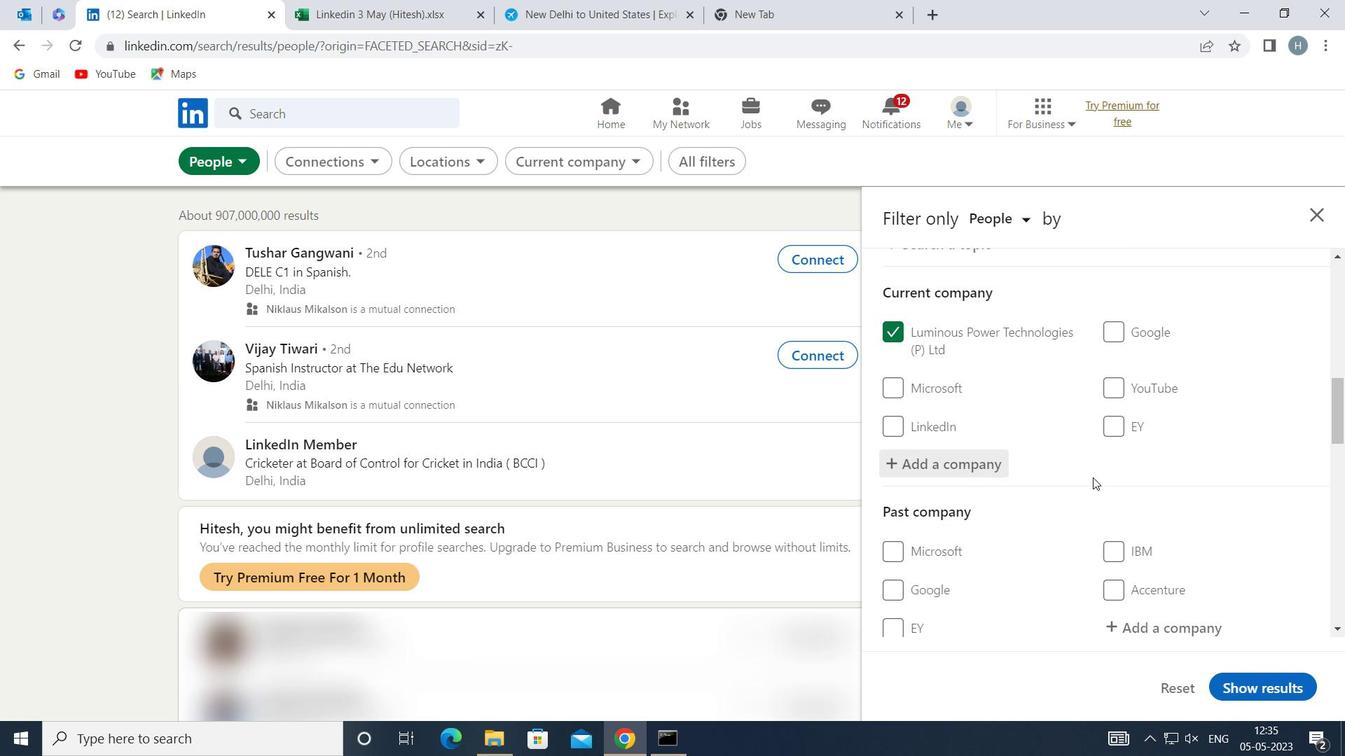 
Action: Mouse moved to (1093, 475)
Screenshot: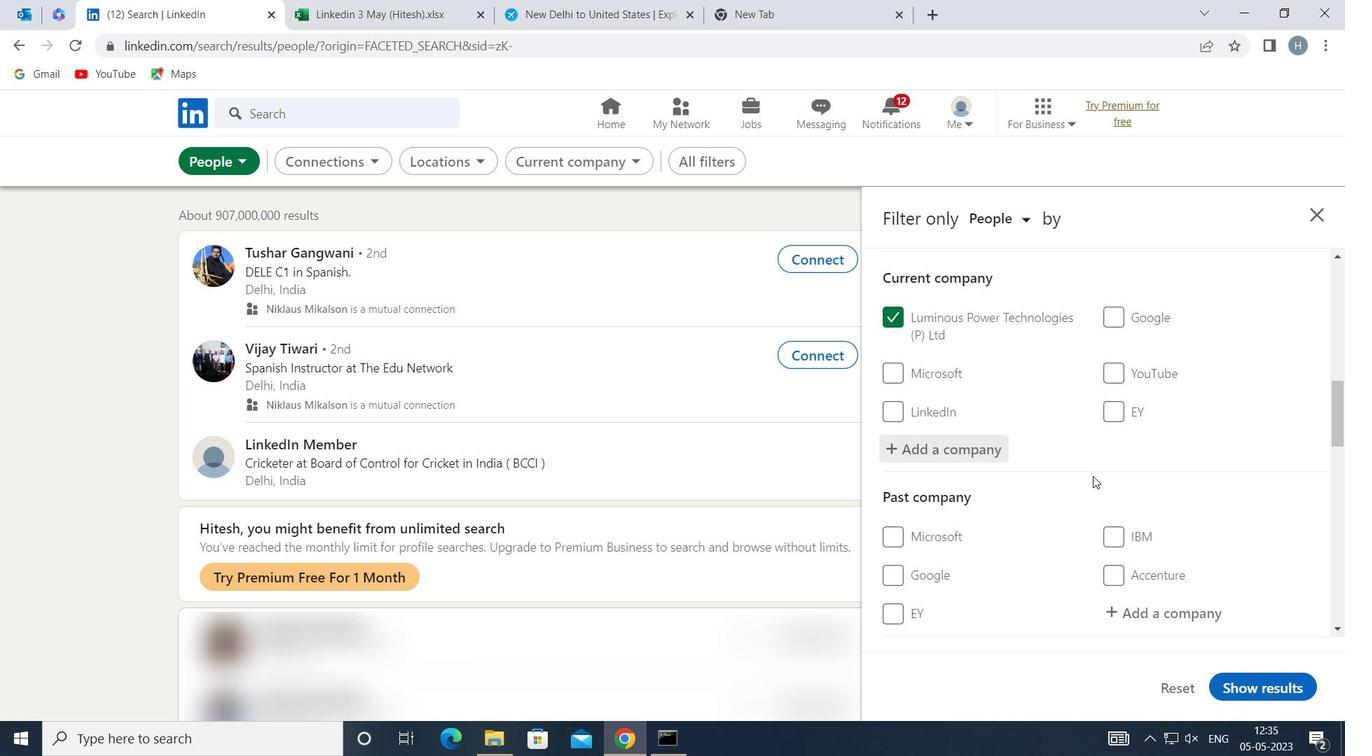 
Action: Mouse scrolled (1093, 475) with delta (0, 0)
Screenshot: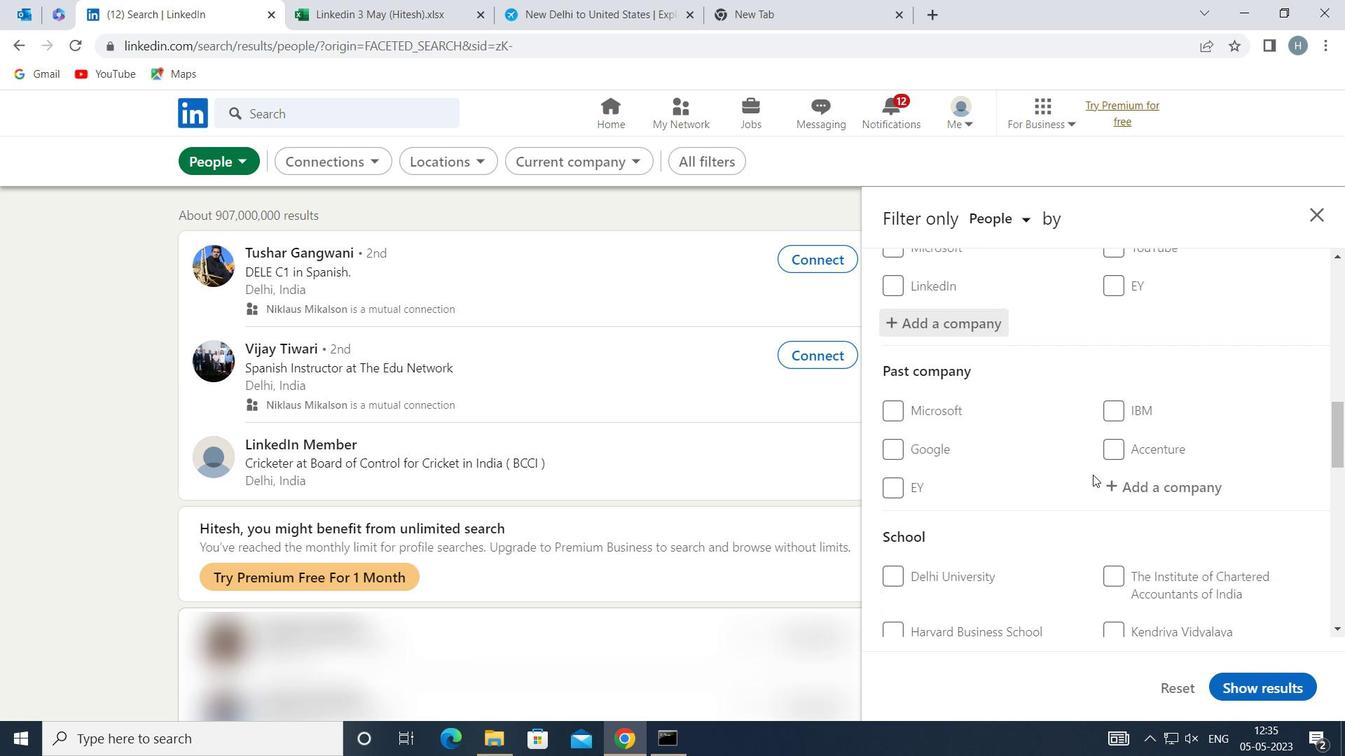 
Action: Mouse moved to (1166, 527)
Screenshot: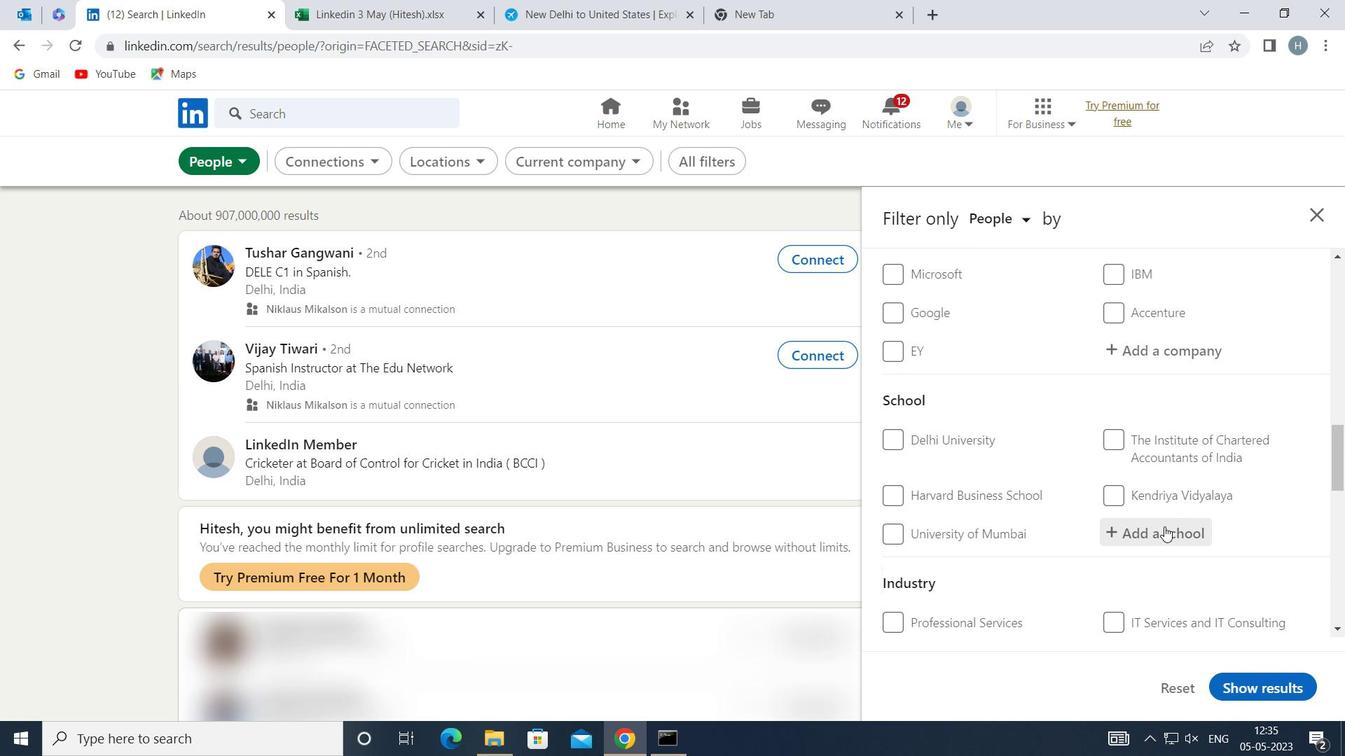 
Action: Mouse pressed left at (1166, 527)
Screenshot: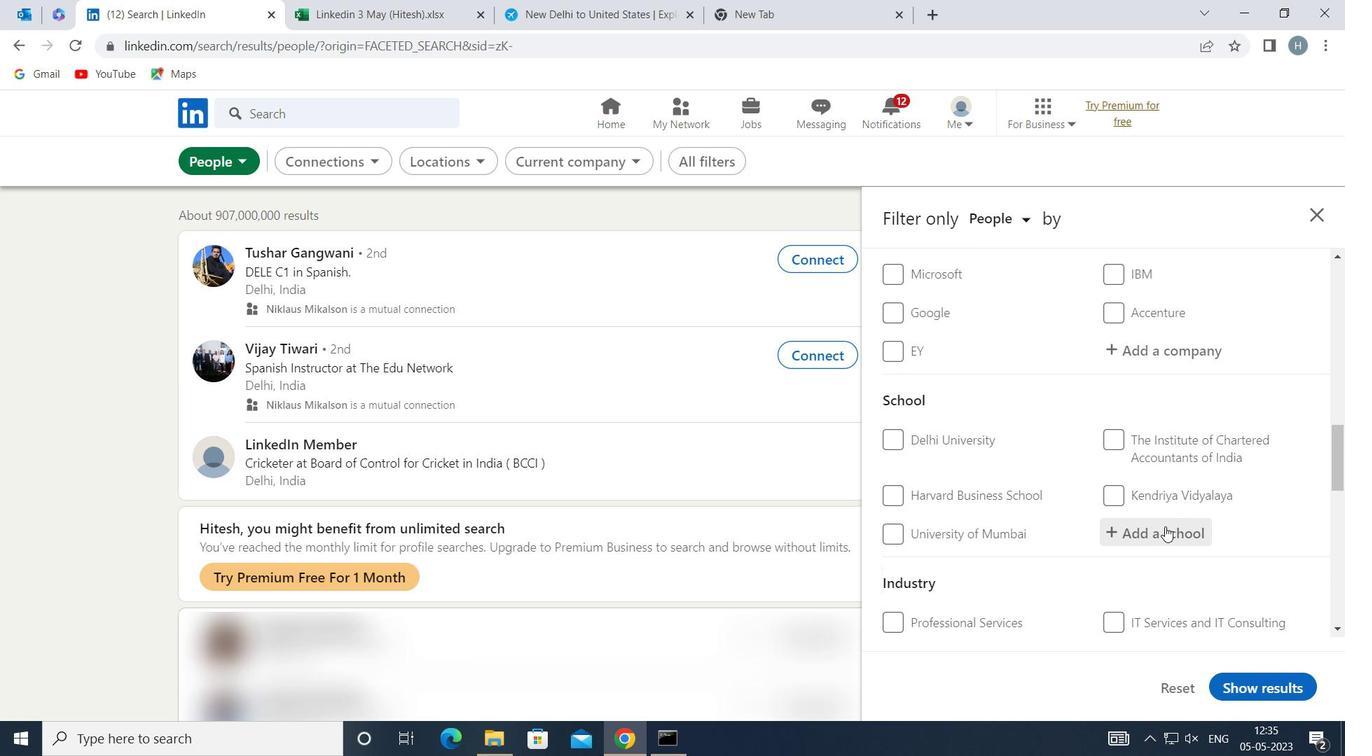 
Action: Key pressed <Key.shift>K<Key.space>S<Key.space>IB<Key.backspace>NSTITUTE<Key.space>OF<Key.space>
Screenshot: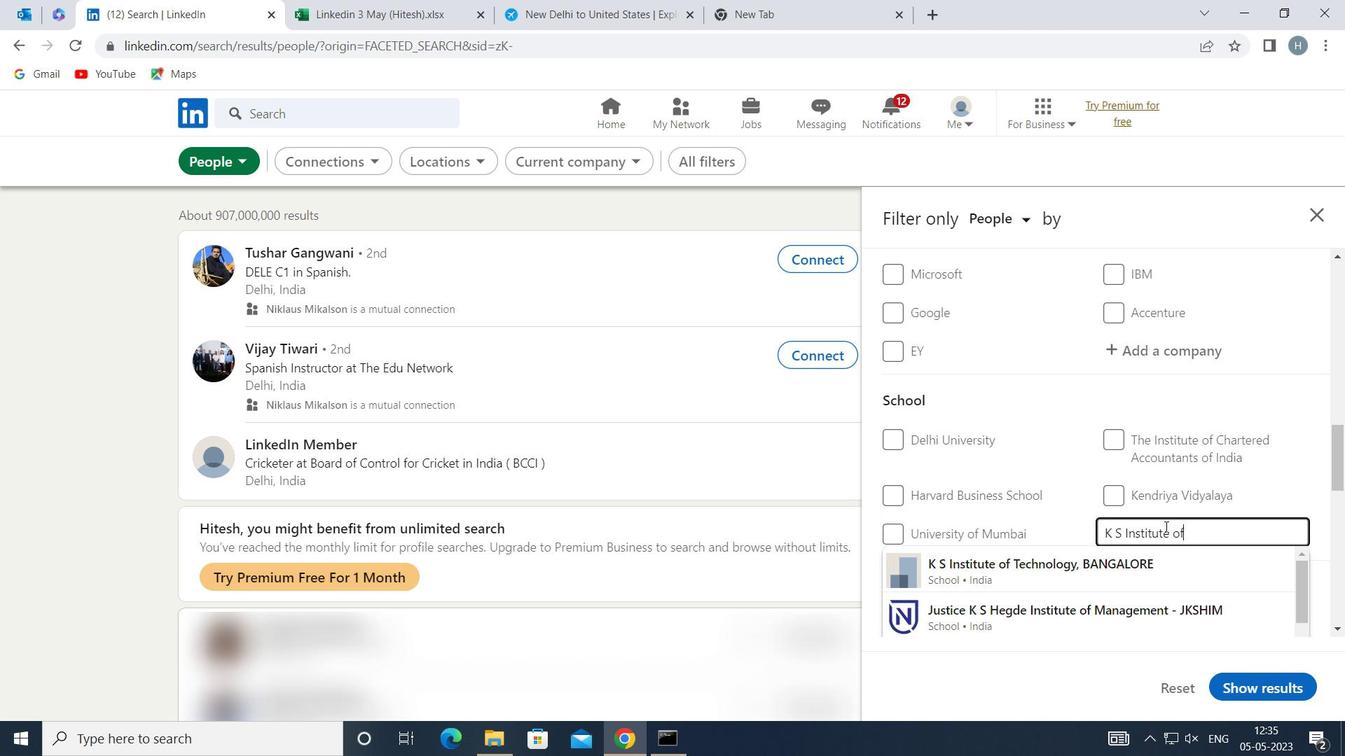 
Action: Mouse moved to (1149, 563)
Screenshot: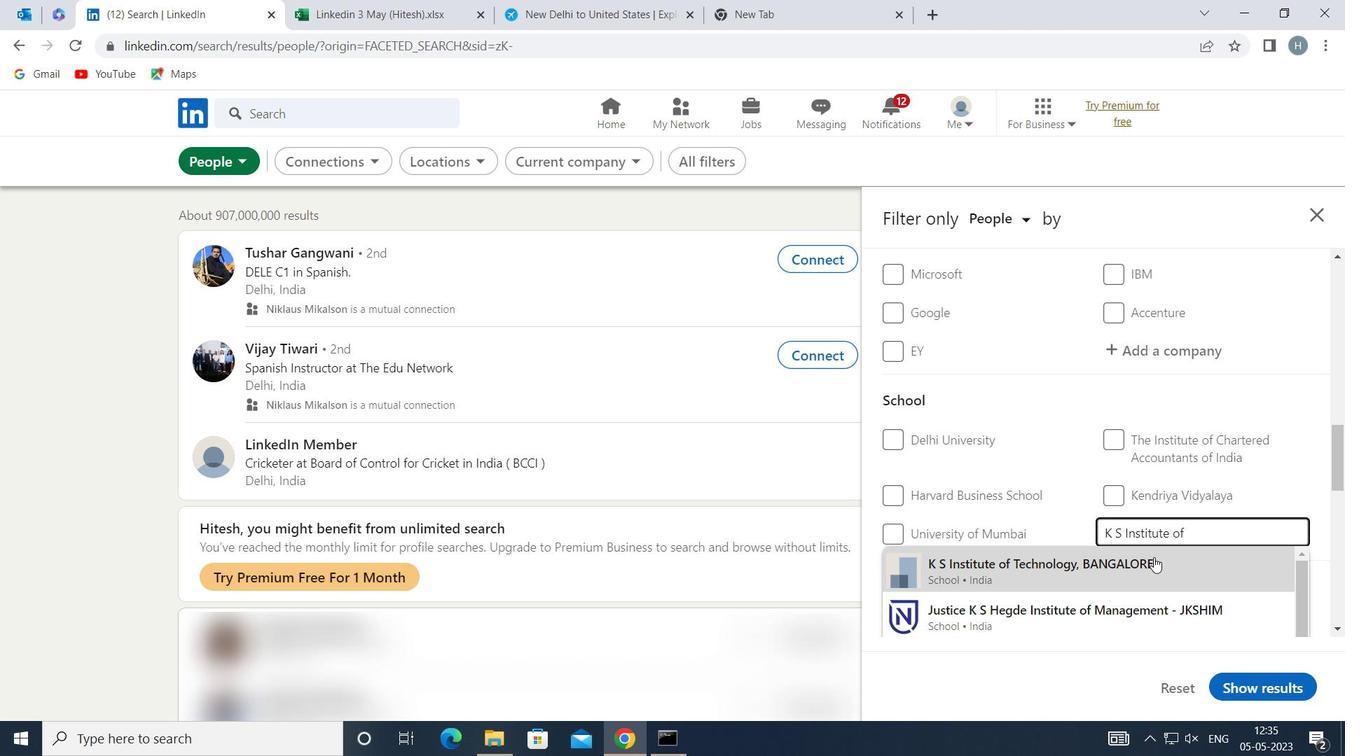 
Action: Mouse pressed left at (1149, 563)
Screenshot: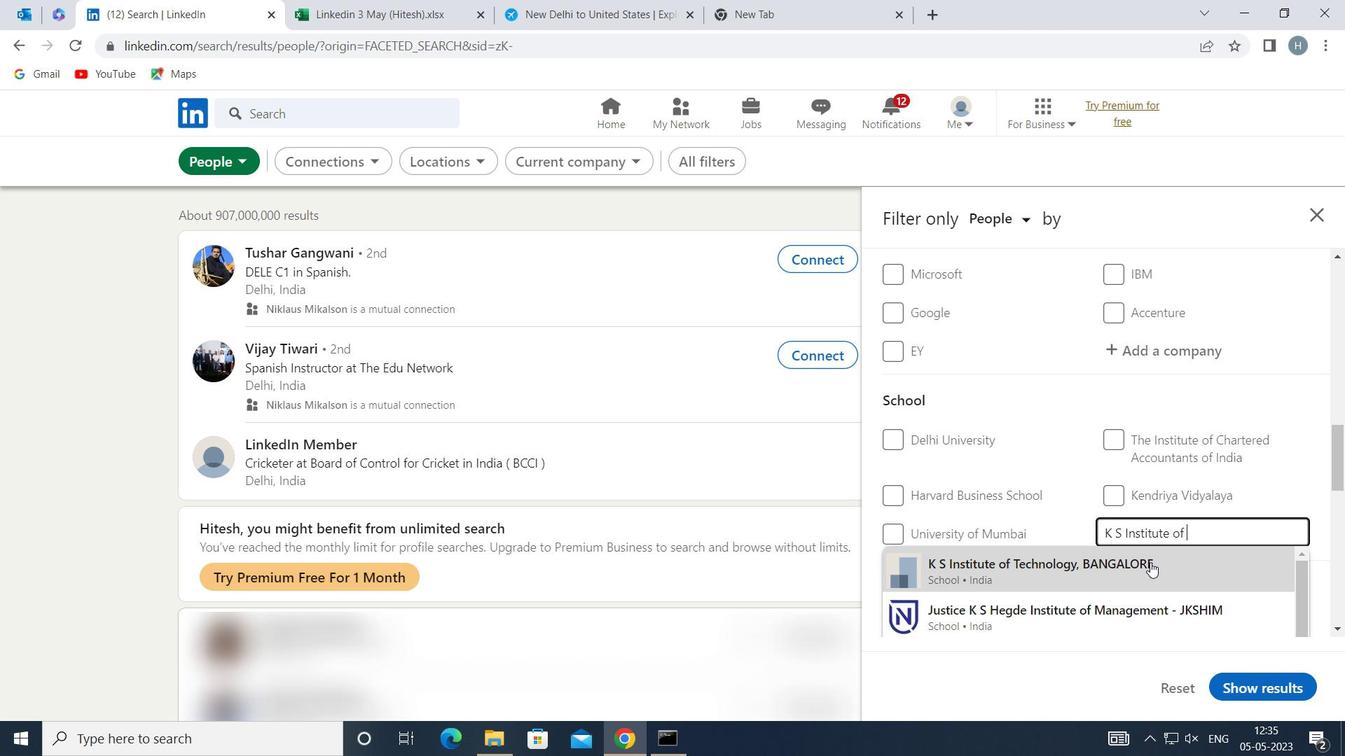 
Action: Mouse moved to (1095, 494)
Screenshot: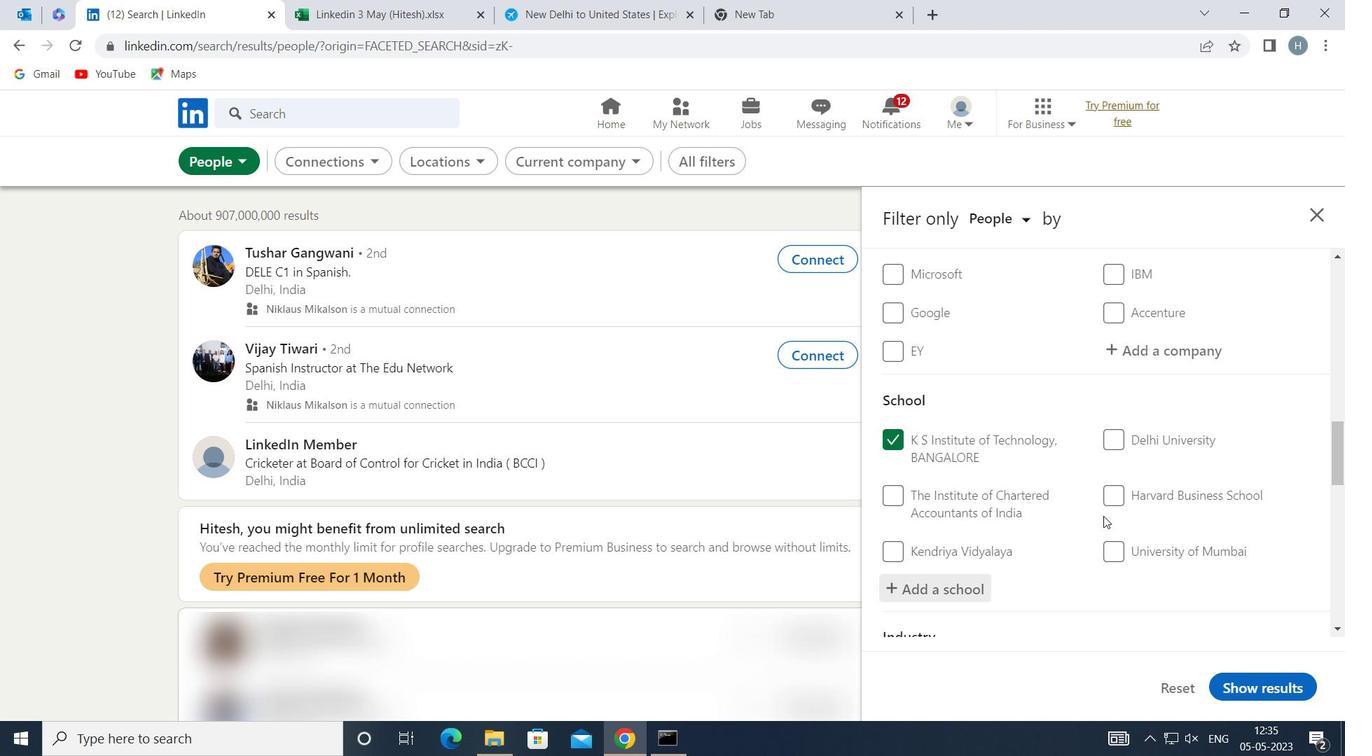 
Action: Mouse scrolled (1095, 494) with delta (0, 0)
Screenshot: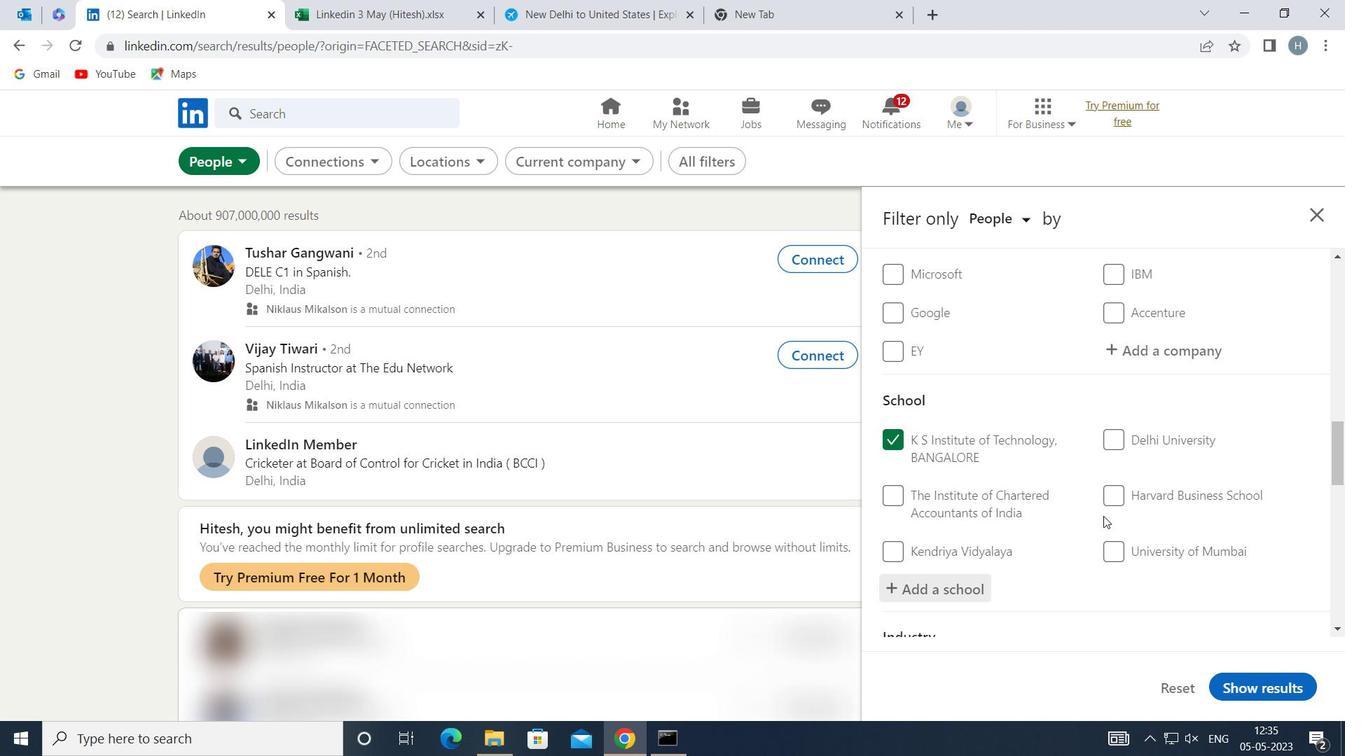 
Action: Mouse moved to (1090, 484)
Screenshot: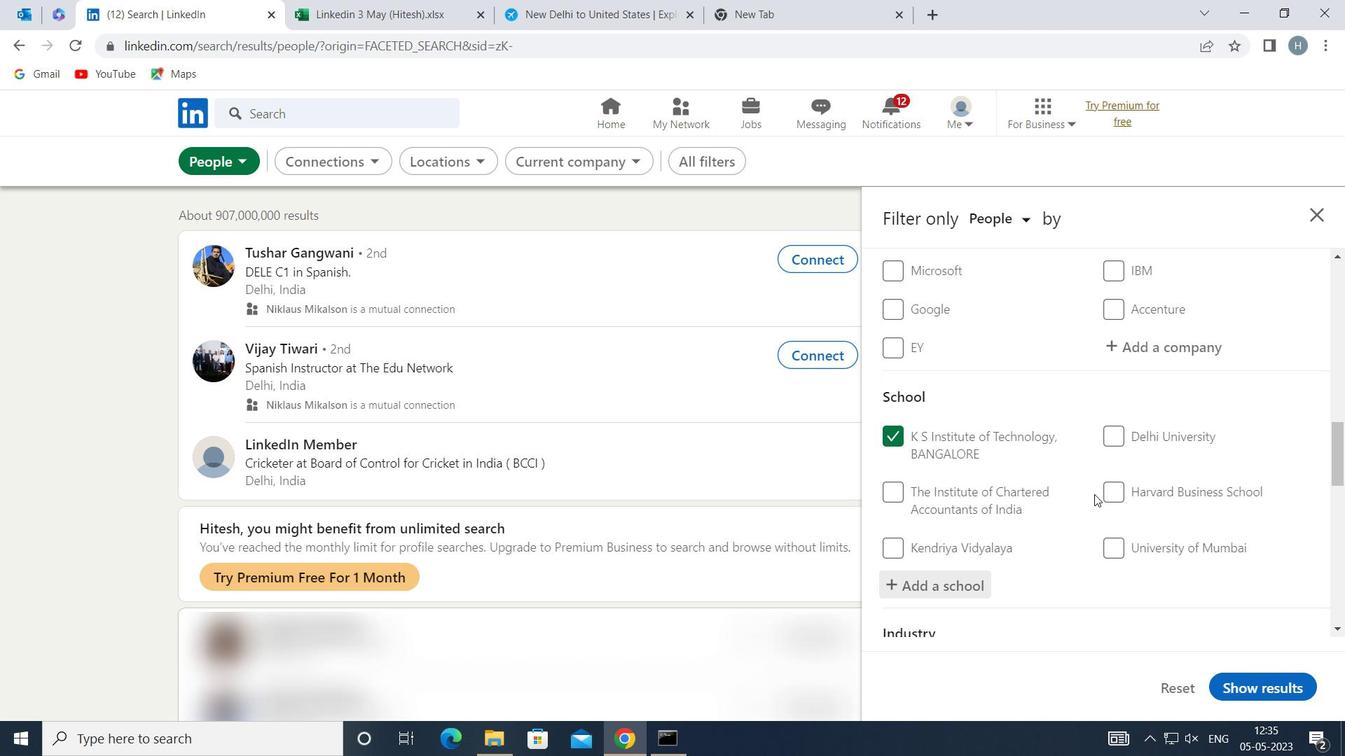 
Action: Mouse scrolled (1090, 484) with delta (0, 0)
Screenshot: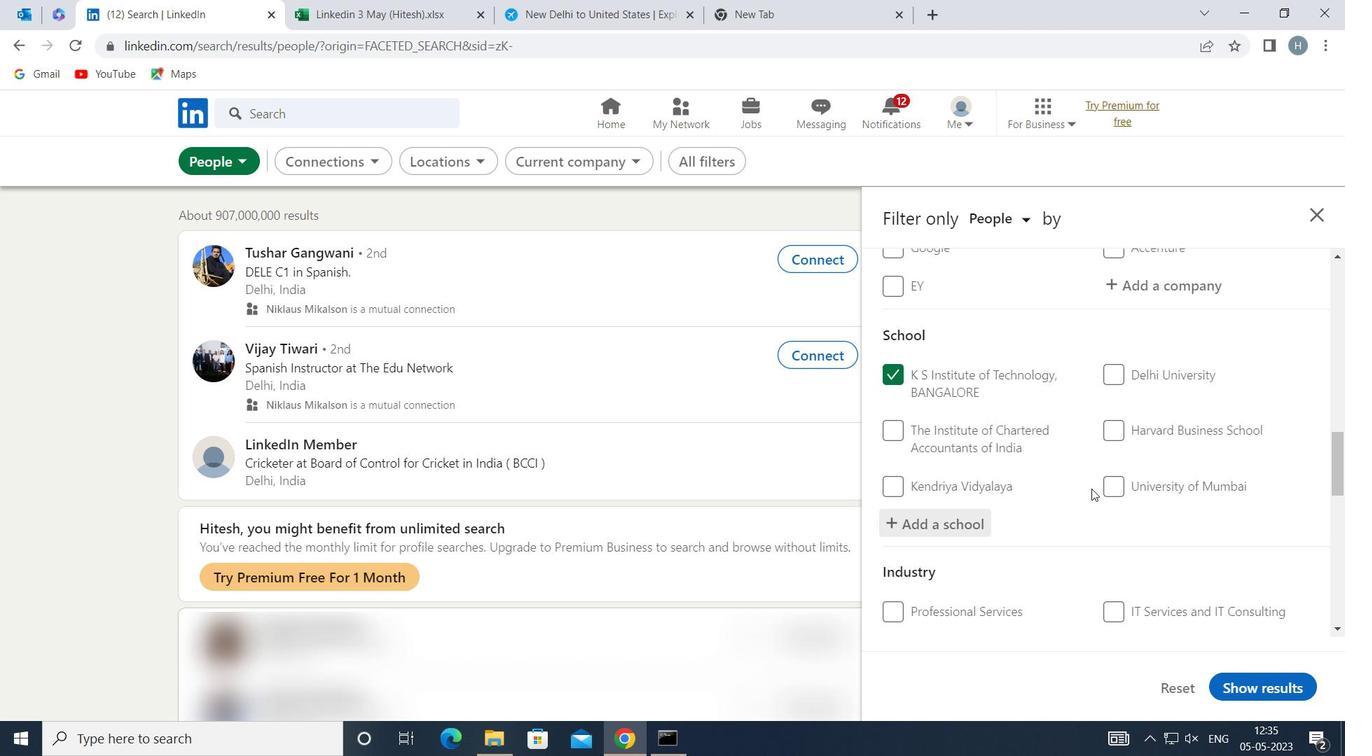 
Action: Mouse moved to (1090, 484)
Screenshot: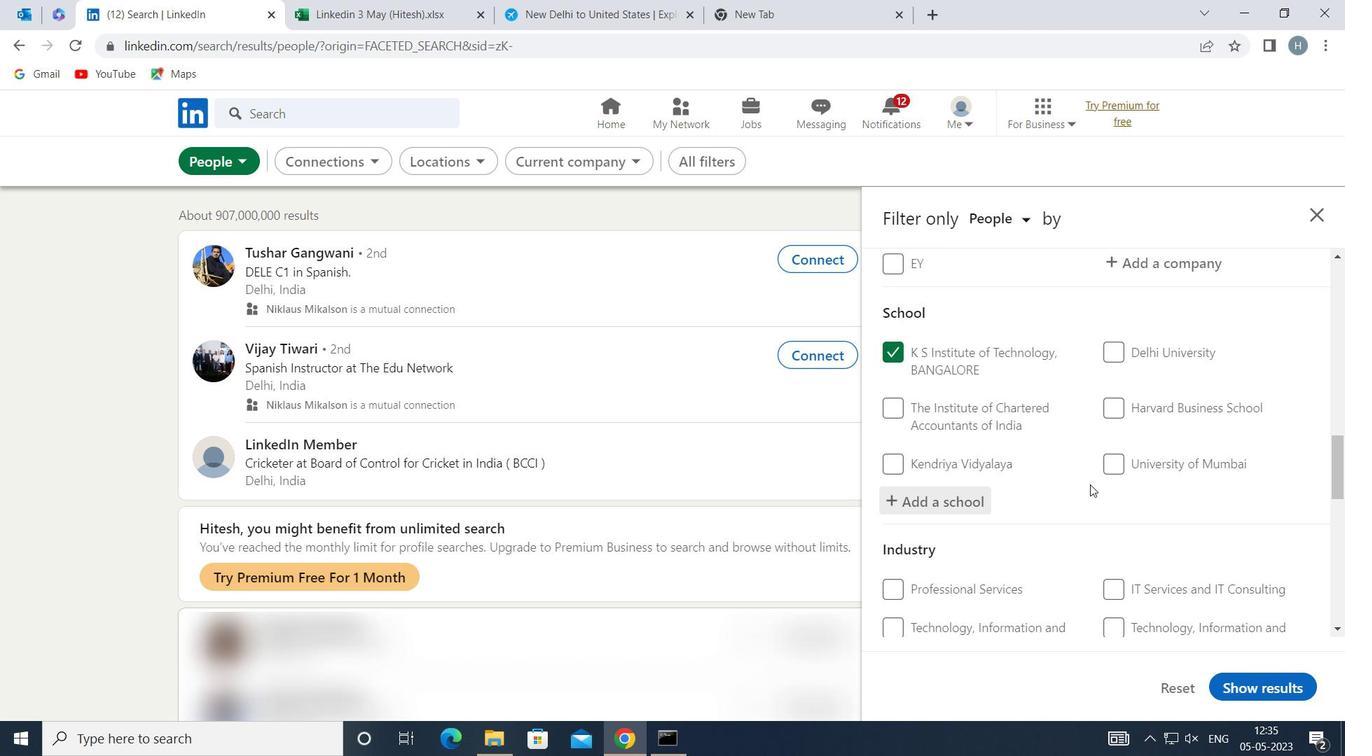 
Action: Mouse scrolled (1090, 483) with delta (0, 0)
Screenshot: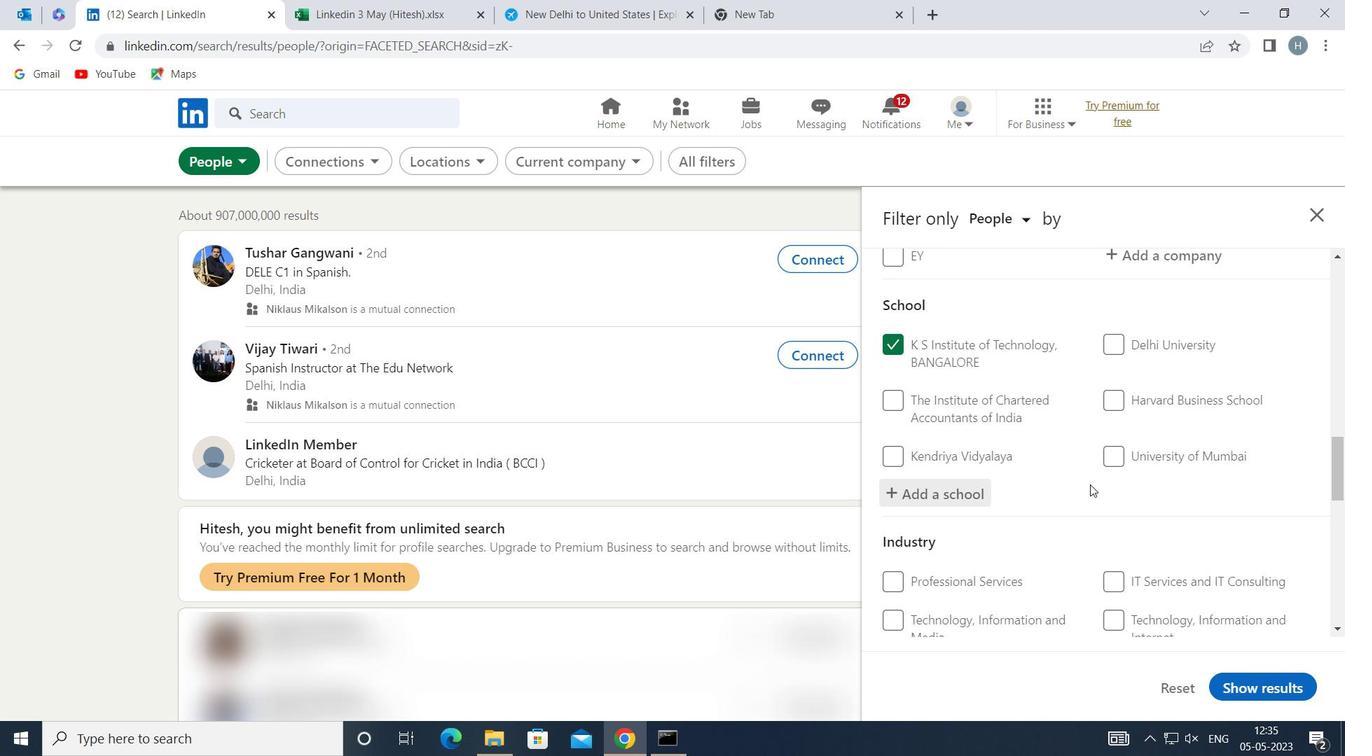
Action: Mouse moved to (1166, 512)
Screenshot: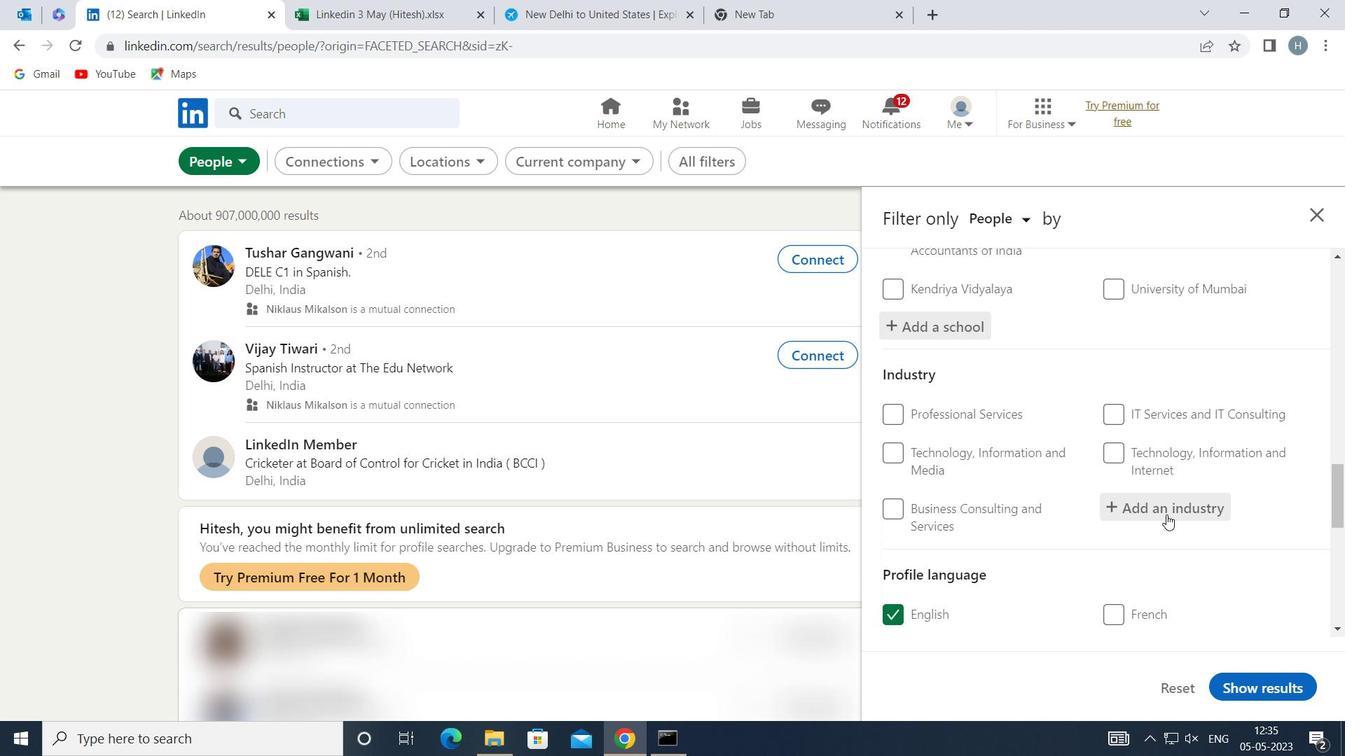 
Action: Mouse pressed left at (1166, 512)
Screenshot: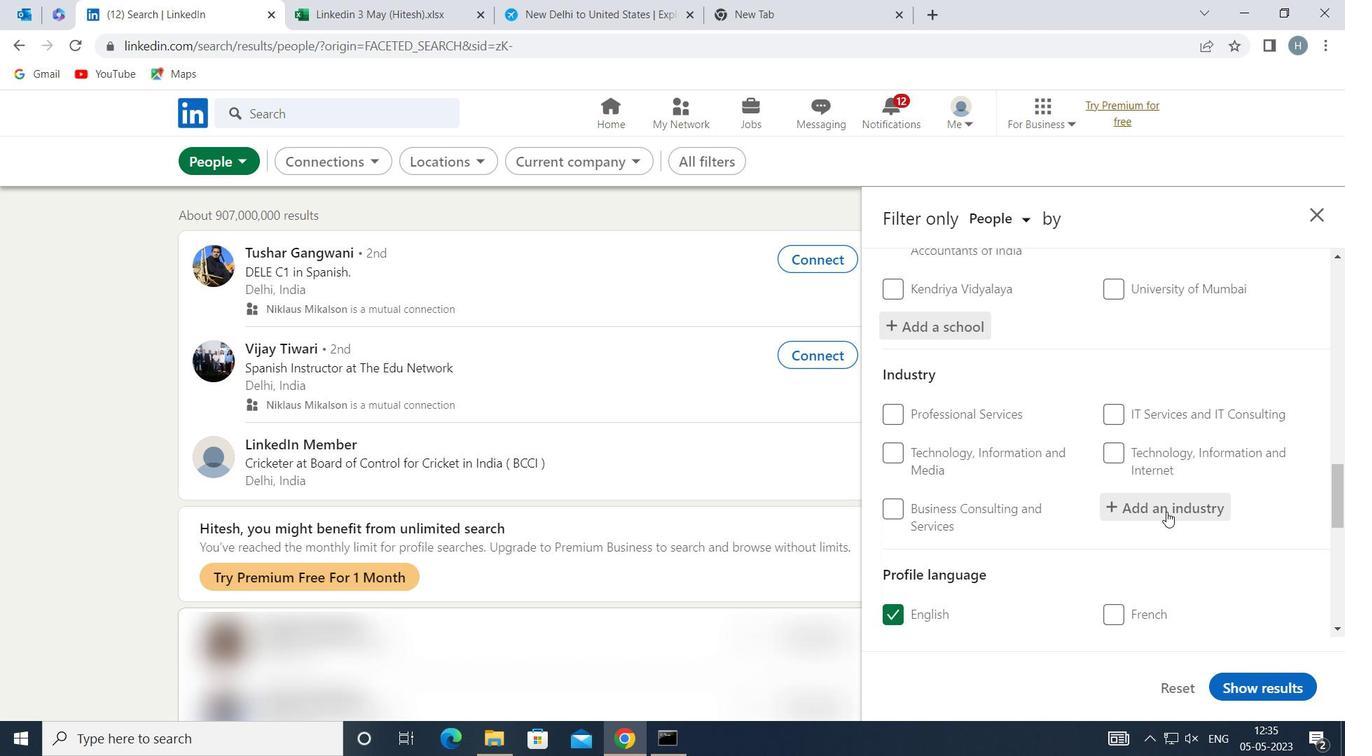 
Action: Mouse moved to (1166, 511)
Screenshot: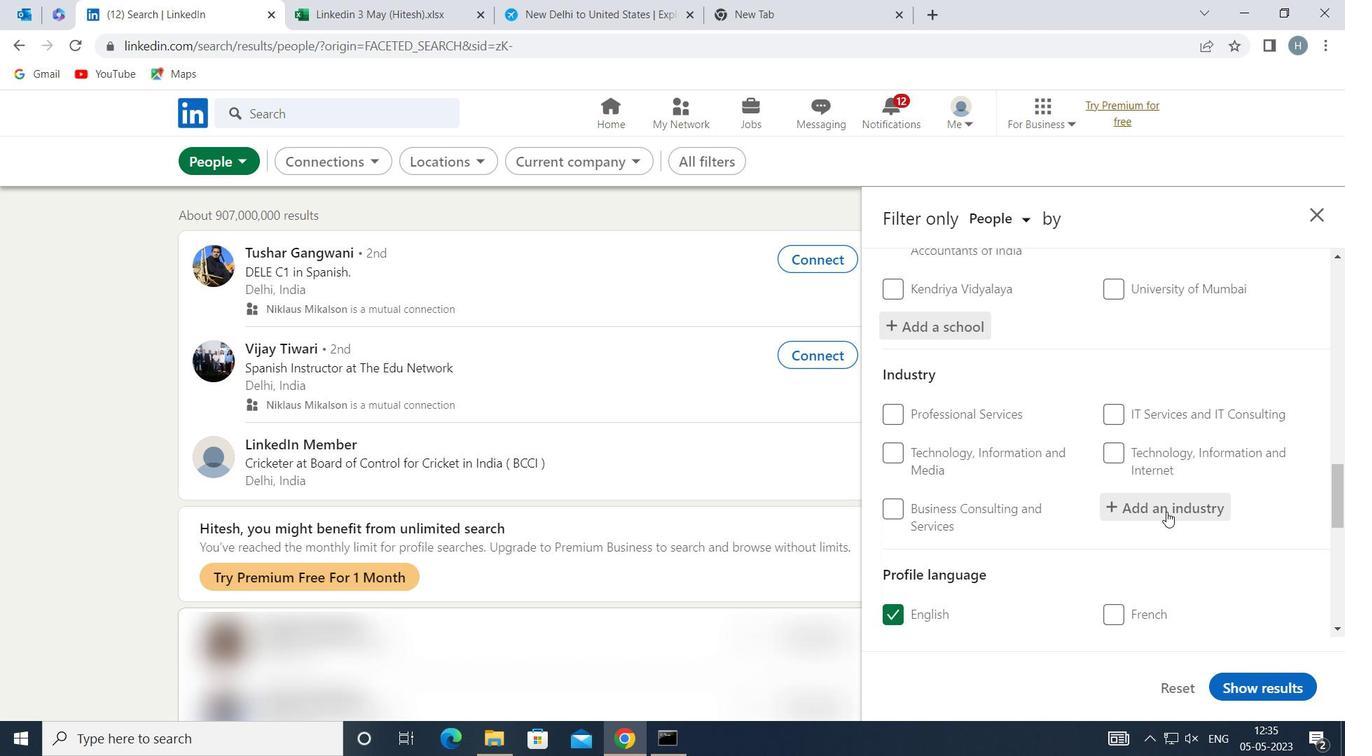 
Action: Key pressed <Key.shift>A
Screenshot: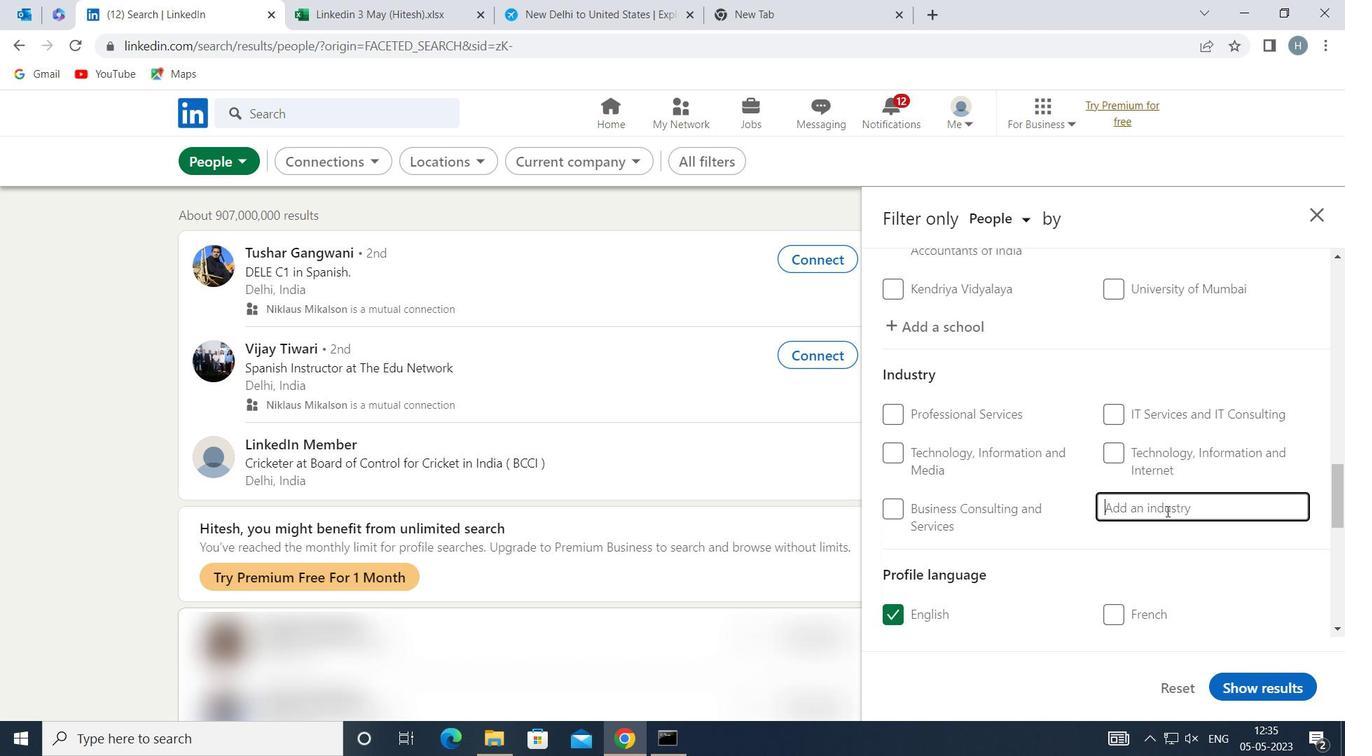 
Action: Mouse moved to (1166, 511)
Screenshot: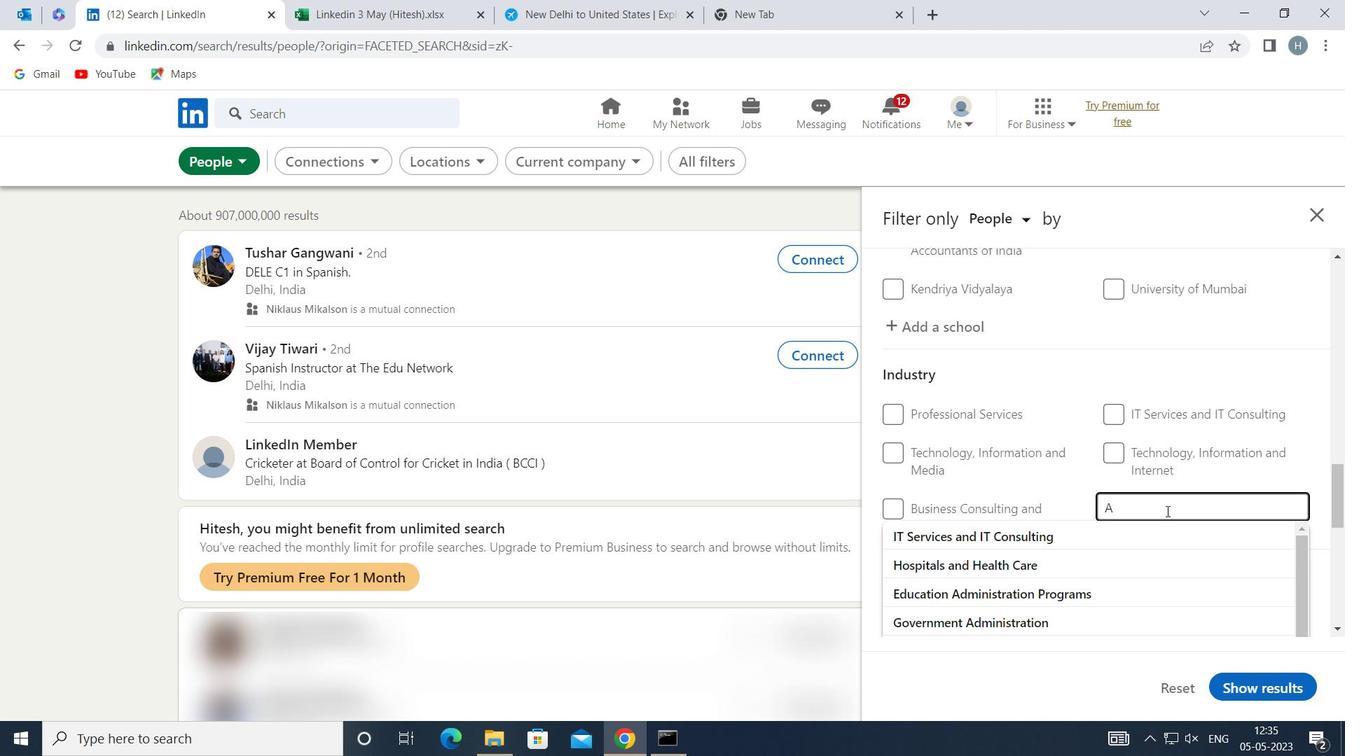 
Action: Key pressed UDIO<Key.space>AND<Key.space><Key.shift>VIDEO
Screenshot: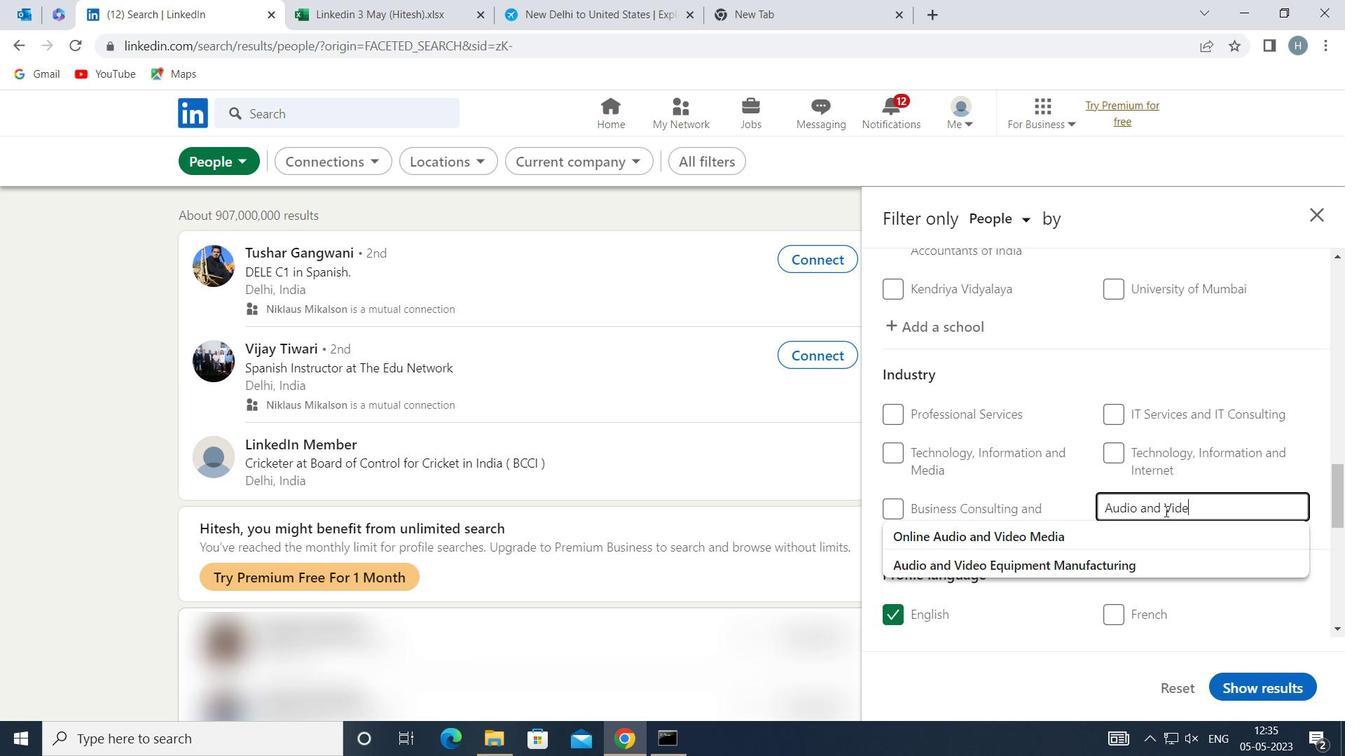 
Action: Mouse moved to (1092, 565)
Screenshot: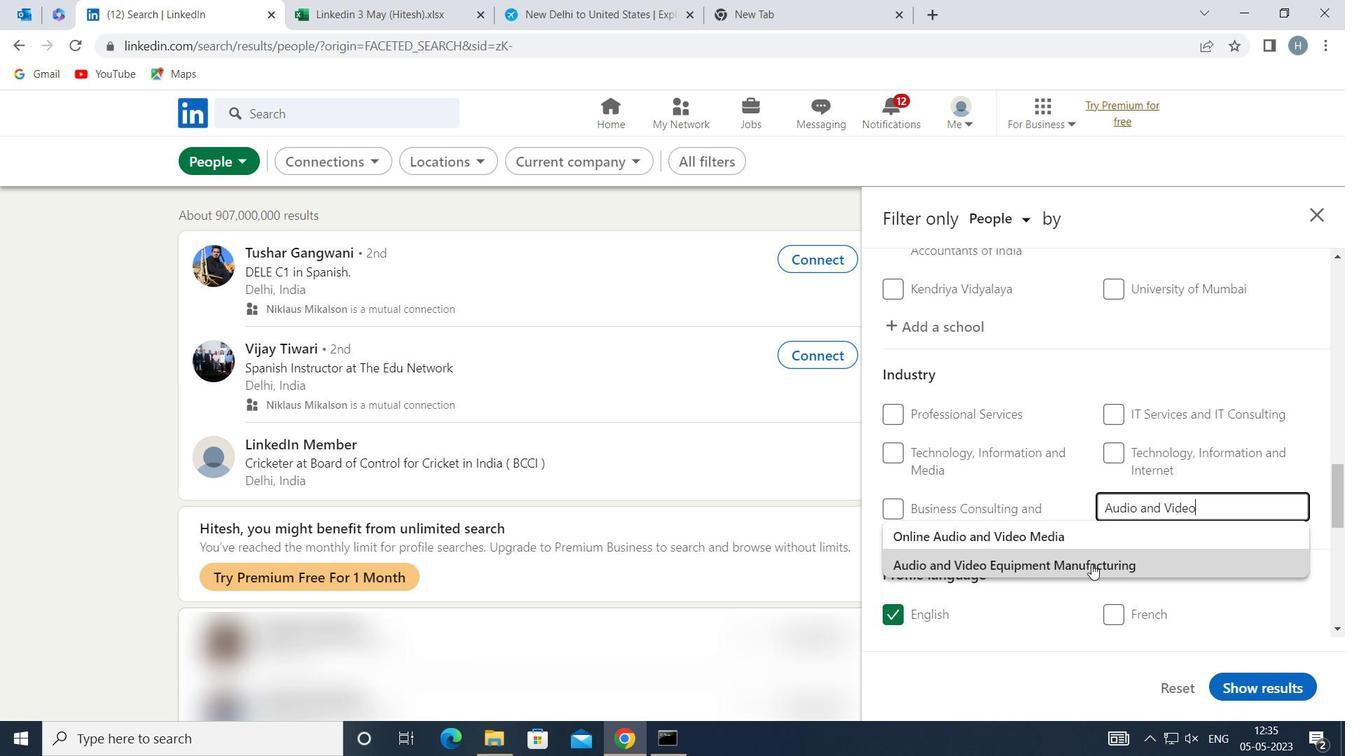 
Action: Mouse pressed left at (1092, 565)
Screenshot: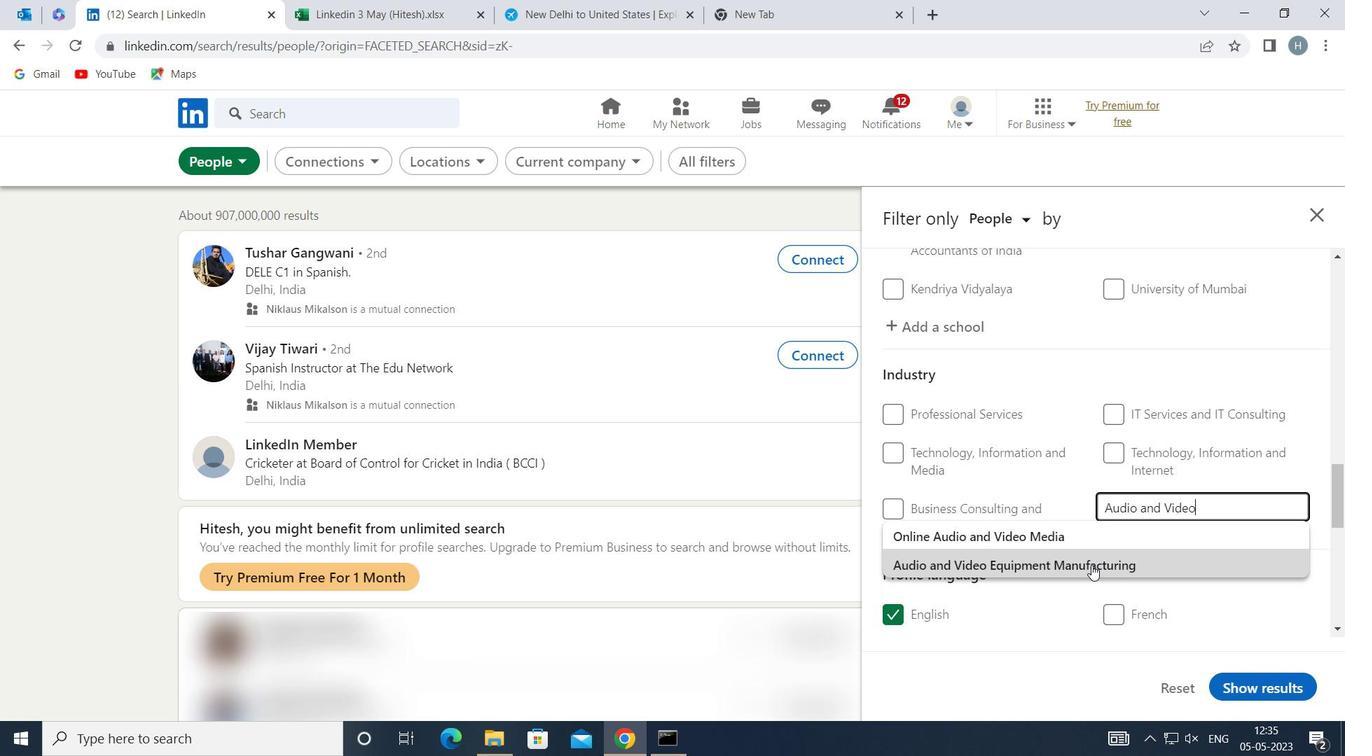 
Action: Mouse moved to (1051, 495)
Screenshot: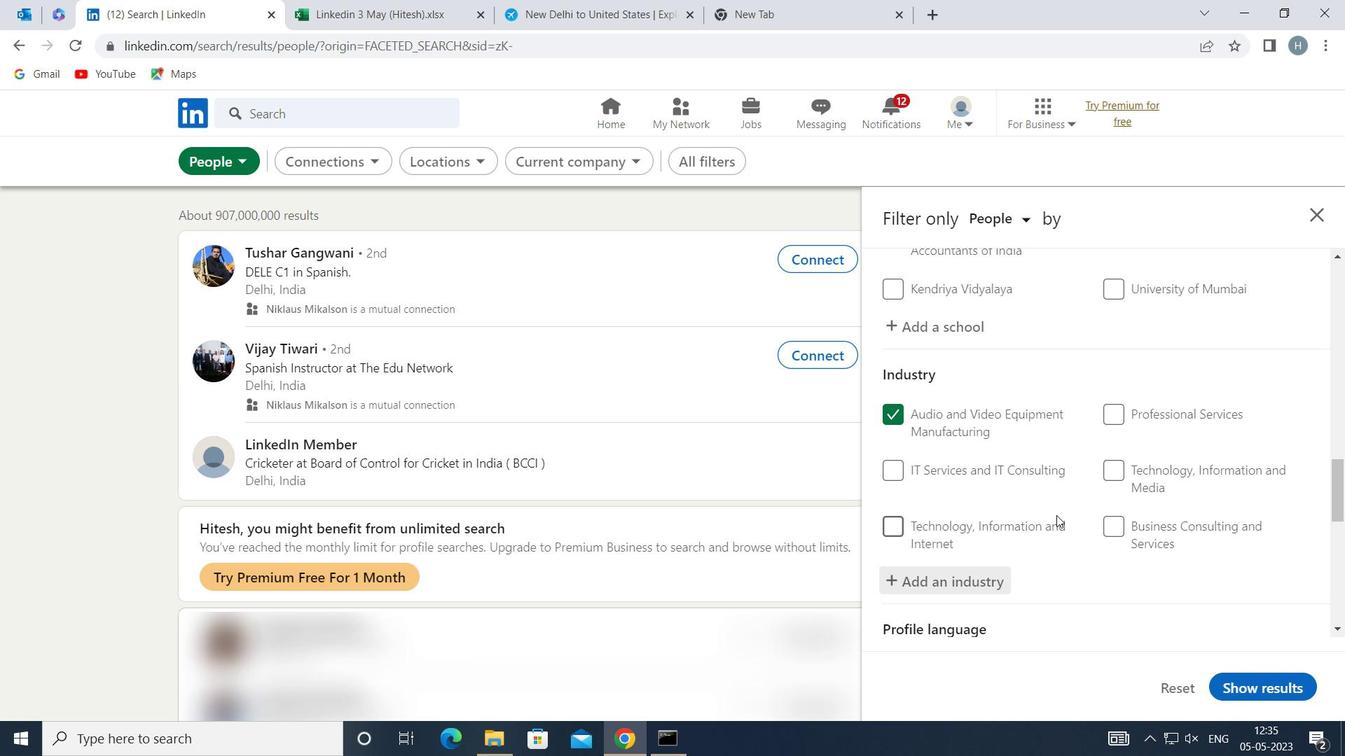 
Action: Mouse scrolled (1051, 494) with delta (0, 0)
Screenshot: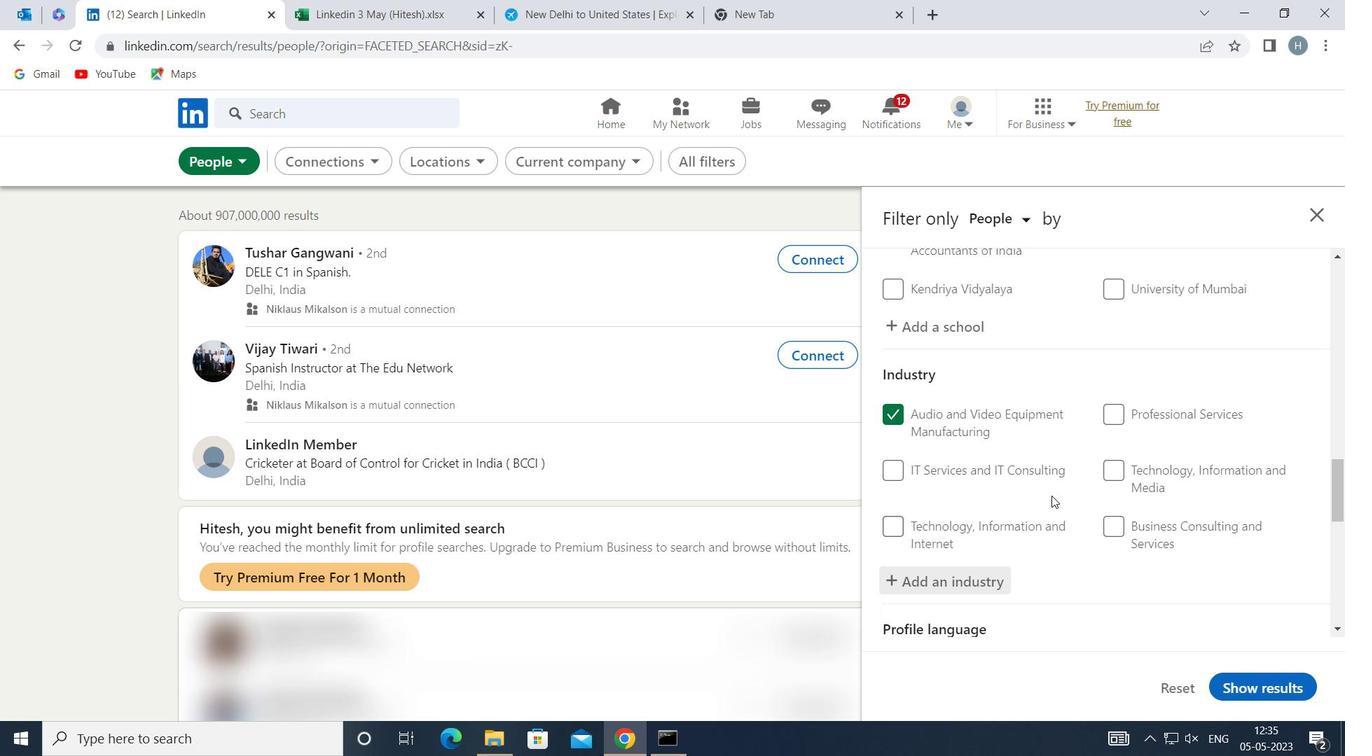 
Action: Mouse moved to (1050, 494)
Screenshot: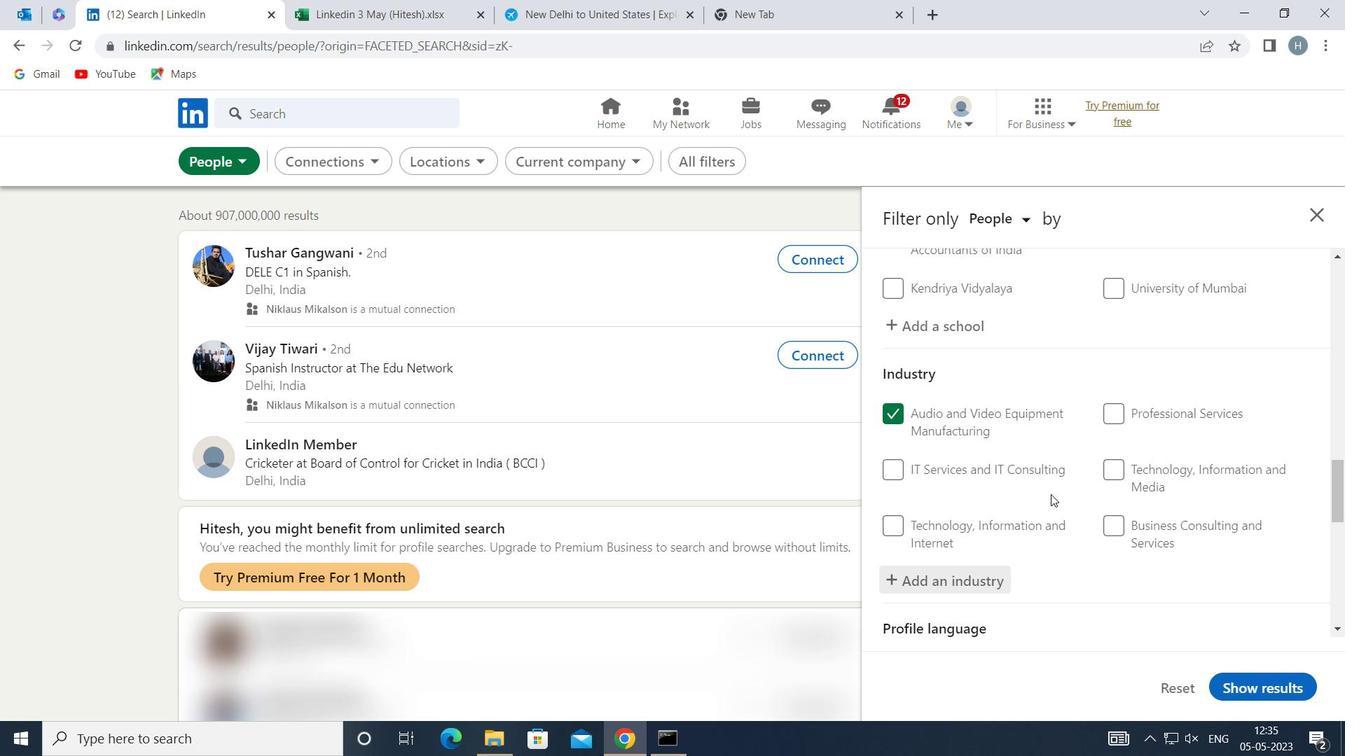 
Action: Mouse scrolled (1050, 493) with delta (0, 0)
Screenshot: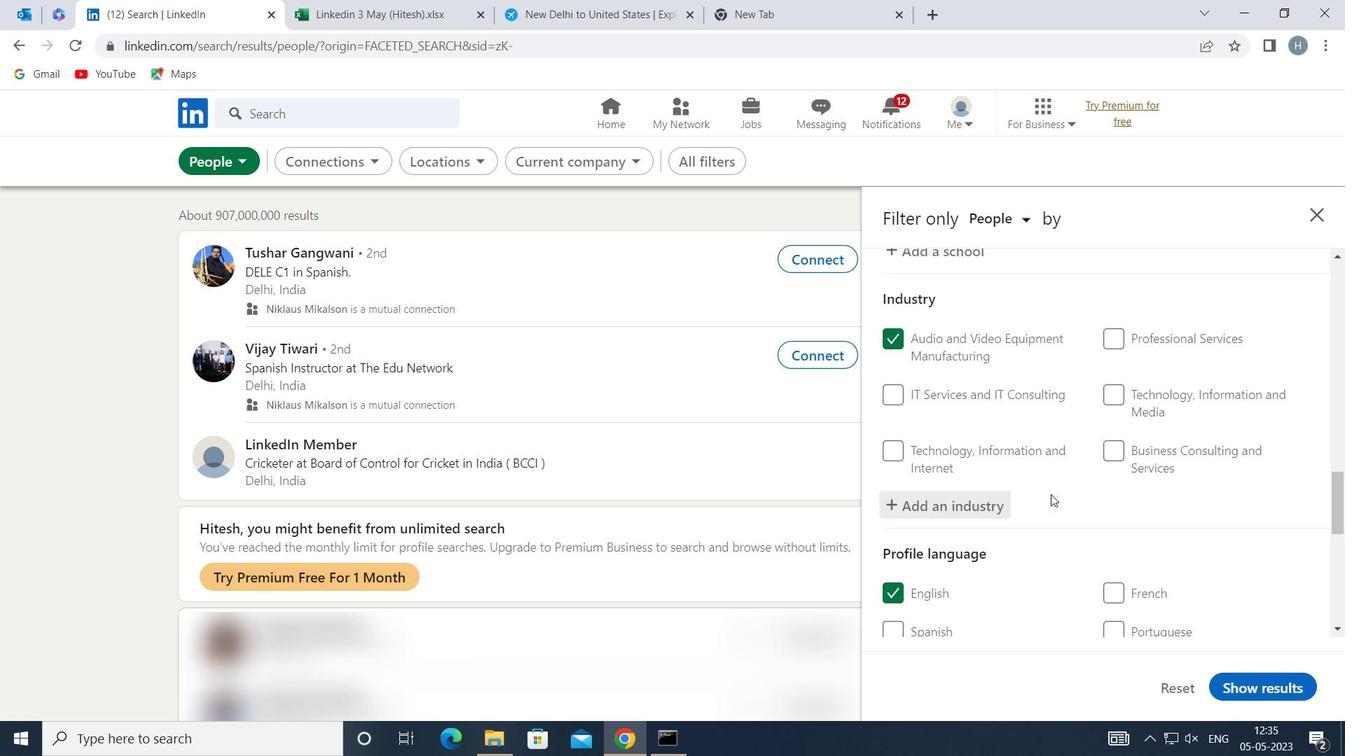 
Action: Mouse scrolled (1050, 493) with delta (0, 0)
Screenshot: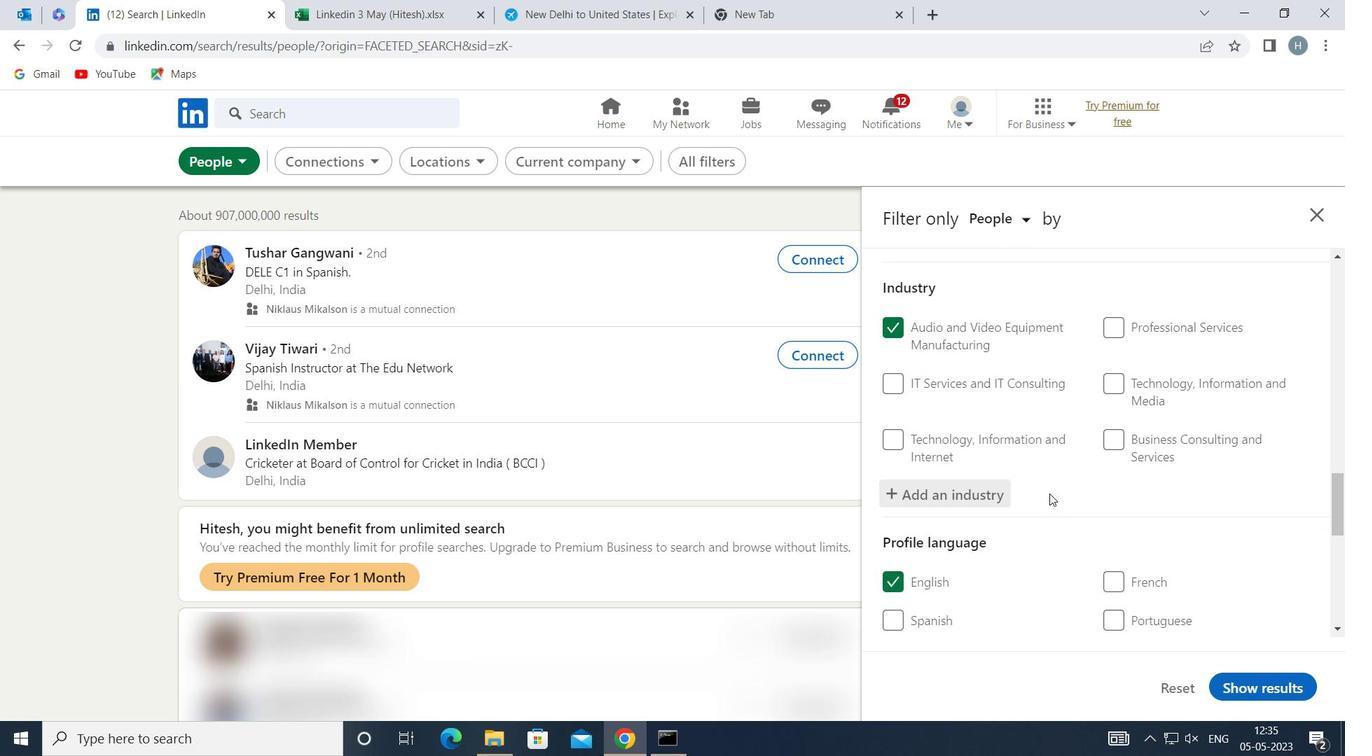 
Action: Mouse scrolled (1050, 493) with delta (0, 0)
Screenshot: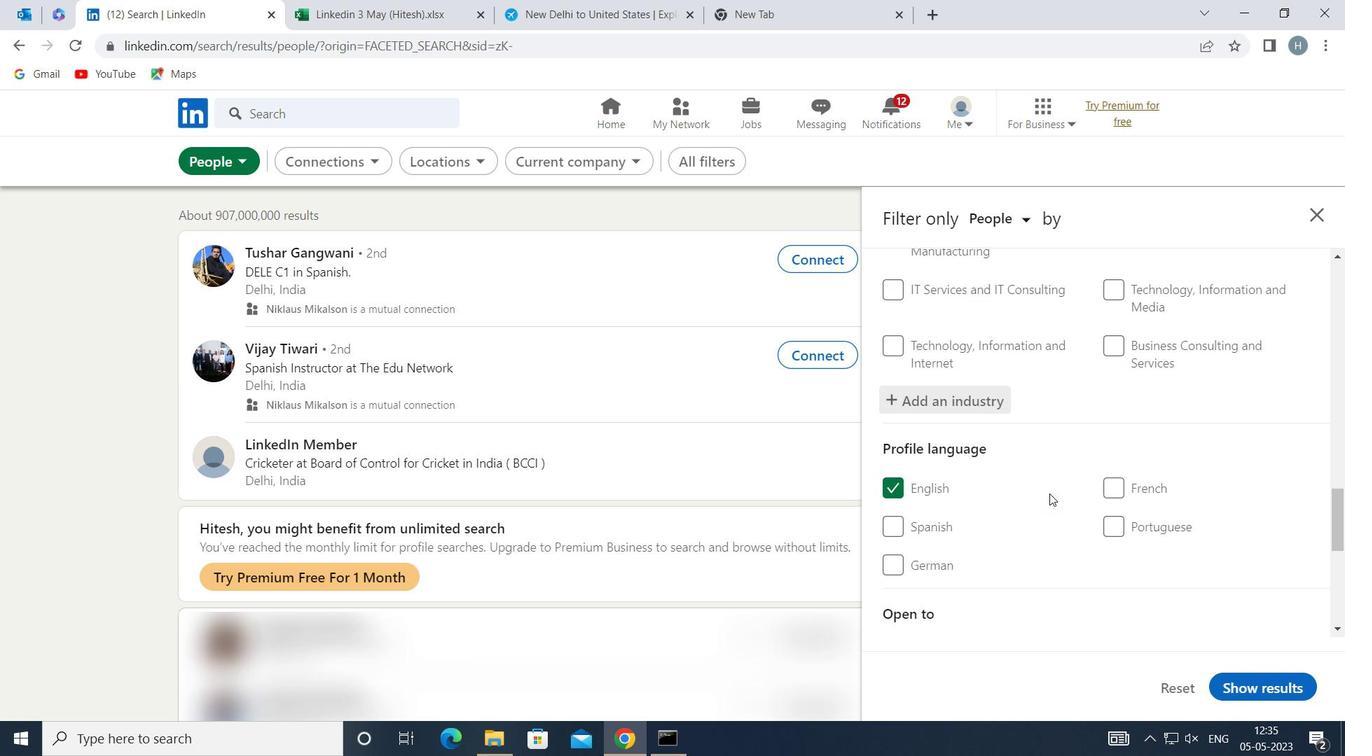 
Action: Mouse scrolled (1050, 493) with delta (0, 0)
Screenshot: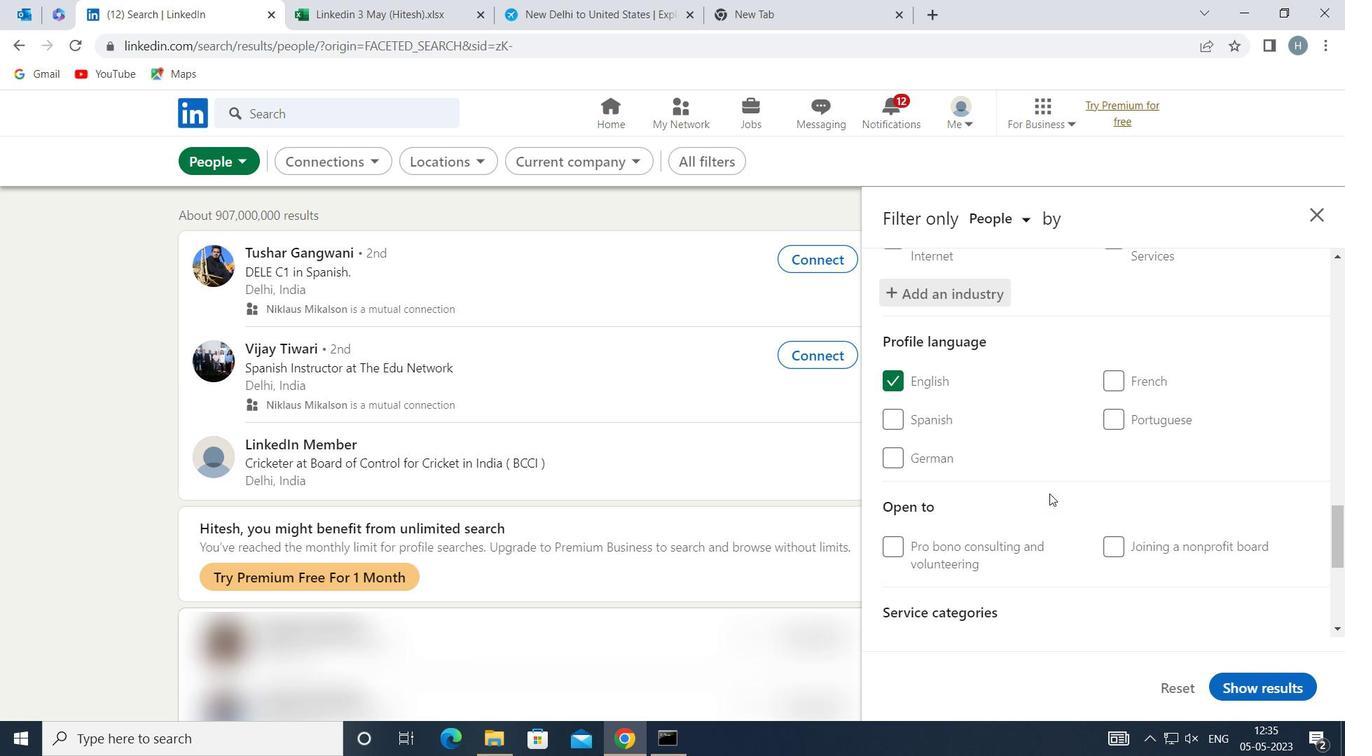 
Action: Mouse moved to (1053, 492)
Screenshot: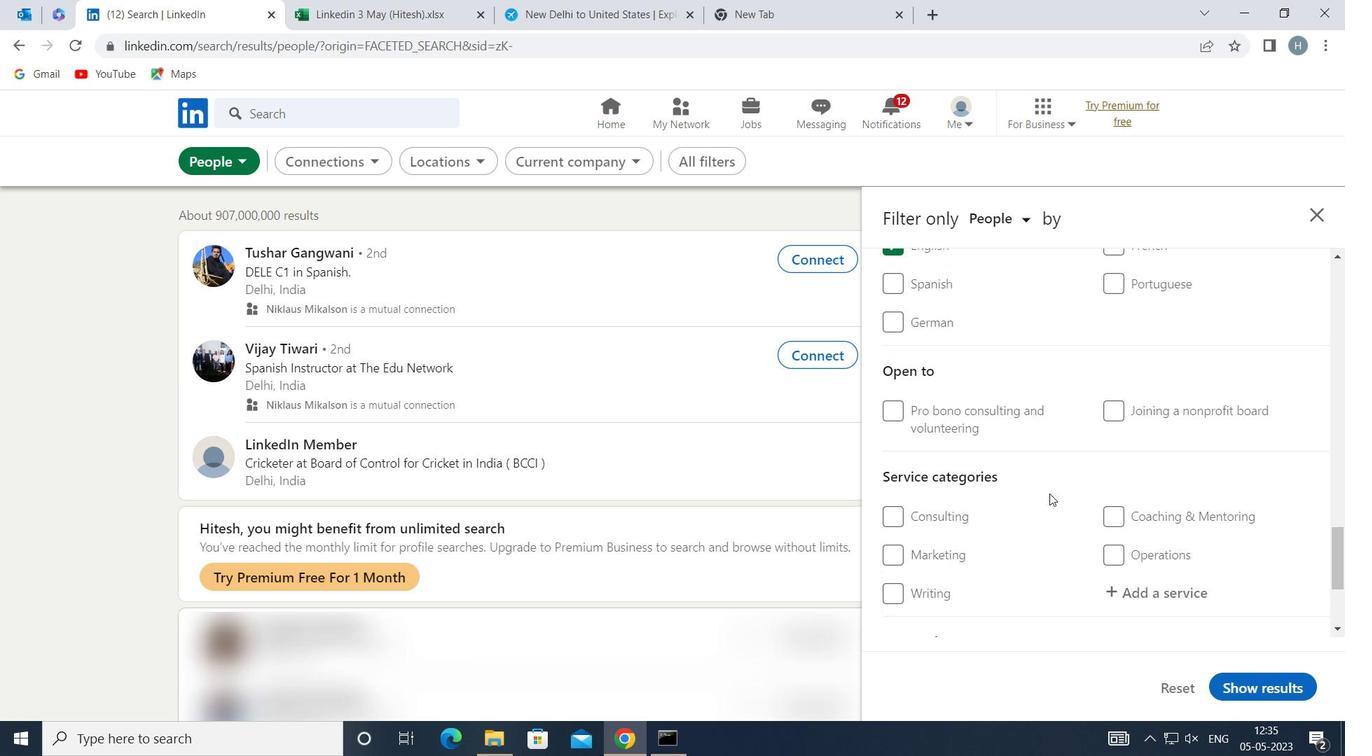 
Action: Mouse scrolled (1053, 491) with delta (0, 0)
Screenshot: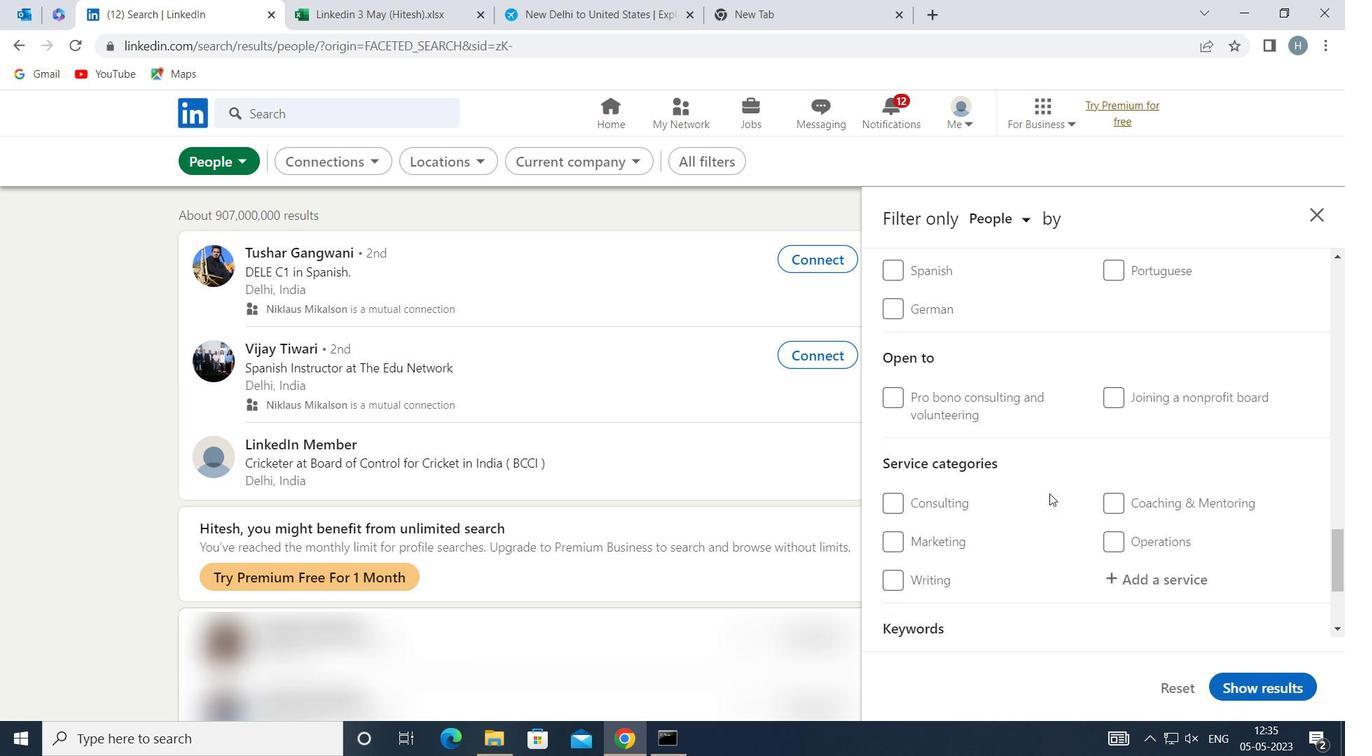 
Action: Mouse moved to (1133, 482)
Screenshot: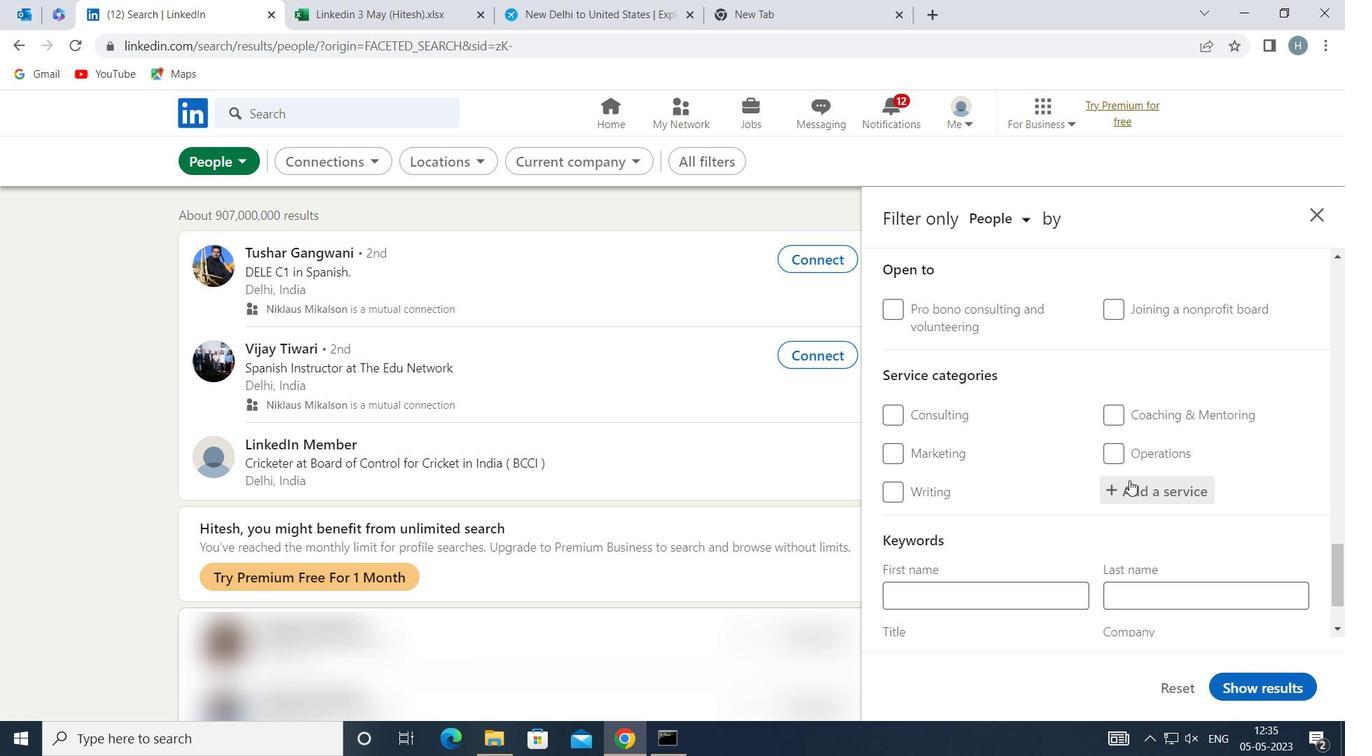 
Action: Mouse pressed left at (1133, 482)
Screenshot: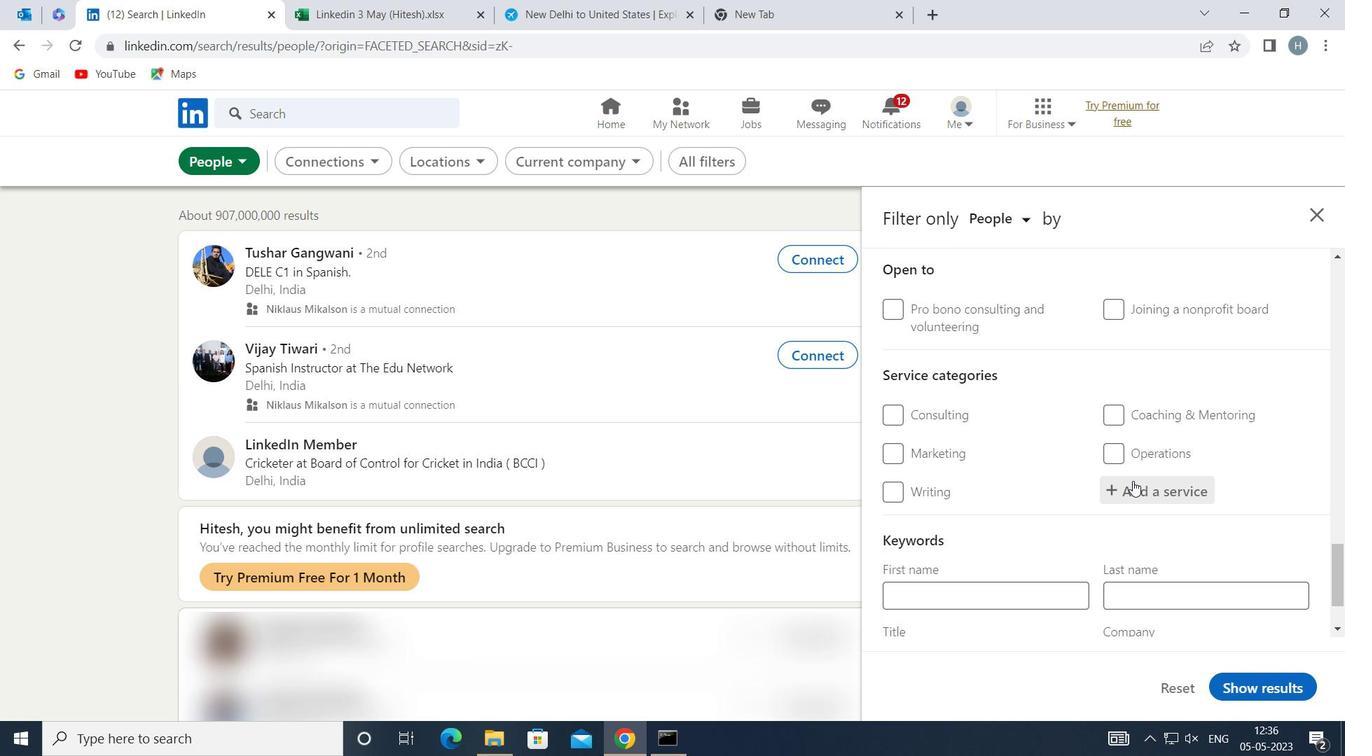 
Action: Mouse moved to (1132, 483)
Screenshot: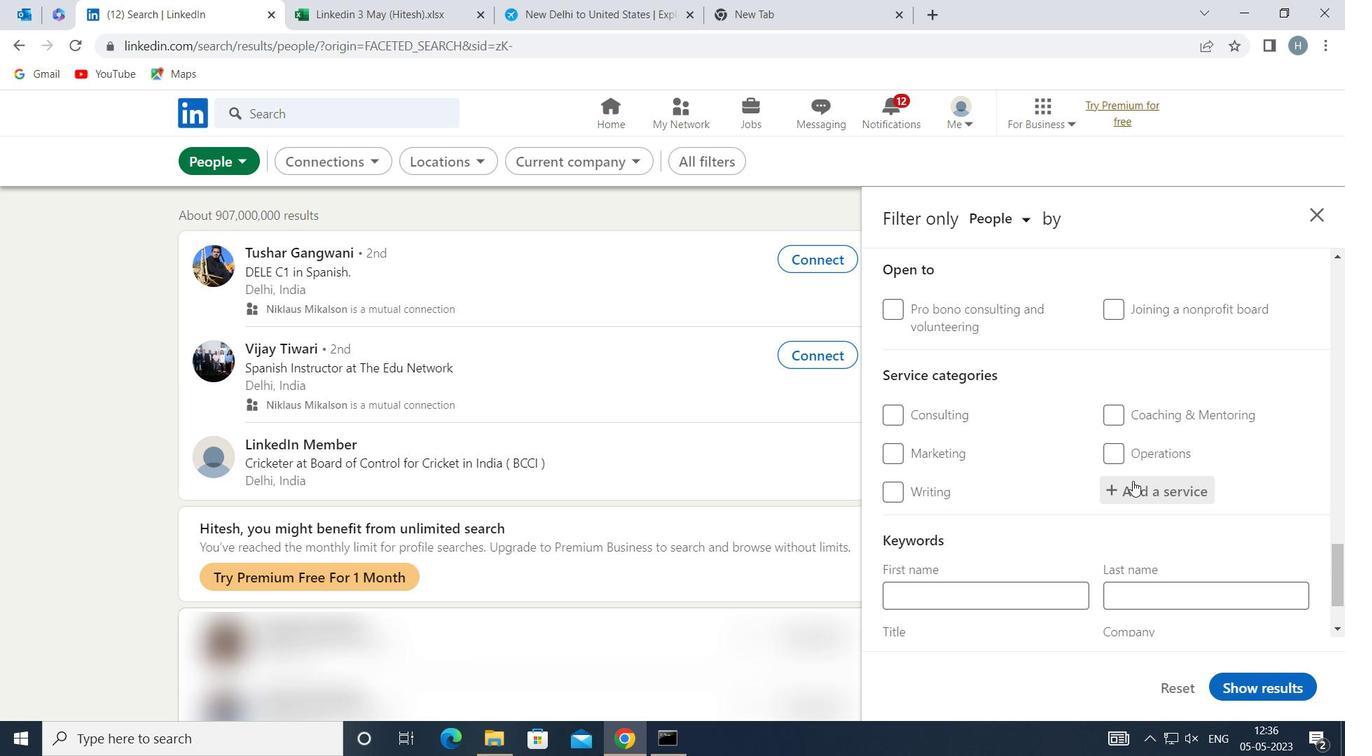 
Action: Key pressed <Key.shift>COACHING<Key.space><Key.shift>&<Key.space><Key.shift>MENTORING
Screenshot: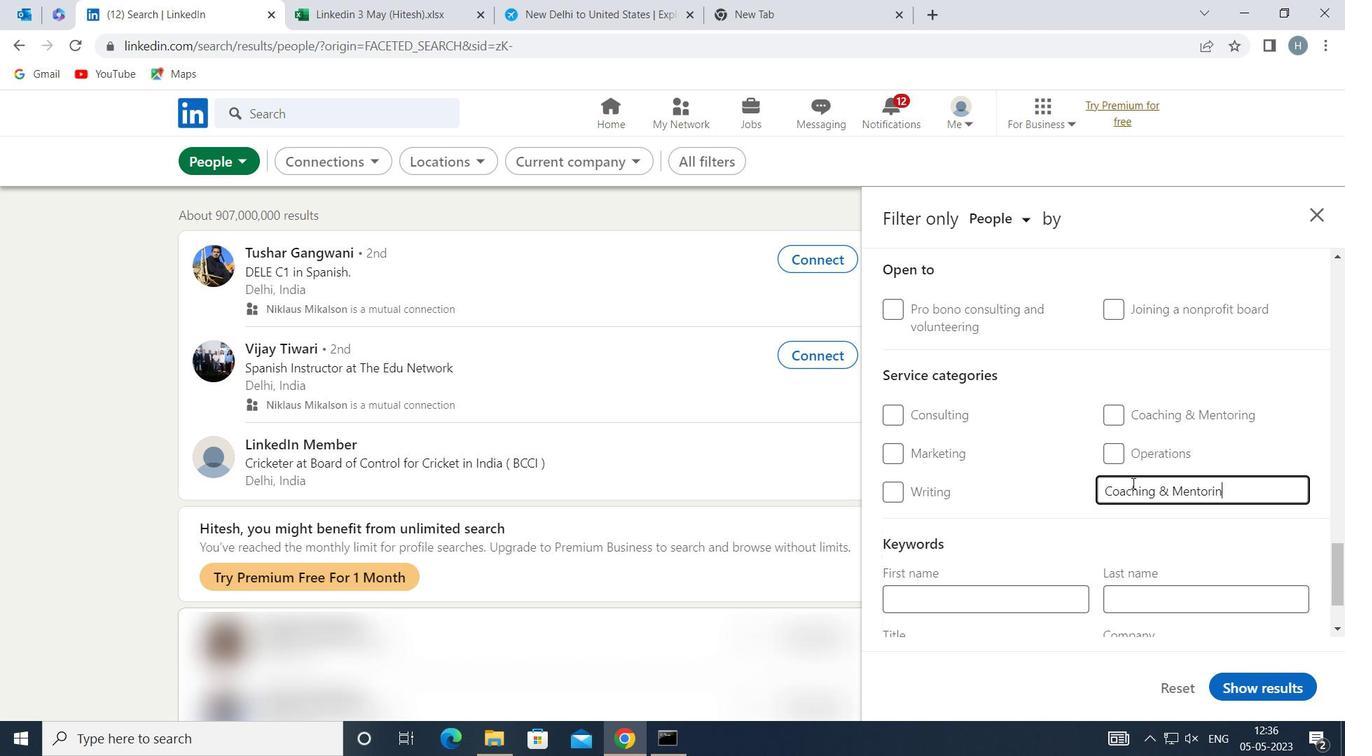 
Action: Mouse moved to (1174, 510)
Screenshot: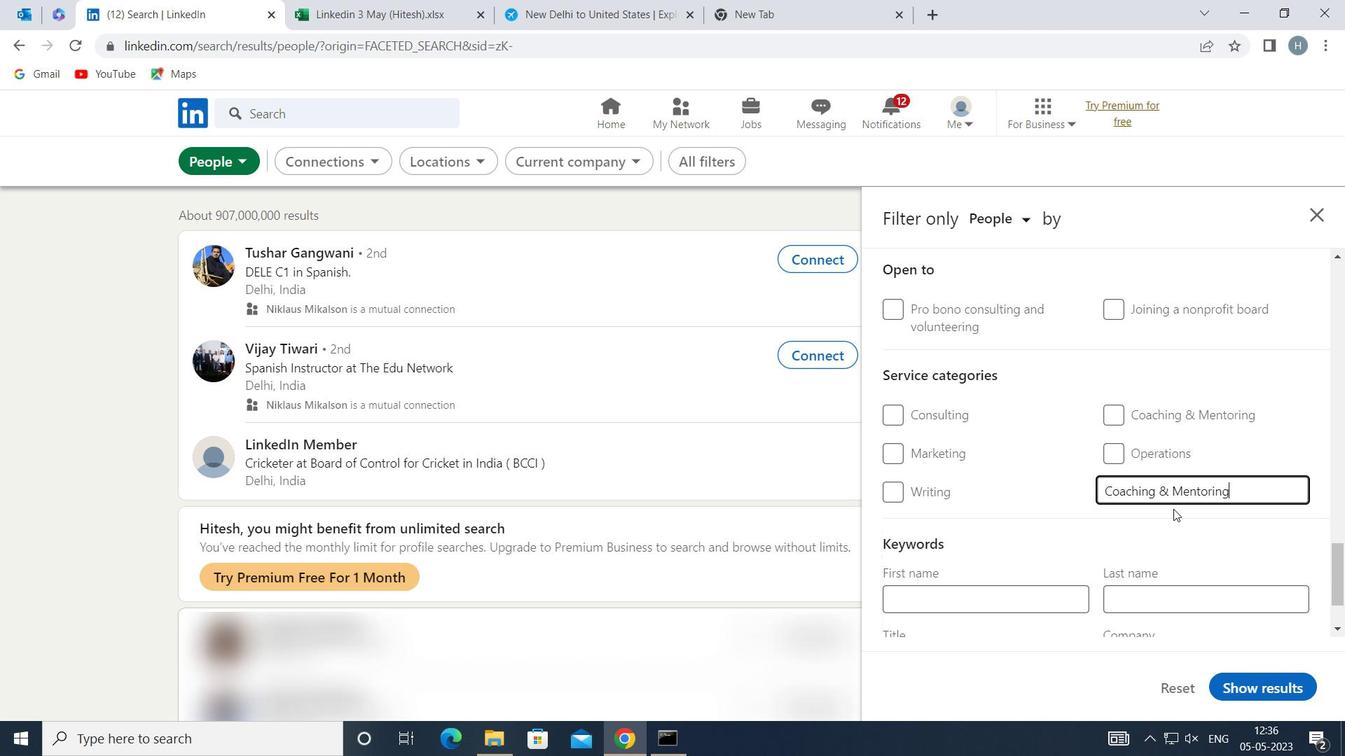 
Action: Mouse pressed left at (1174, 510)
Screenshot: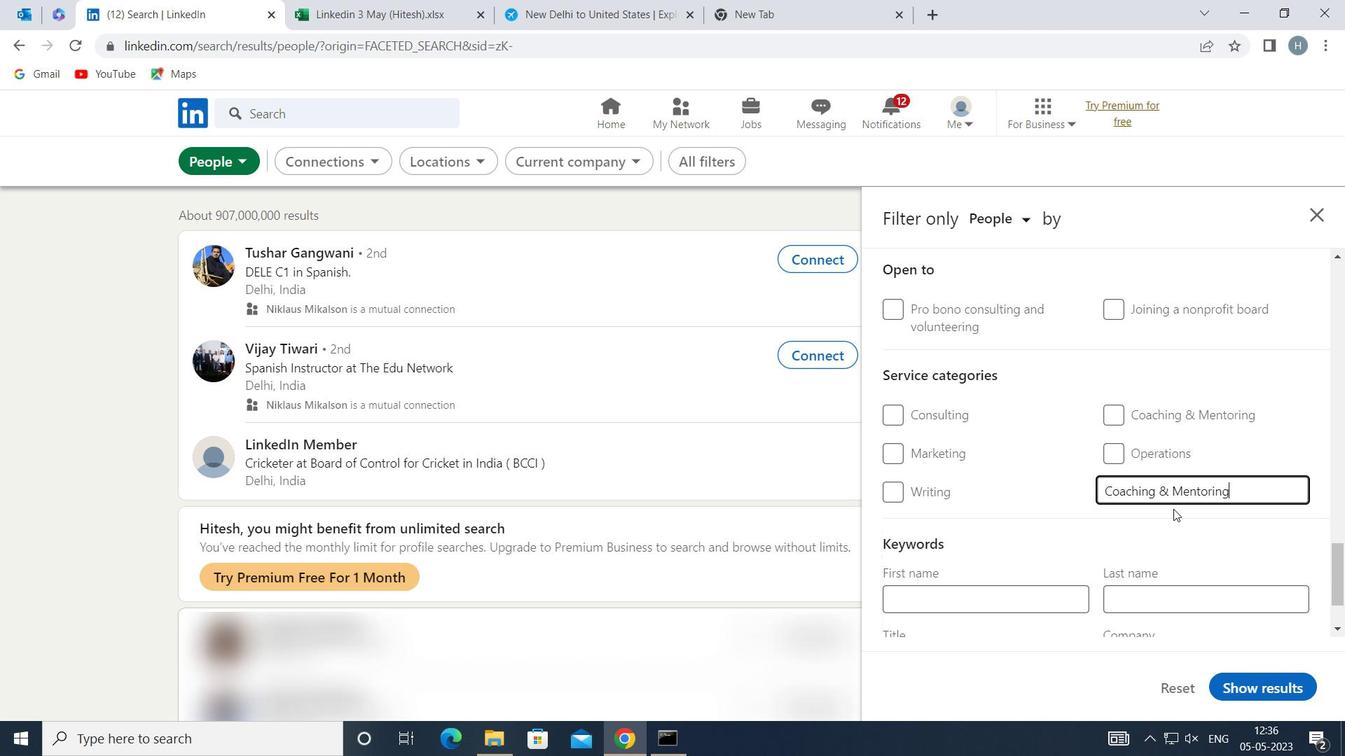 
Action: Mouse moved to (1086, 545)
Screenshot: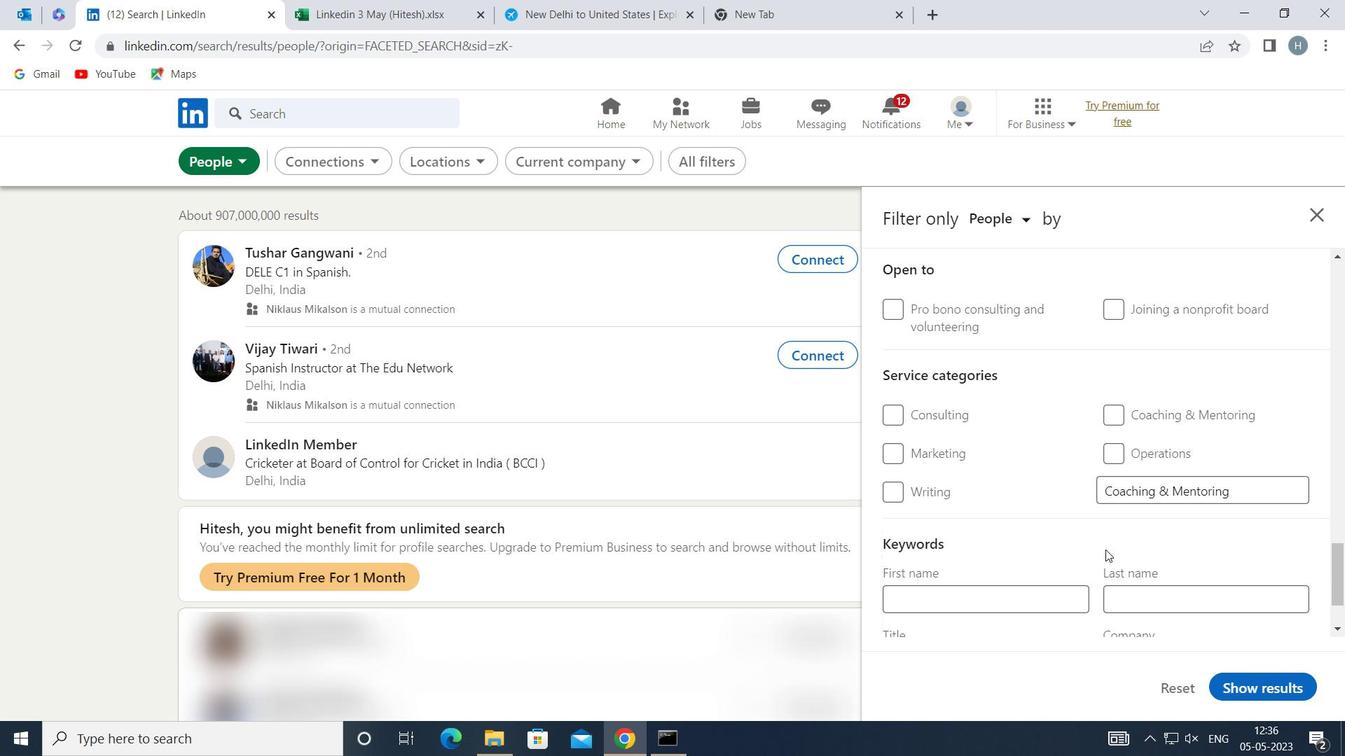 
Action: Mouse scrolled (1086, 545) with delta (0, 0)
Screenshot: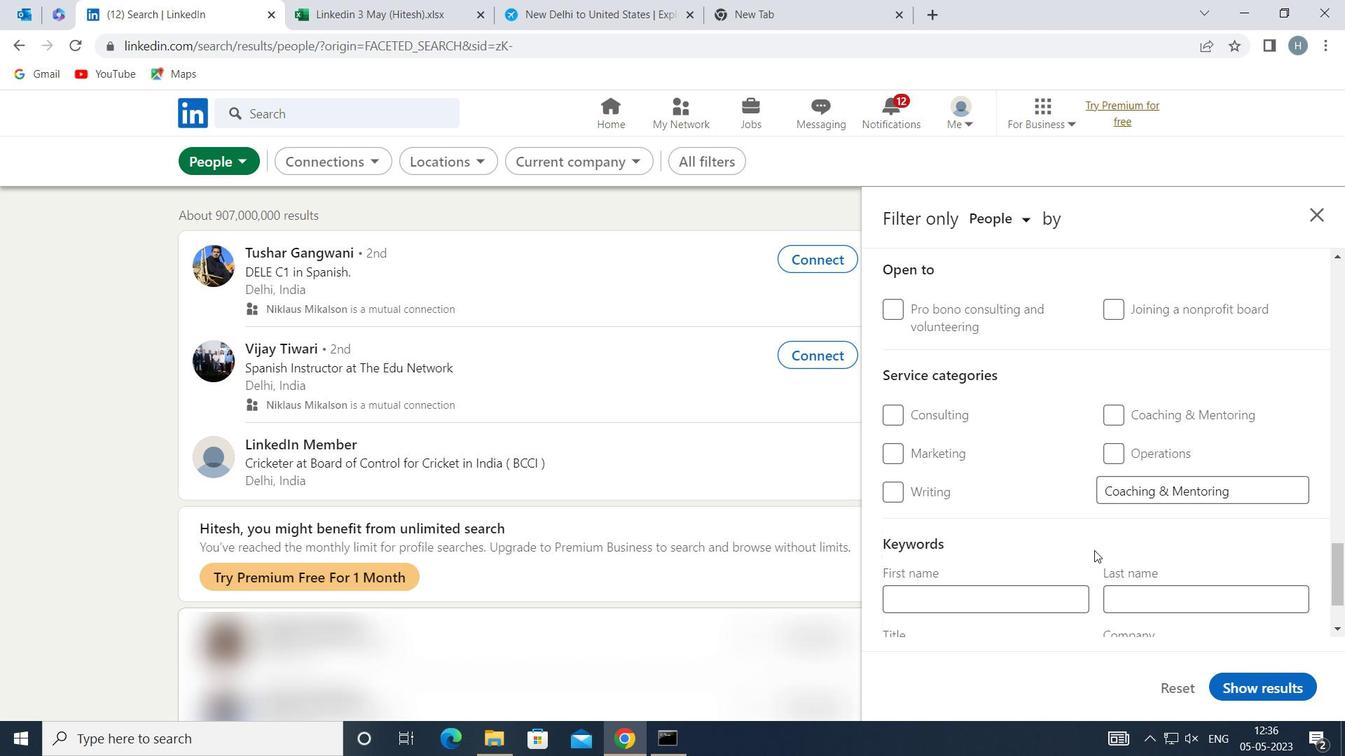 
Action: Mouse scrolled (1086, 545) with delta (0, 0)
Screenshot: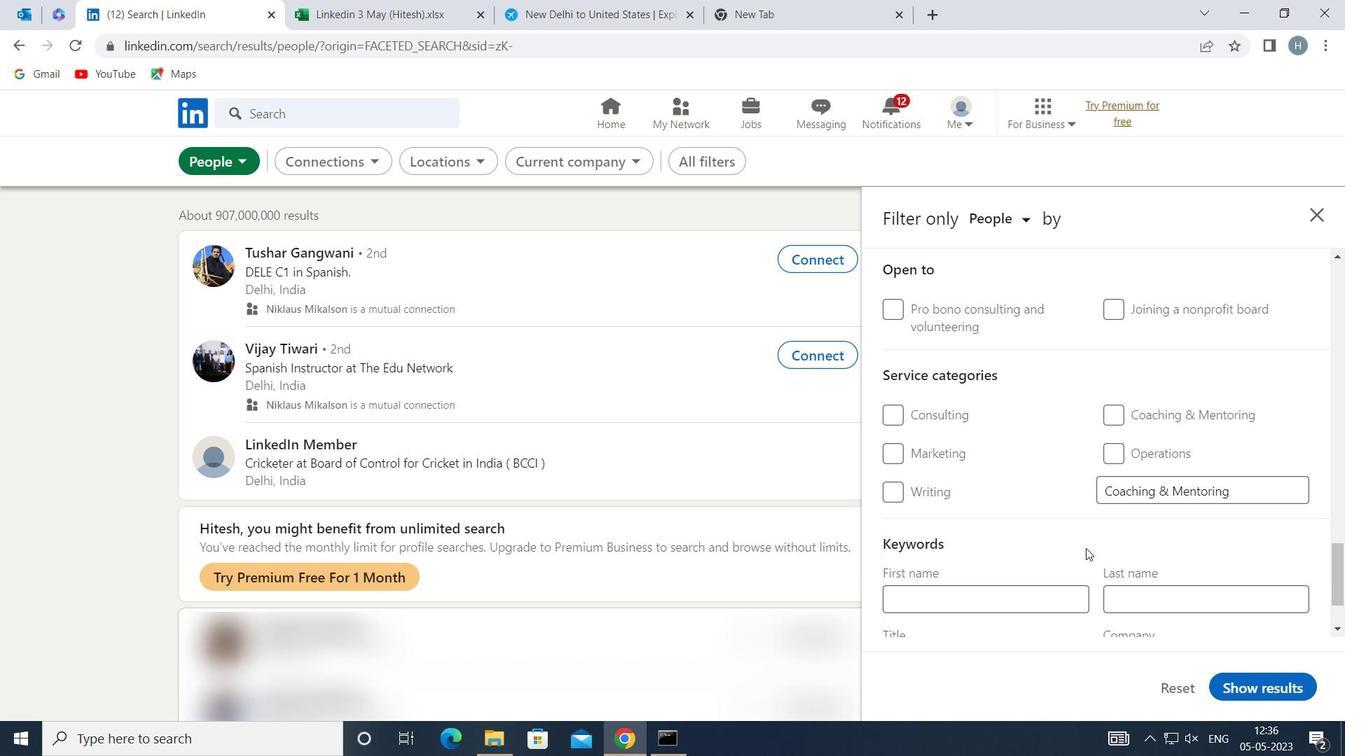 
Action: Mouse scrolled (1086, 545) with delta (0, 0)
Screenshot: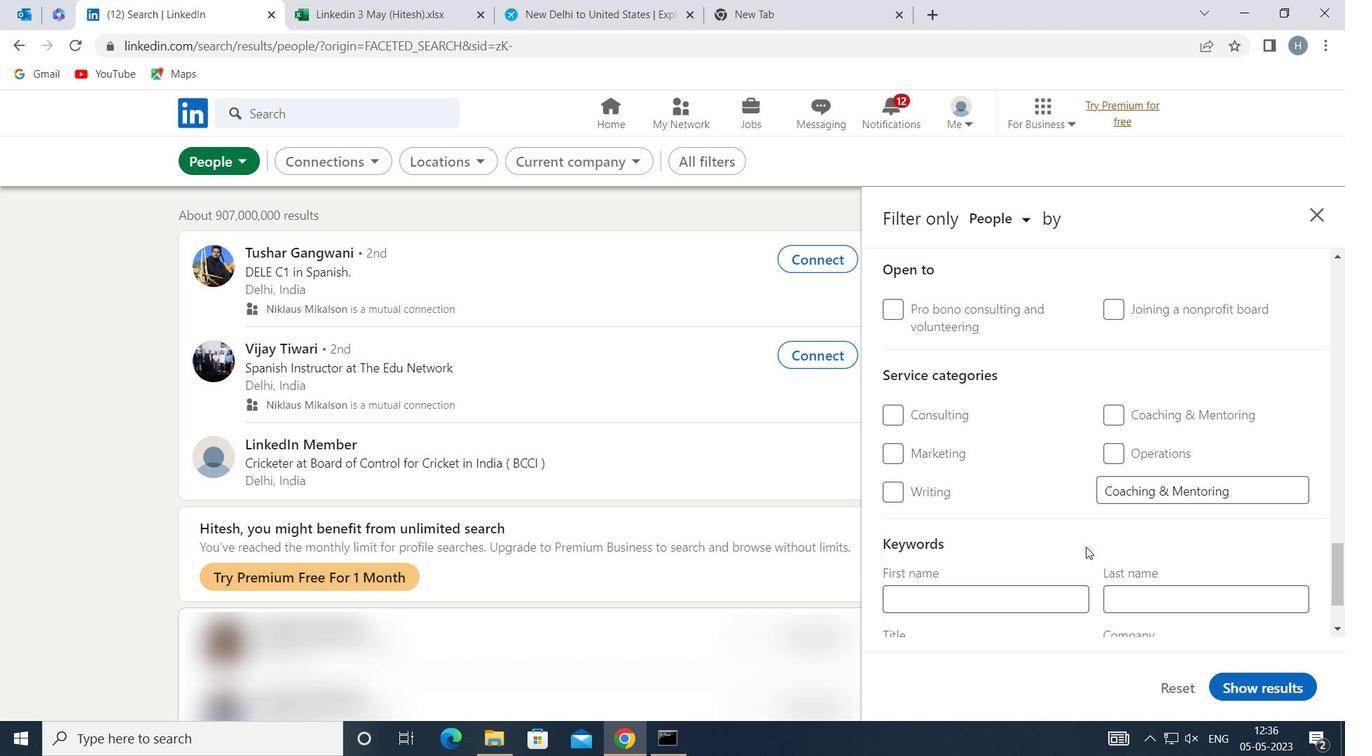 
Action: Mouse moved to (1051, 554)
Screenshot: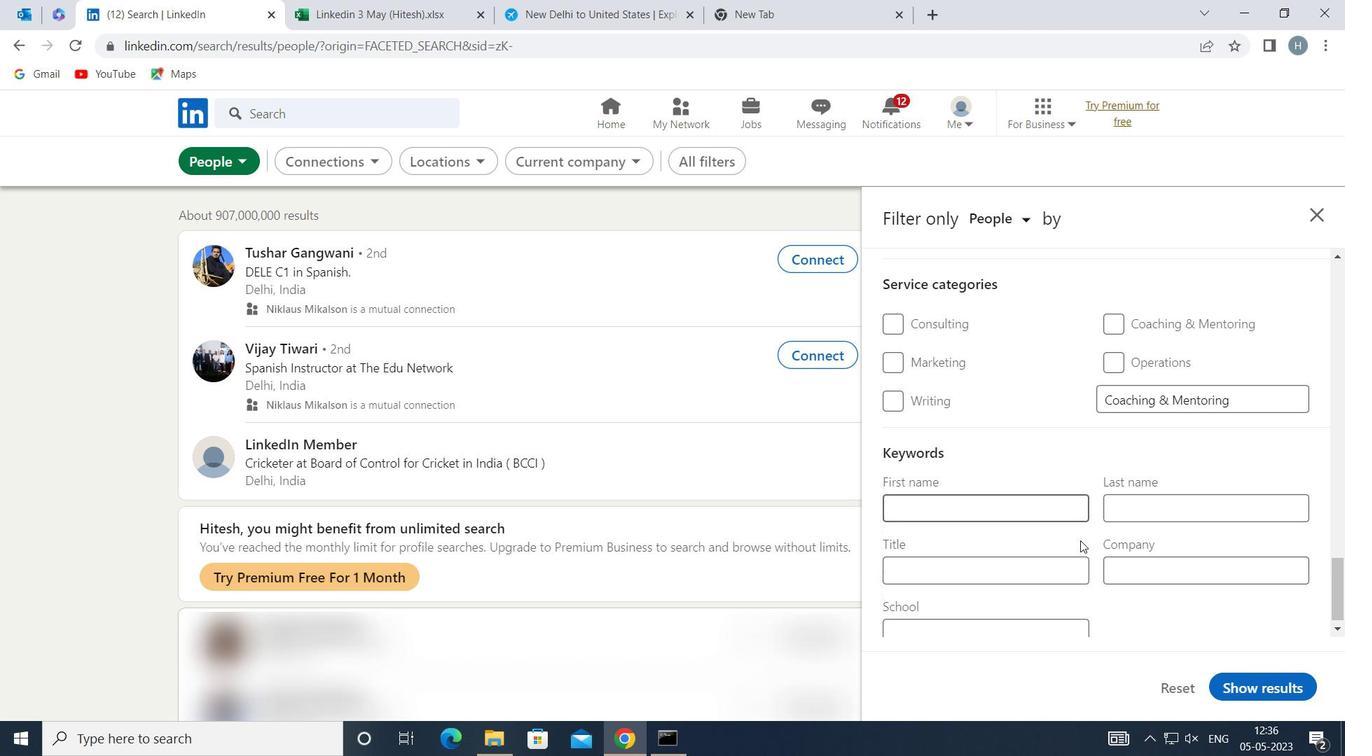 
Action: Mouse pressed left at (1051, 554)
Screenshot: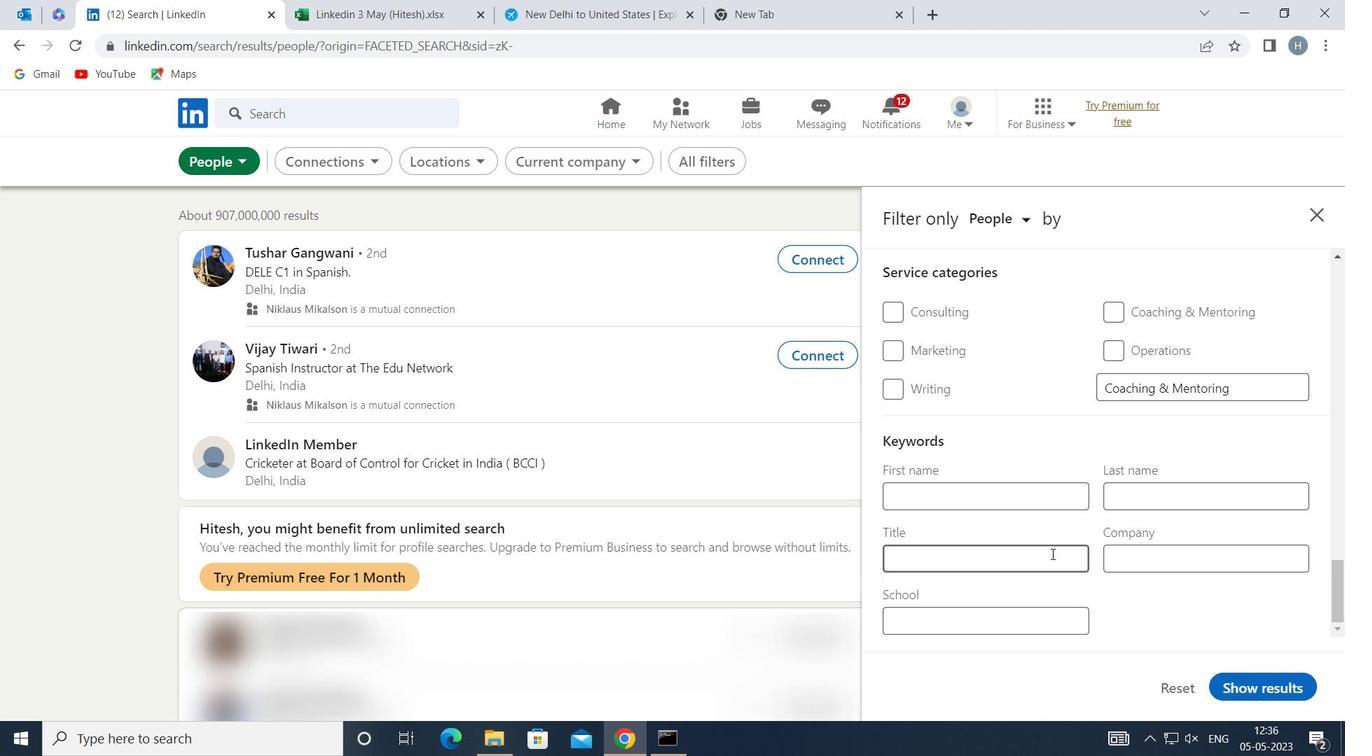 
Action: Key pressed <Key.shift>MEETING<Key.space><Key.shift>PLANNER
Screenshot: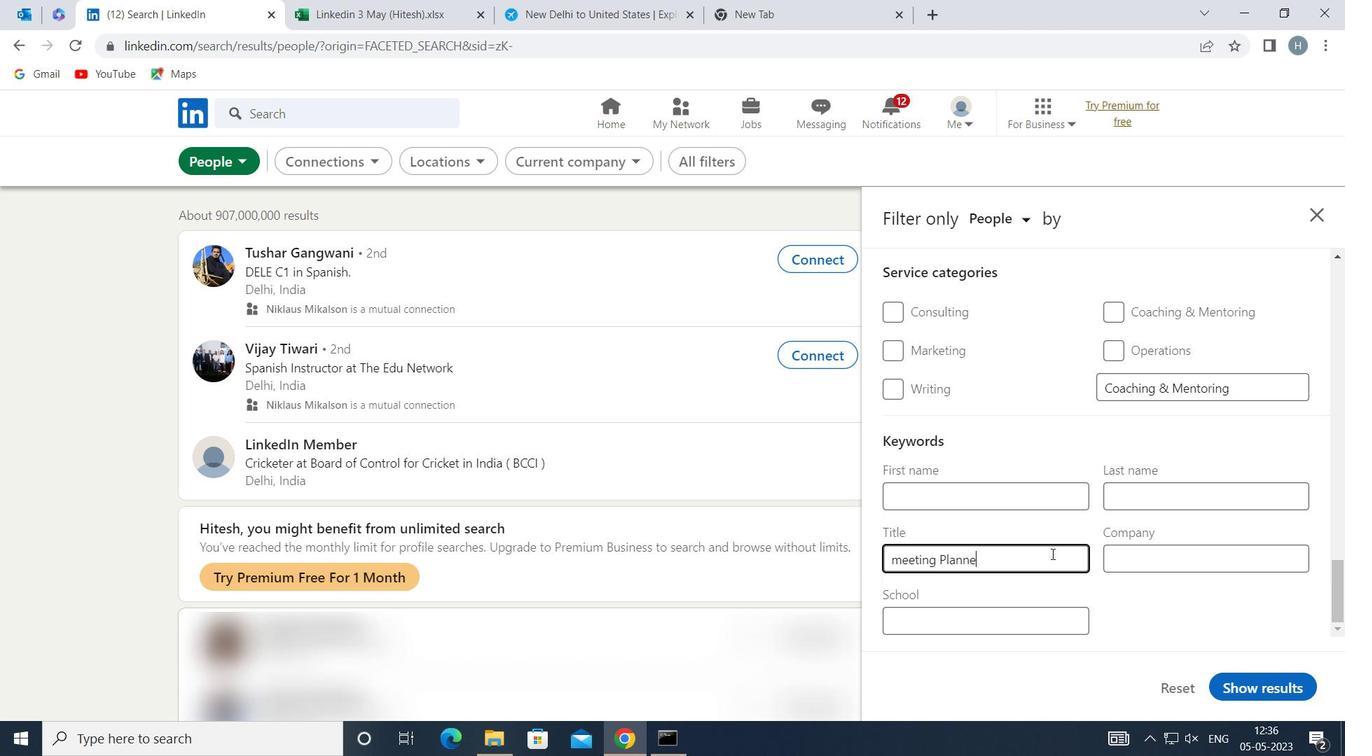 
Action: Mouse moved to (1267, 687)
Screenshot: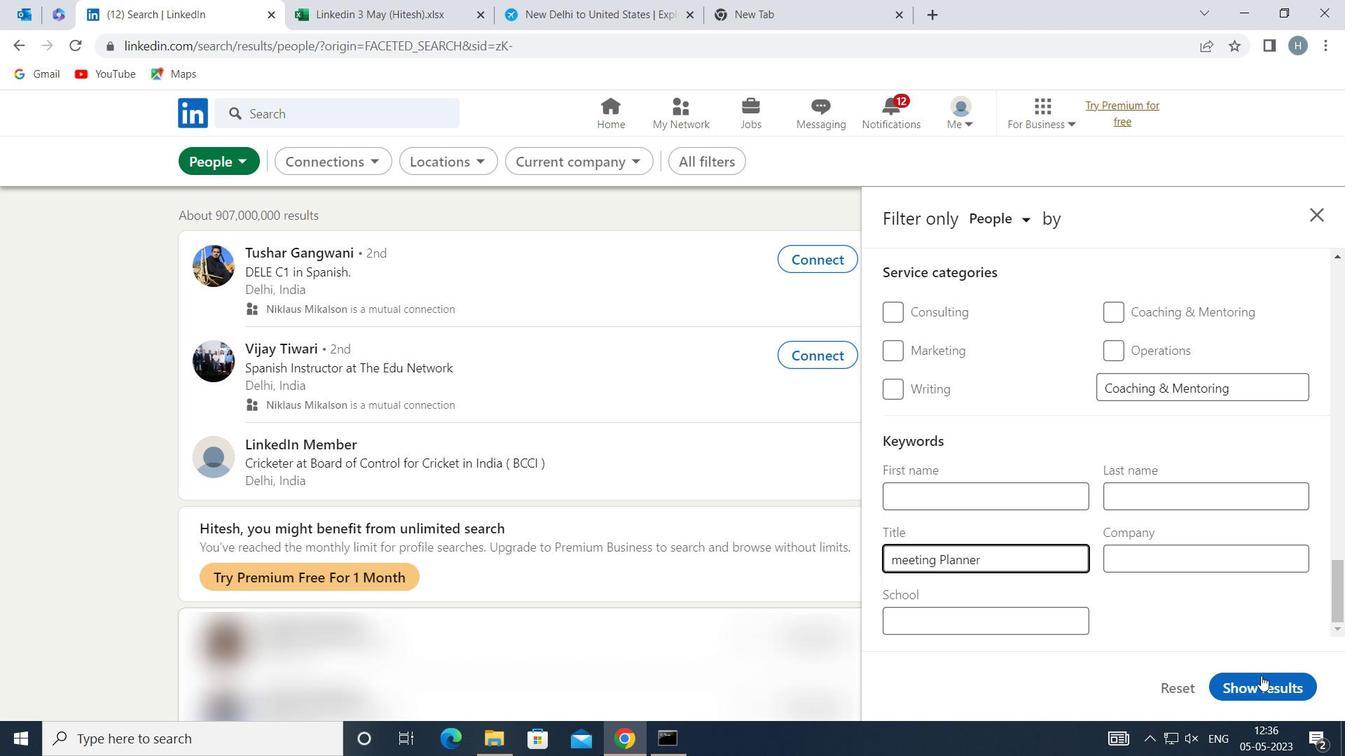 
Action: Mouse pressed left at (1267, 687)
Screenshot: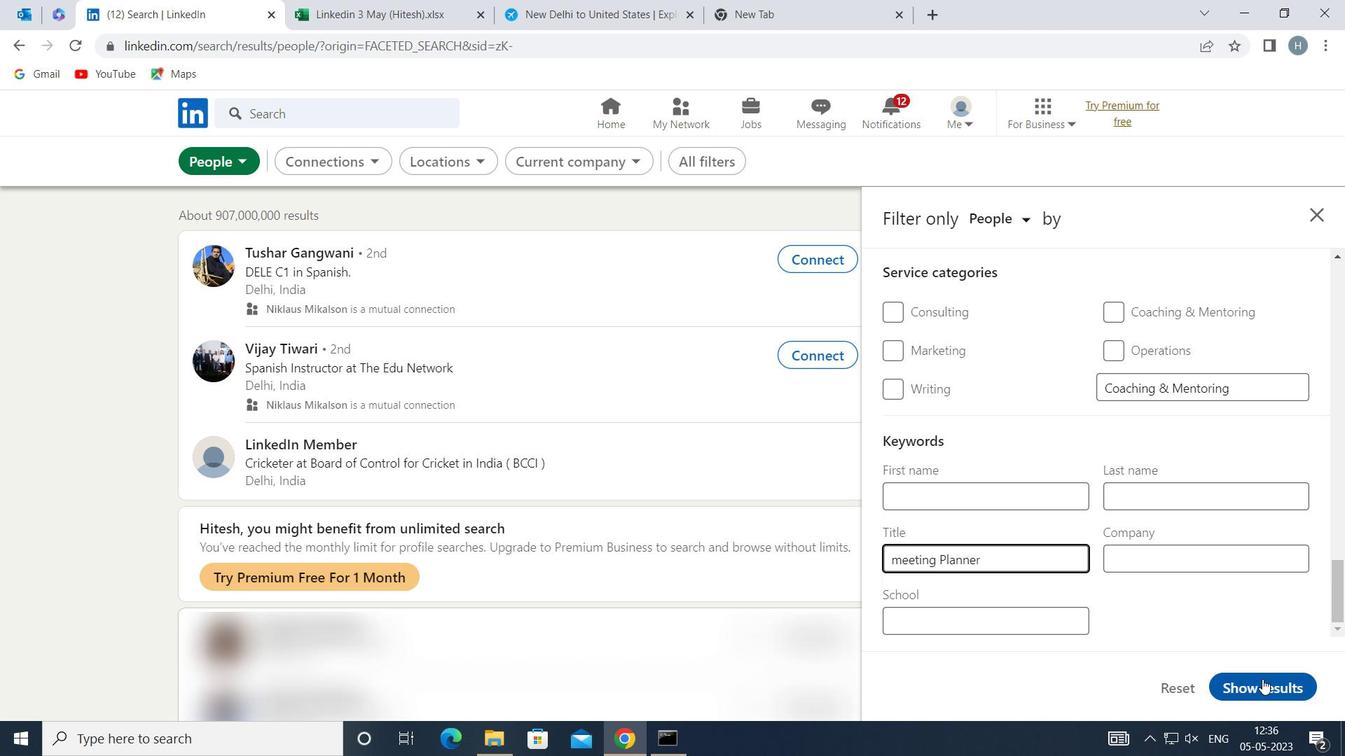 
Action: Mouse moved to (974, 459)
Screenshot: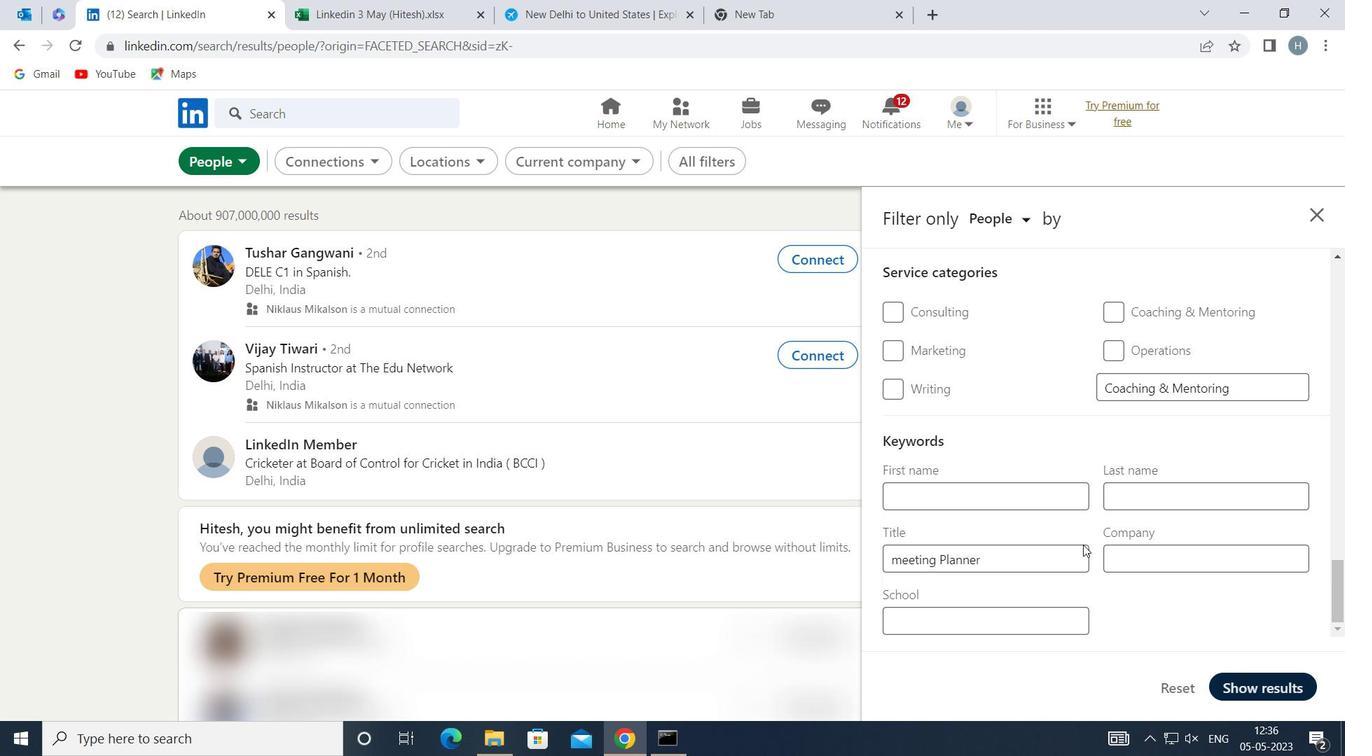 
